 Task: Look for space in La Lima, Honduras from 12th August, 2023 to 16th August, 2023 for 8 adults in price range Rs.10000 to Rs.16000. Place can be private room with 8 bedrooms having 8 beds and 8 bathrooms. Property type can be house, flat, guest house, hotel. Amenities needed are: wifi, TV, free parkinig on premises, gym, breakfast. Booking option can be shelf check-in. Required host language is English.
Action: Mouse moved to (513, 113)
Screenshot: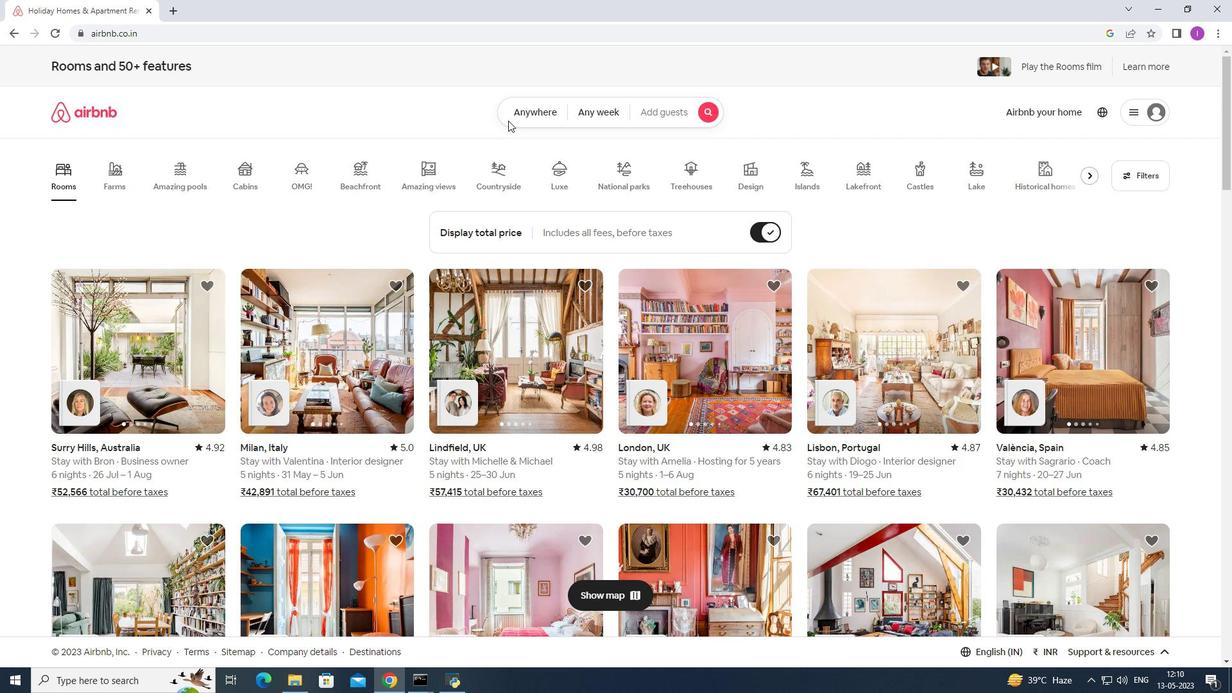 
Action: Mouse pressed left at (513, 113)
Screenshot: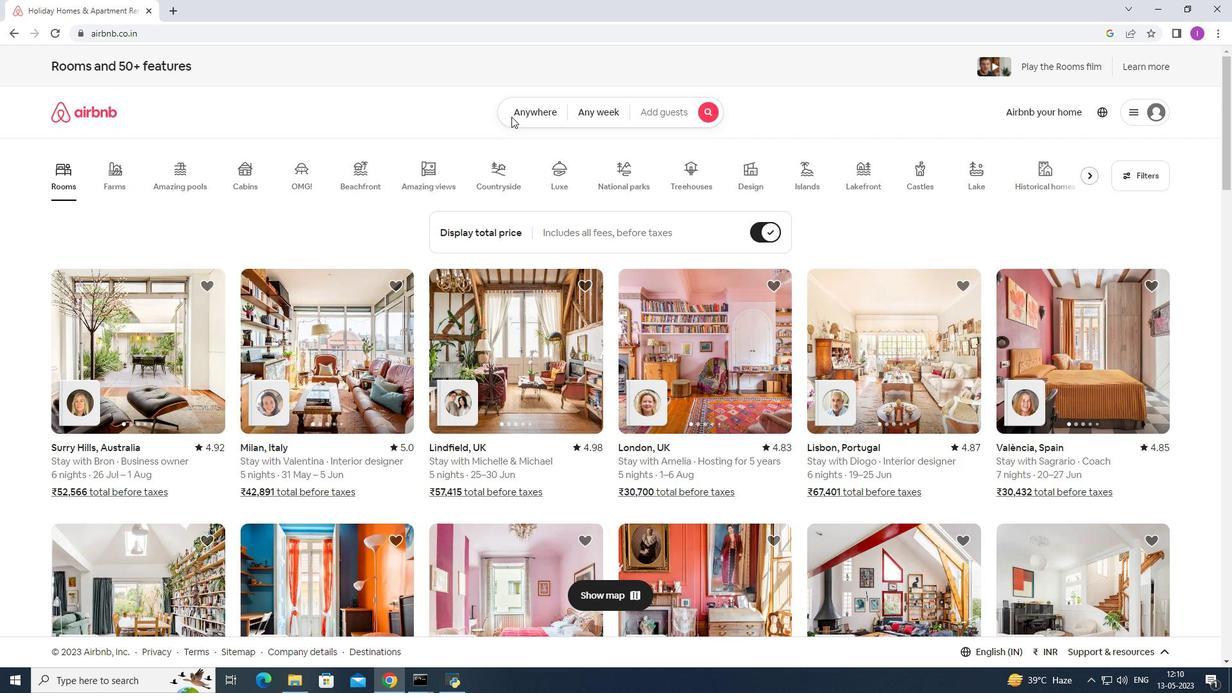 
Action: Mouse moved to (381, 163)
Screenshot: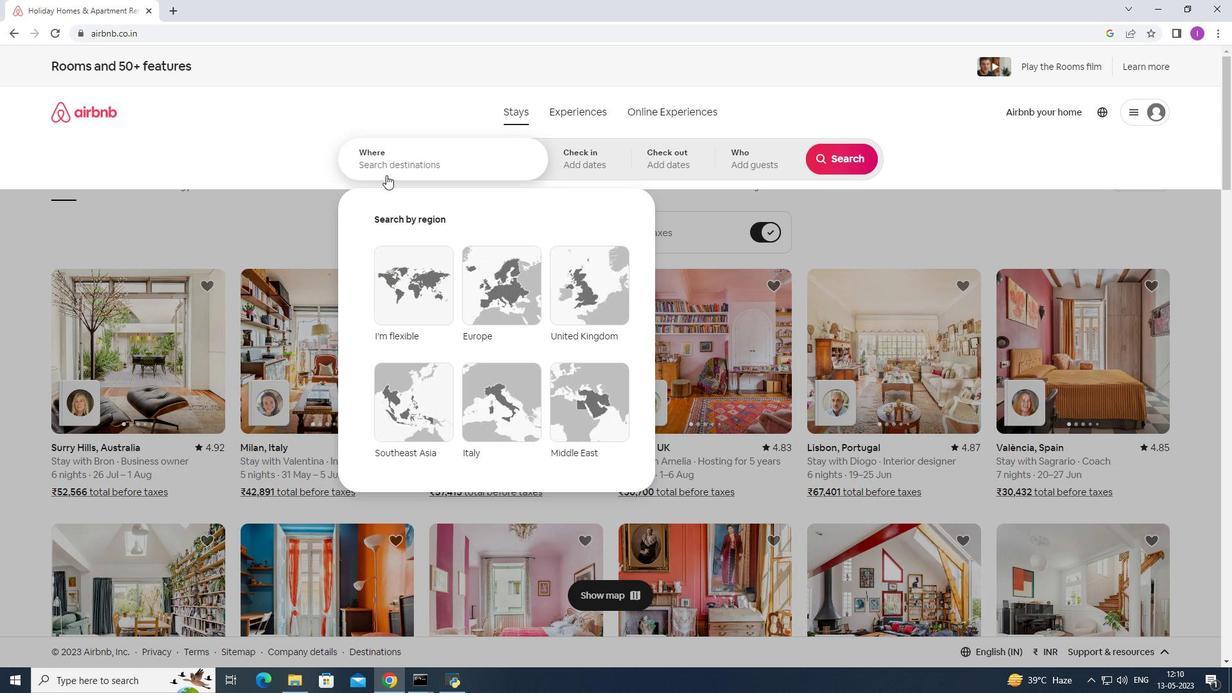 
Action: Mouse pressed left at (381, 163)
Screenshot: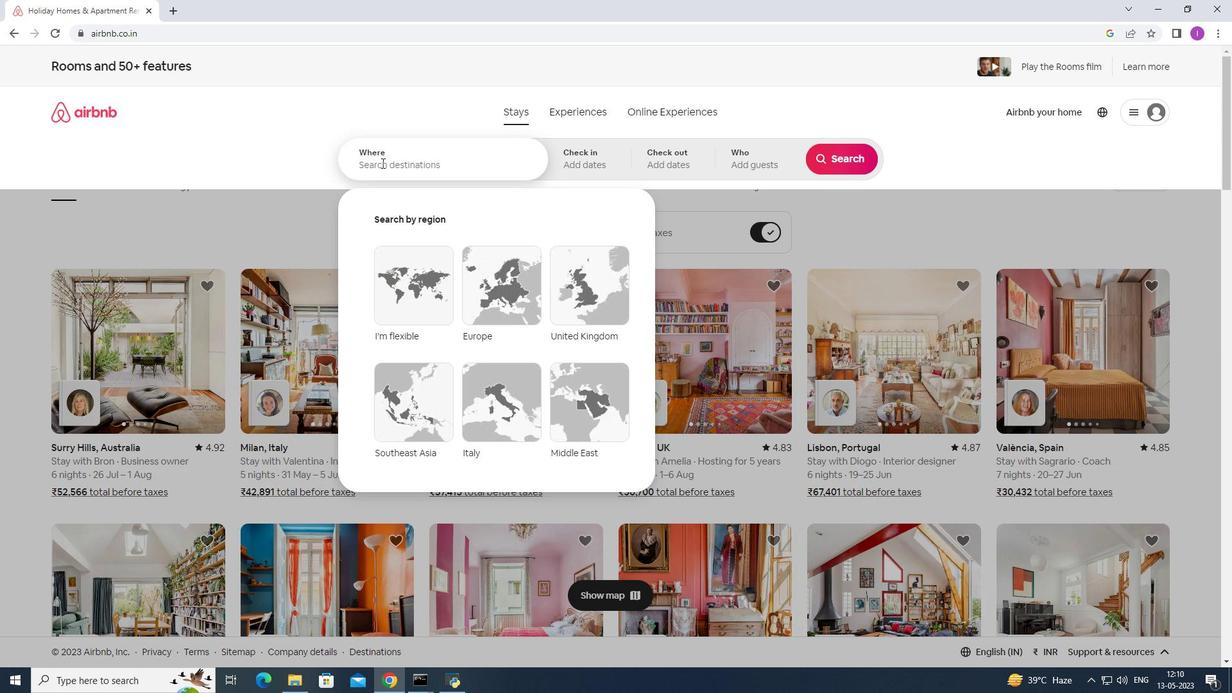 
Action: Mouse moved to (444, 173)
Screenshot: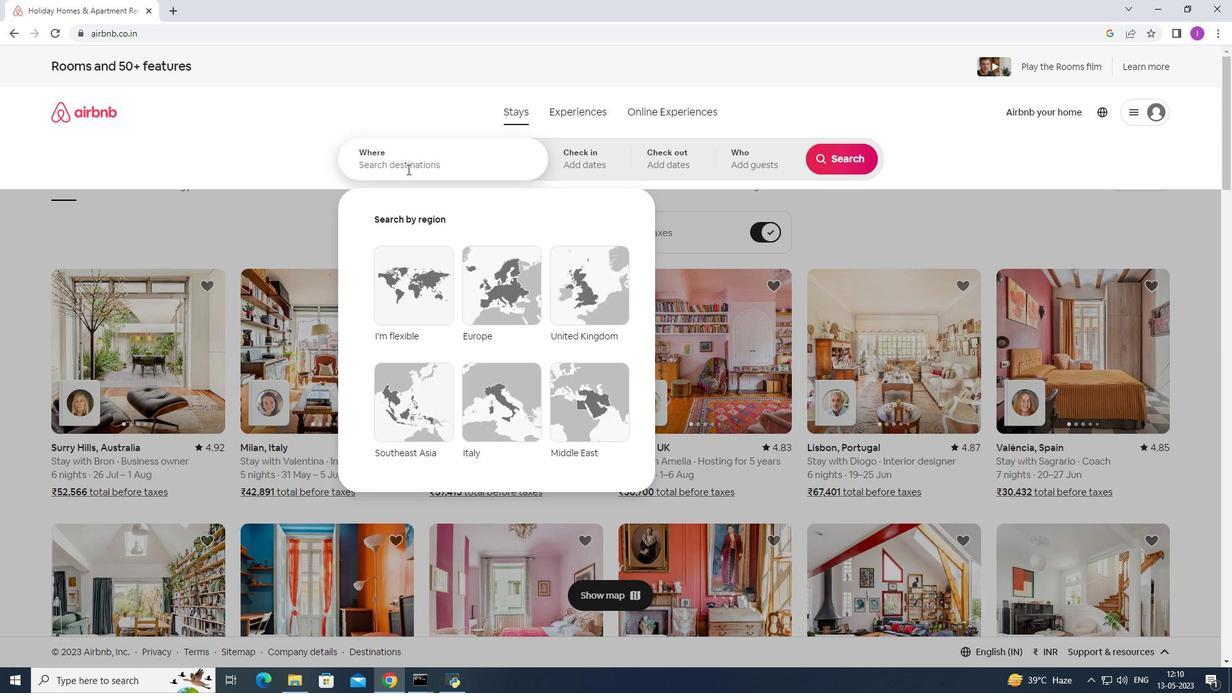 
Action: Key pressed <Key.shift>La<Key.space><Key.shift>Lima
Screenshot: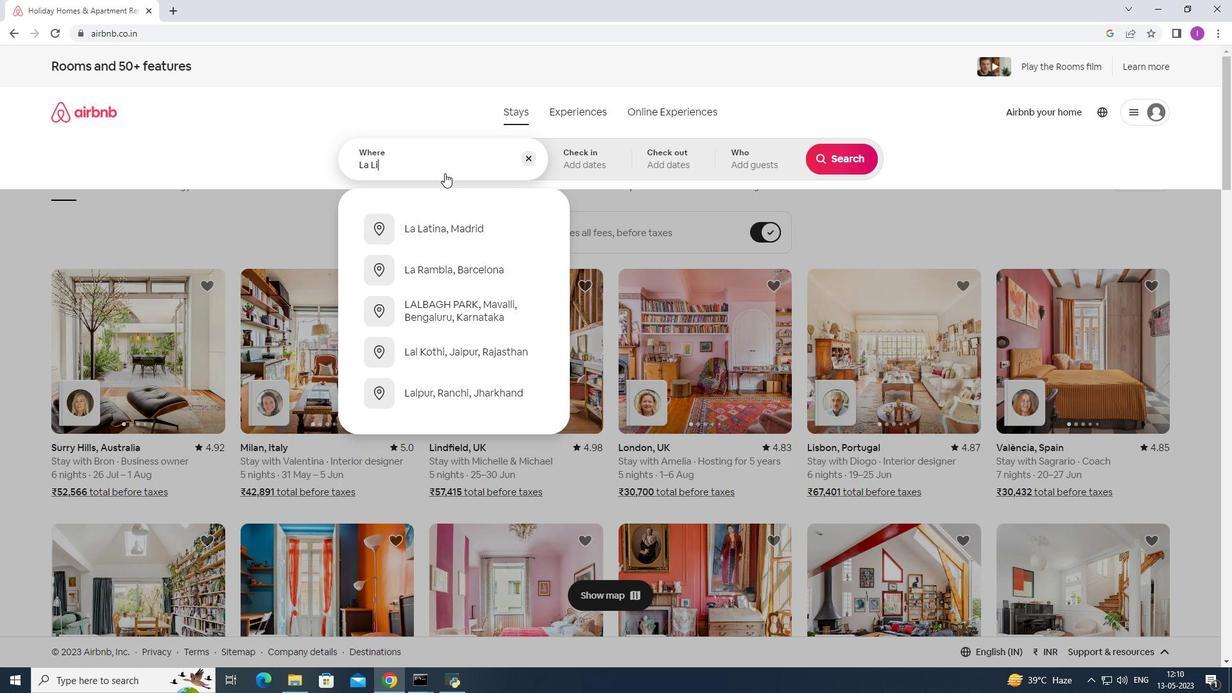 
Action: Mouse moved to (437, 231)
Screenshot: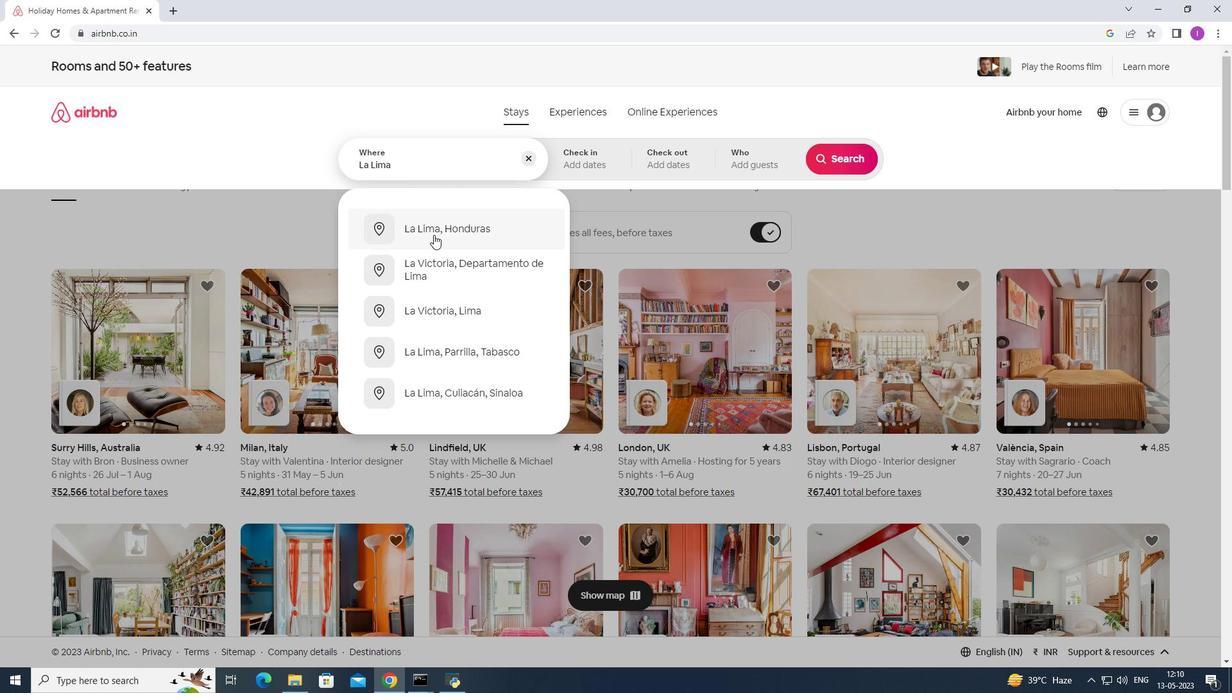 
Action: Mouse pressed left at (437, 231)
Screenshot: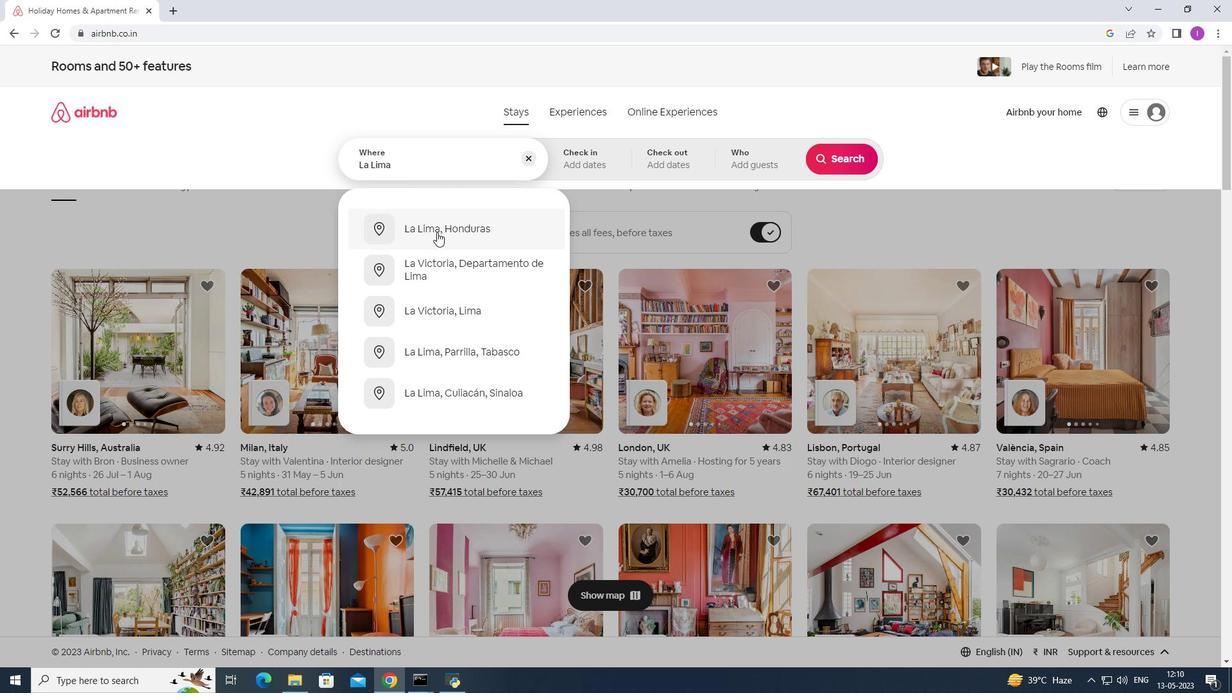 
Action: Mouse moved to (841, 265)
Screenshot: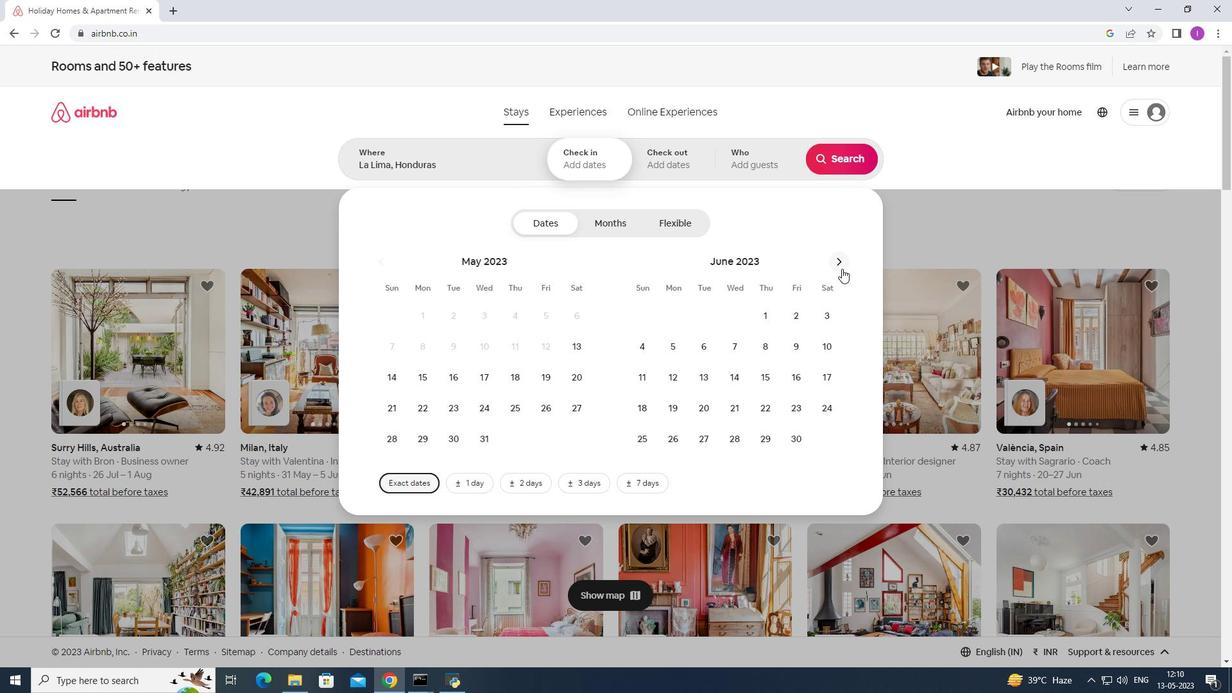 
Action: Mouse pressed left at (841, 265)
Screenshot: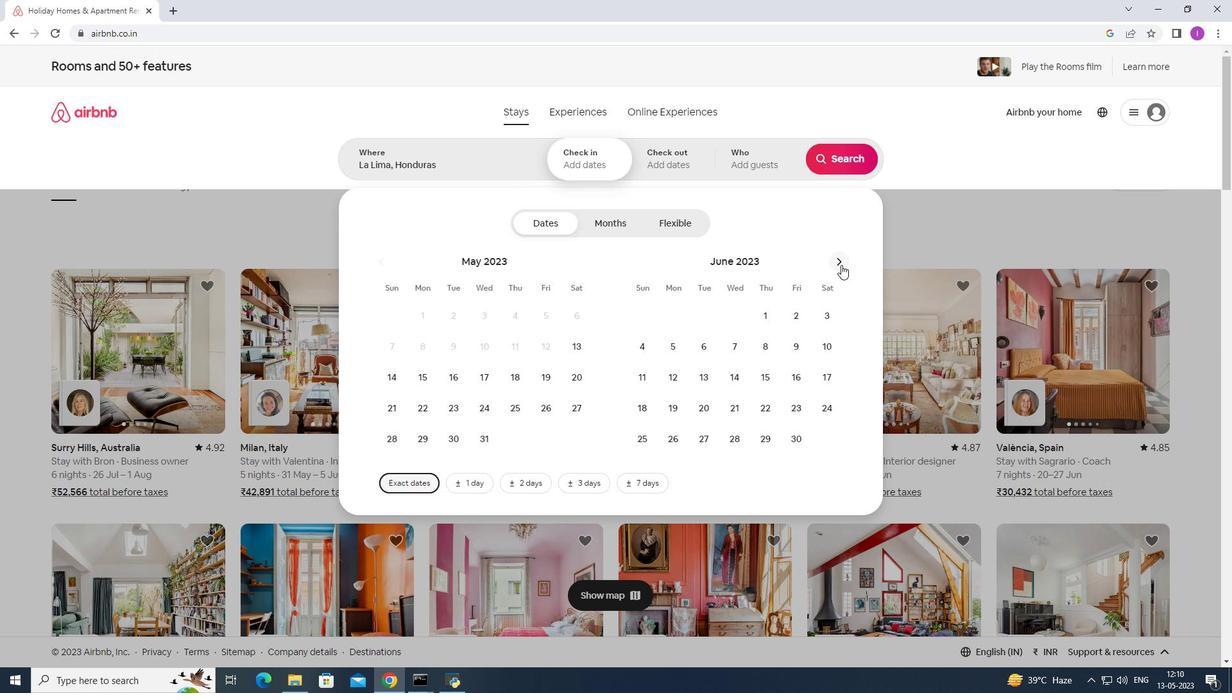 
Action: Mouse pressed left at (841, 265)
Screenshot: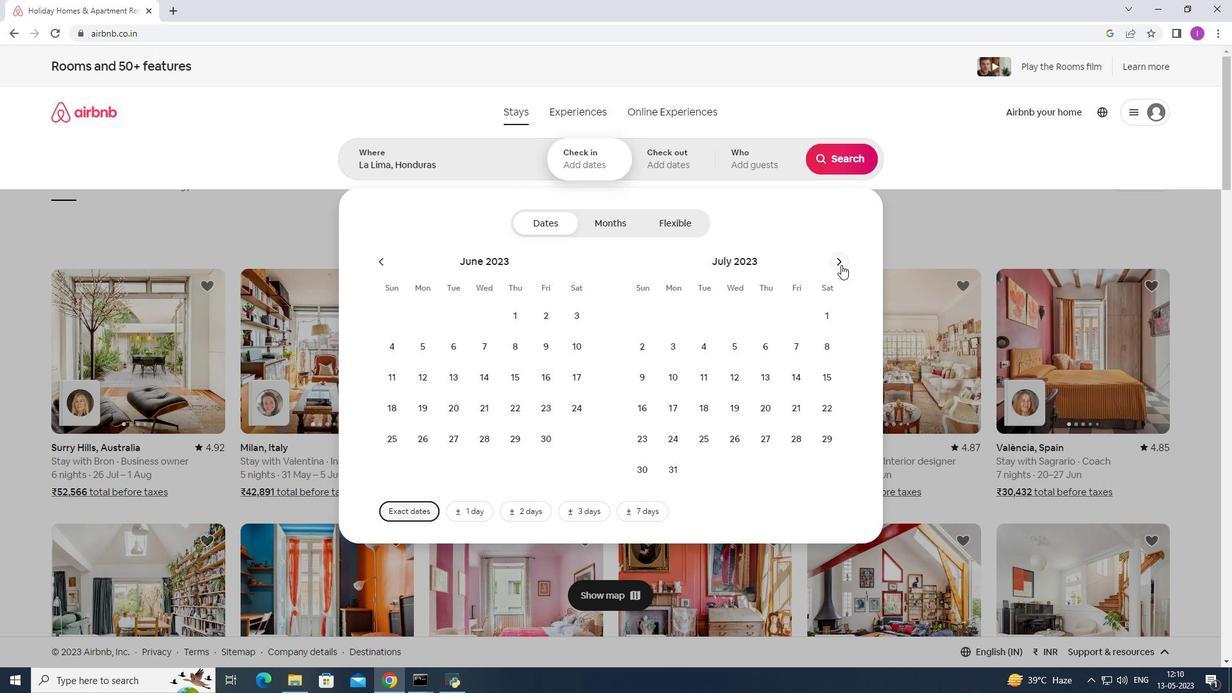 
Action: Mouse moved to (826, 347)
Screenshot: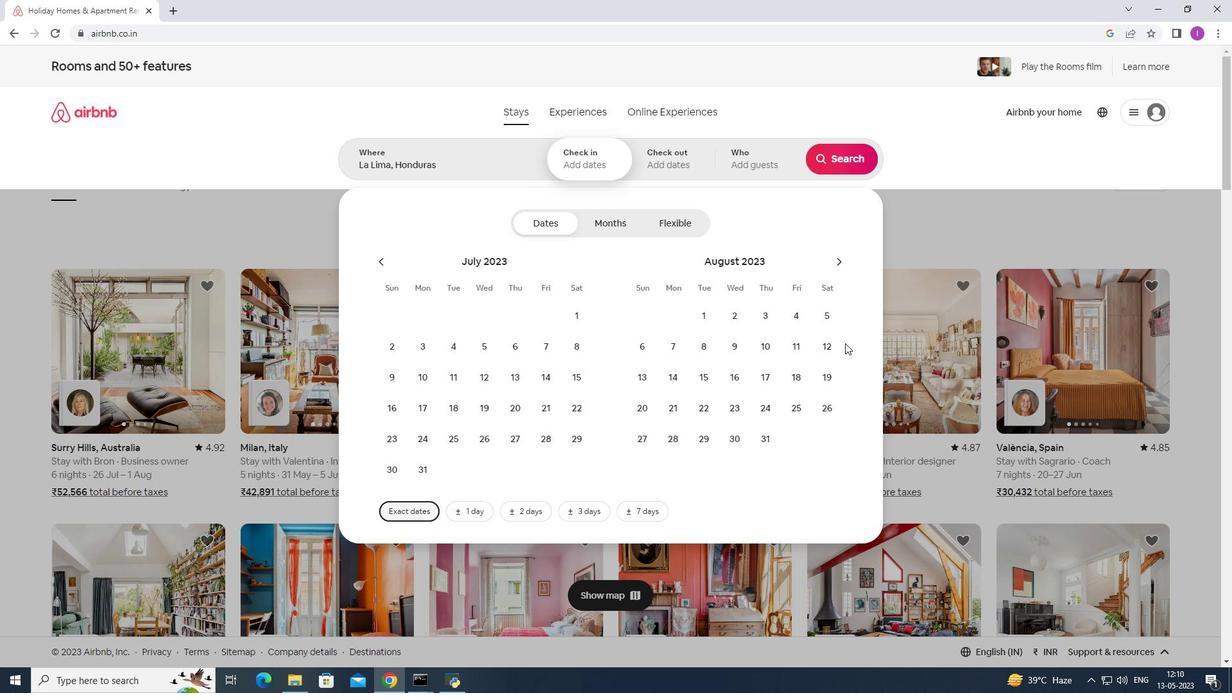 
Action: Mouse pressed left at (826, 347)
Screenshot: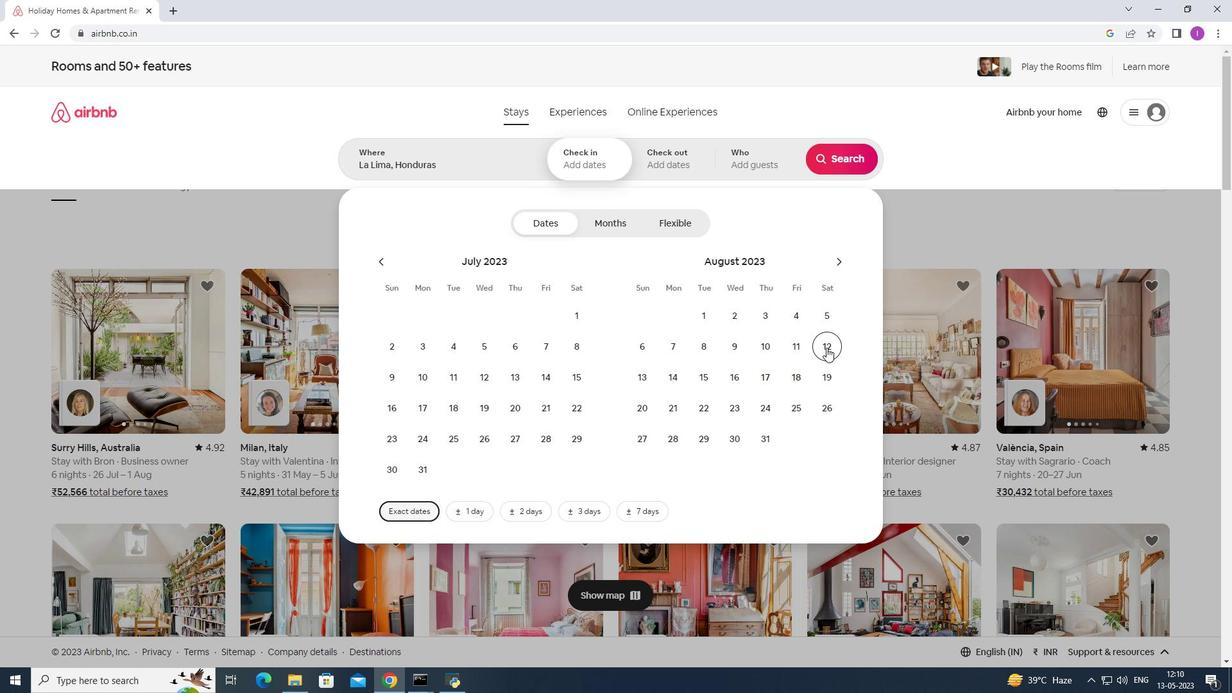 
Action: Mouse moved to (728, 371)
Screenshot: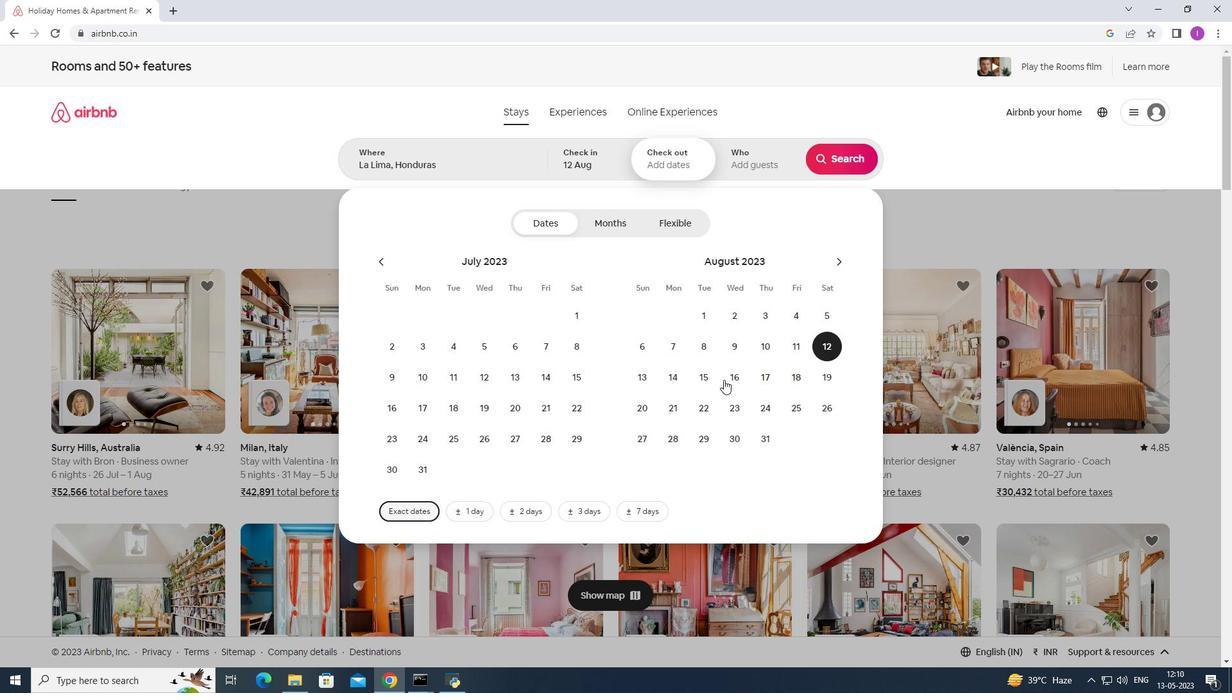 
Action: Mouse pressed left at (728, 371)
Screenshot: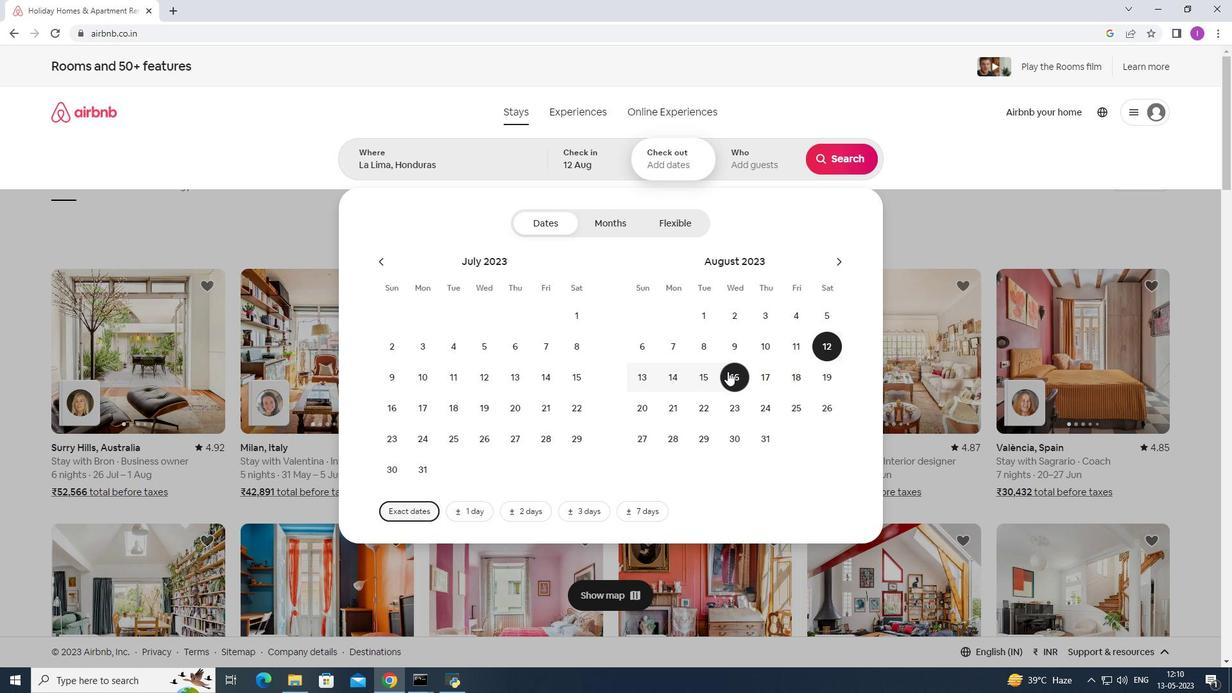 
Action: Mouse moved to (785, 161)
Screenshot: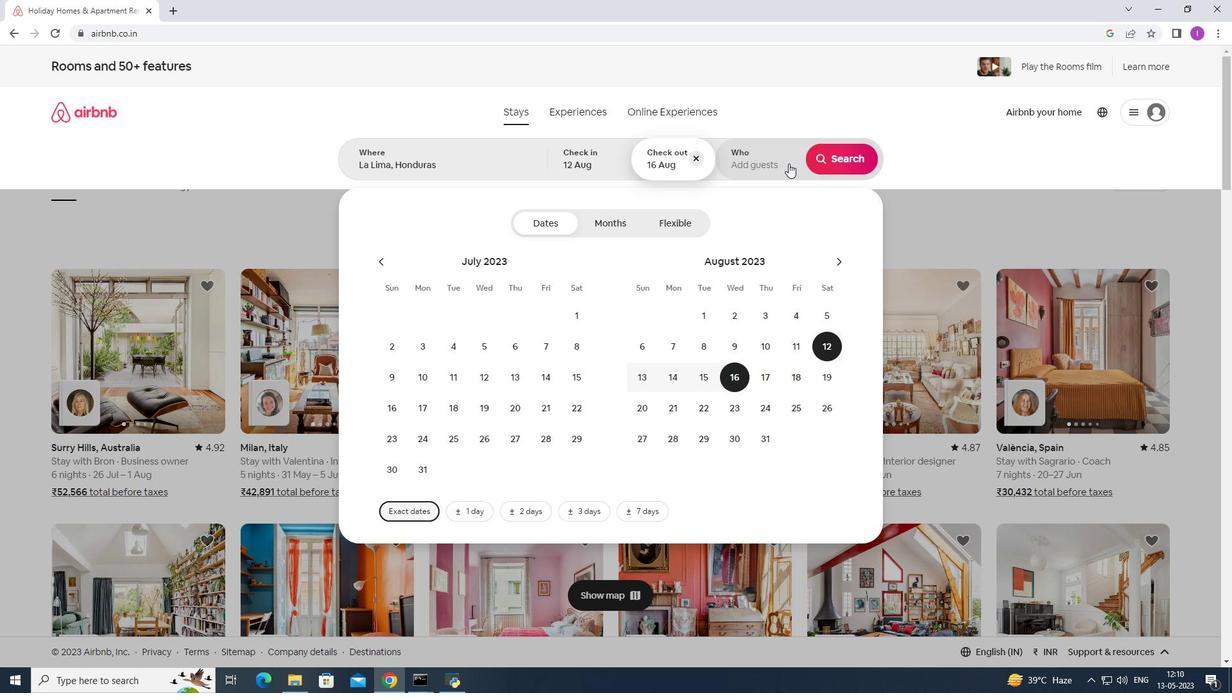 
Action: Mouse pressed left at (785, 161)
Screenshot: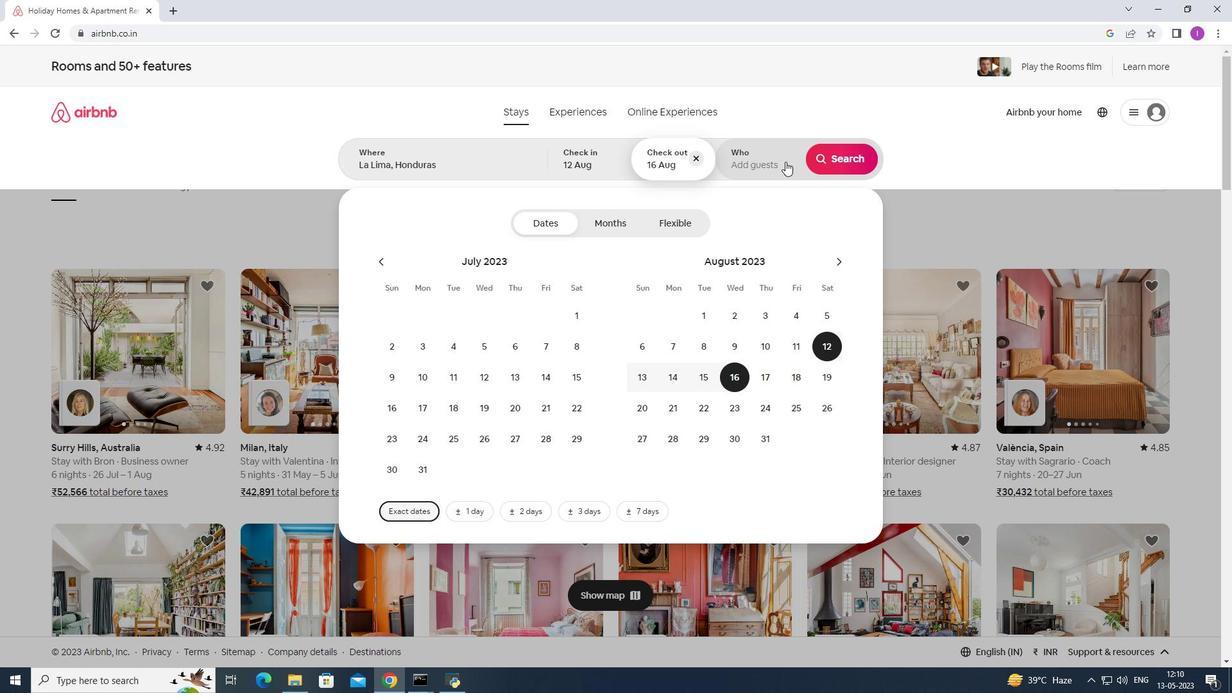 
Action: Mouse moved to (845, 222)
Screenshot: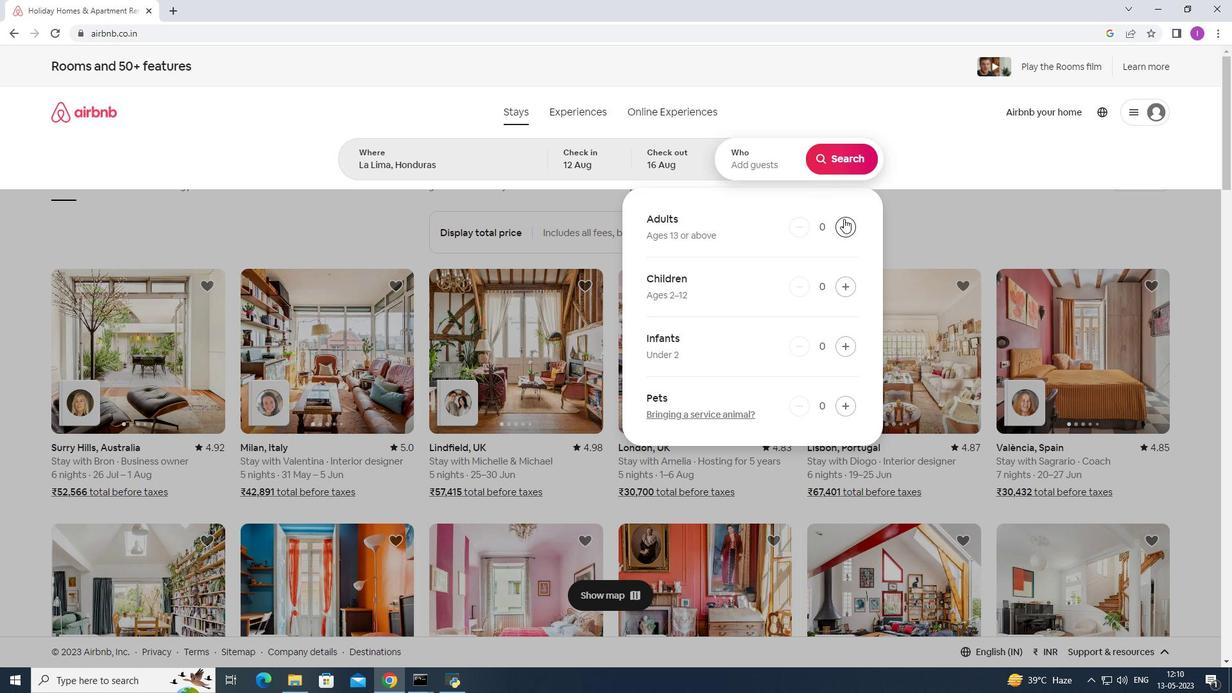 
Action: Mouse pressed left at (845, 222)
Screenshot: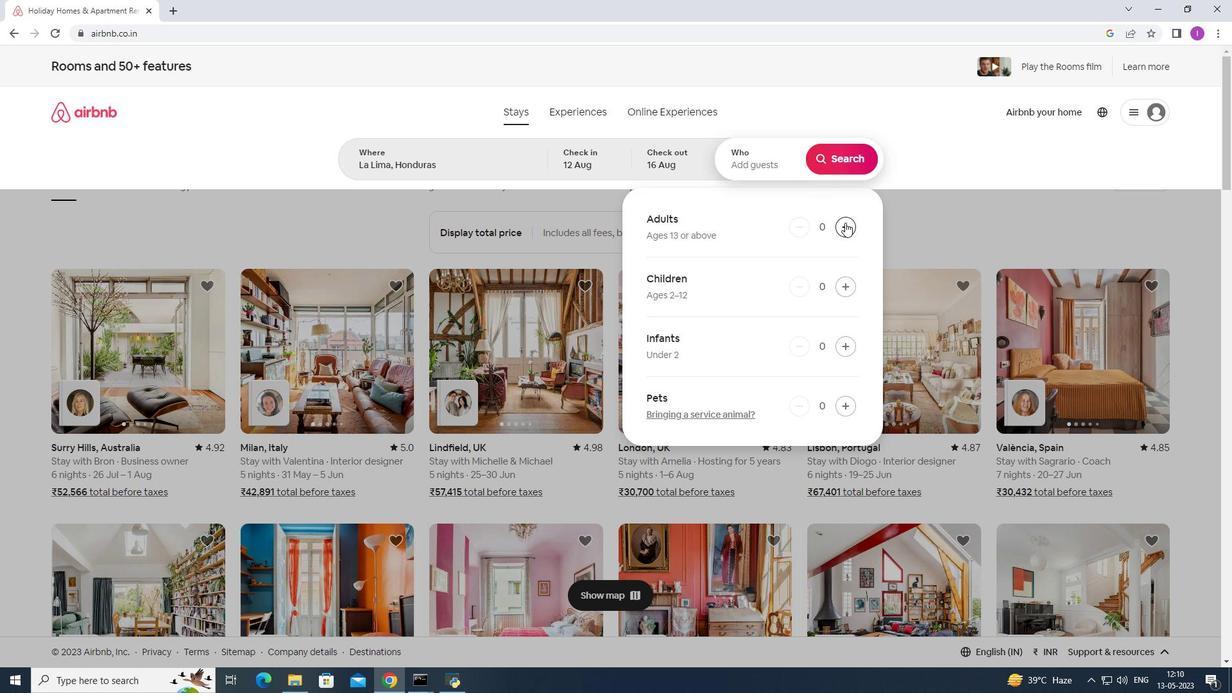 
Action: Mouse pressed left at (845, 222)
Screenshot: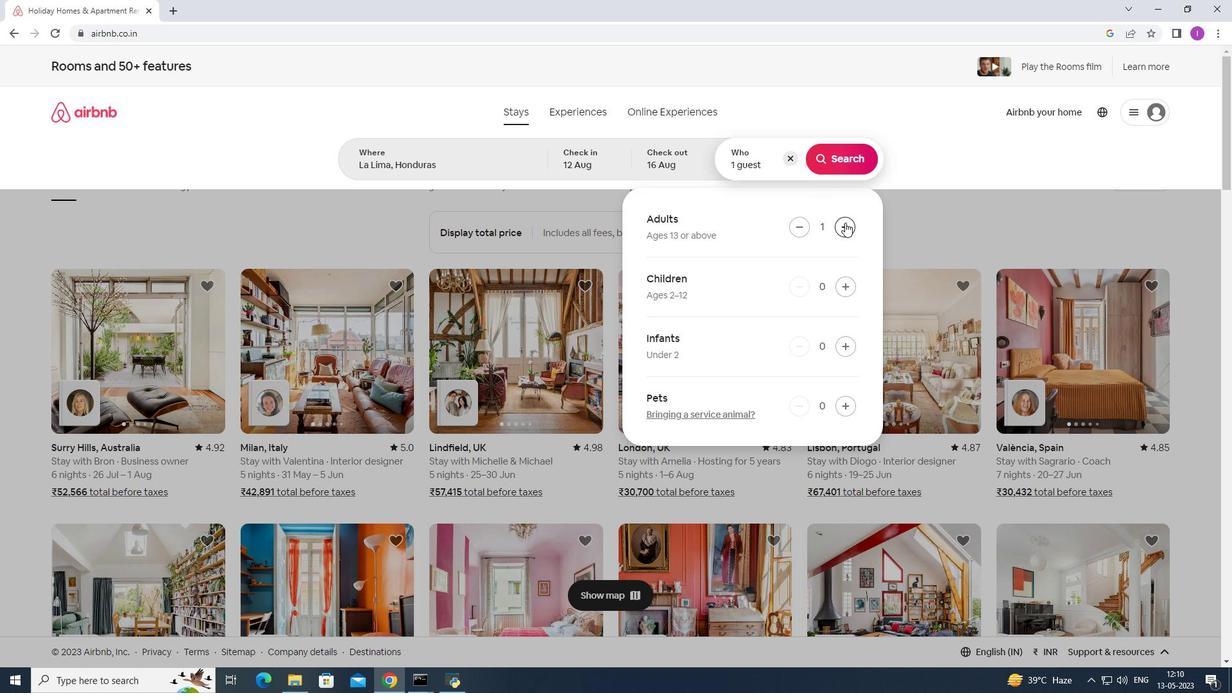 
Action: Mouse pressed left at (845, 222)
Screenshot: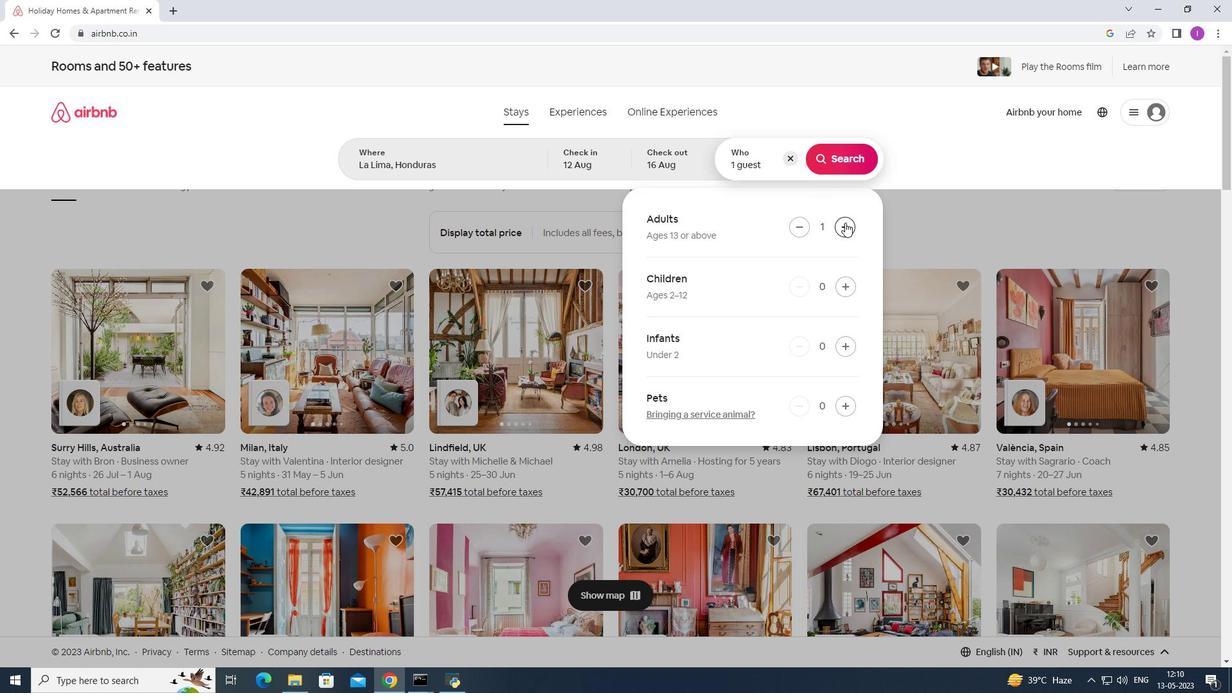 
Action: Mouse pressed left at (845, 222)
Screenshot: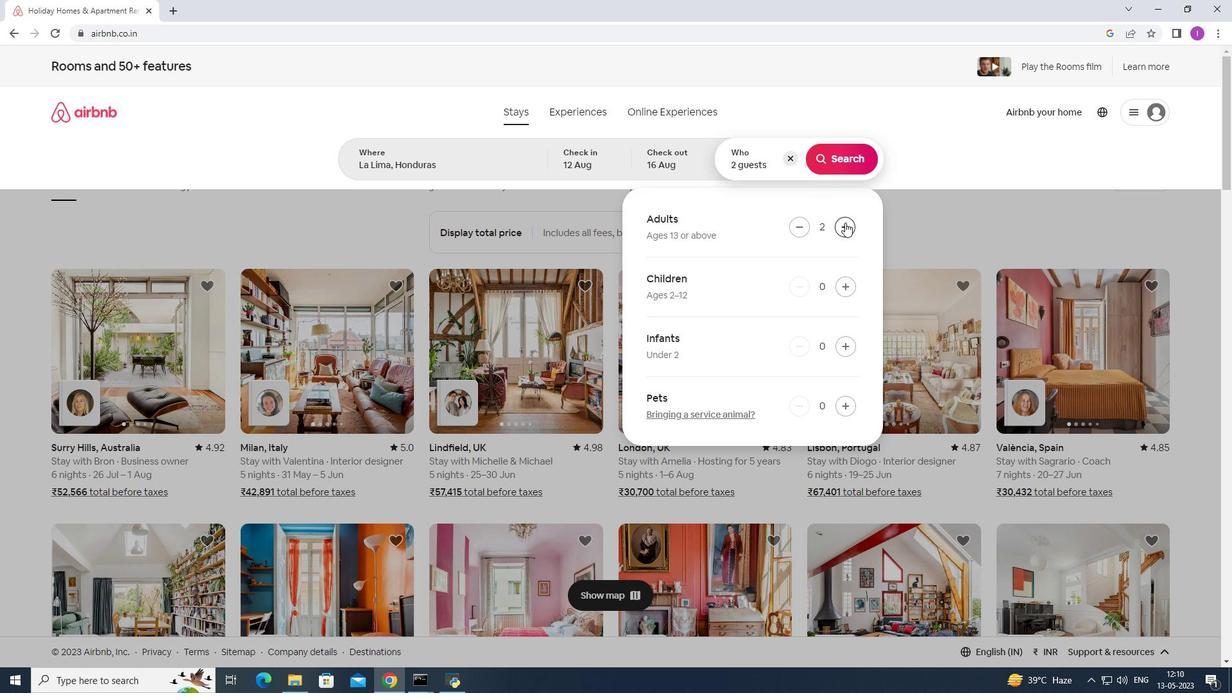 
Action: Mouse pressed left at (845, 222)
Screenshot: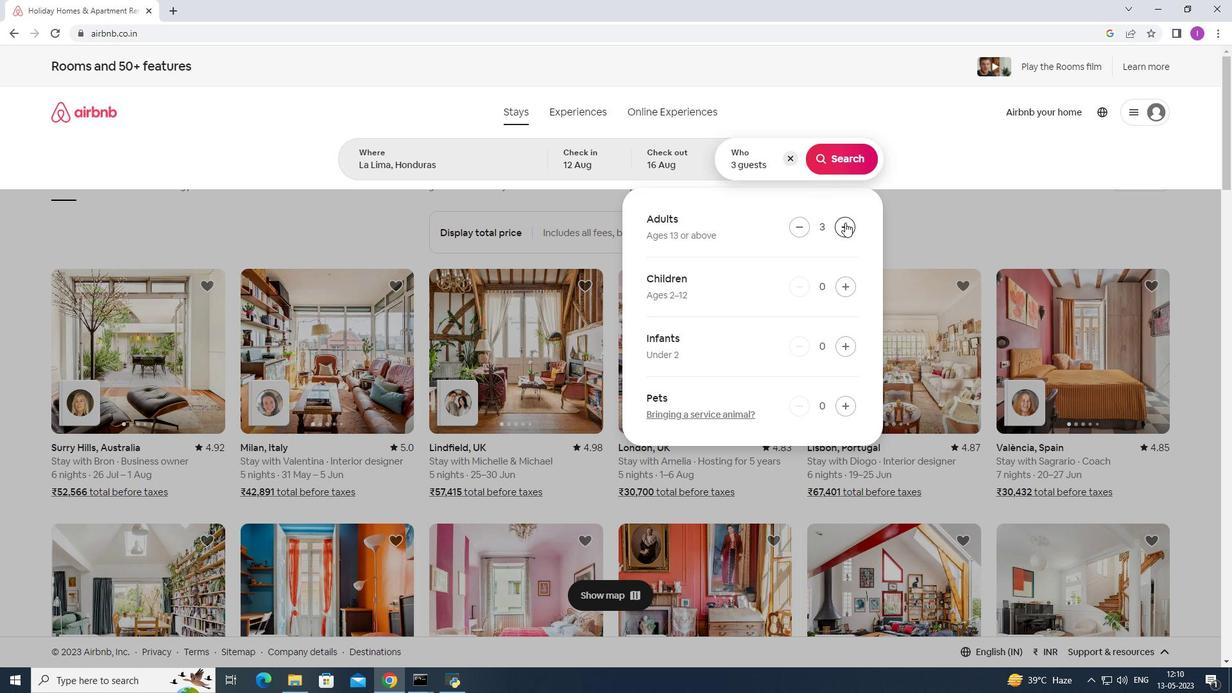 
Action: Mouse pressed left at (845, 222)
Screenshot: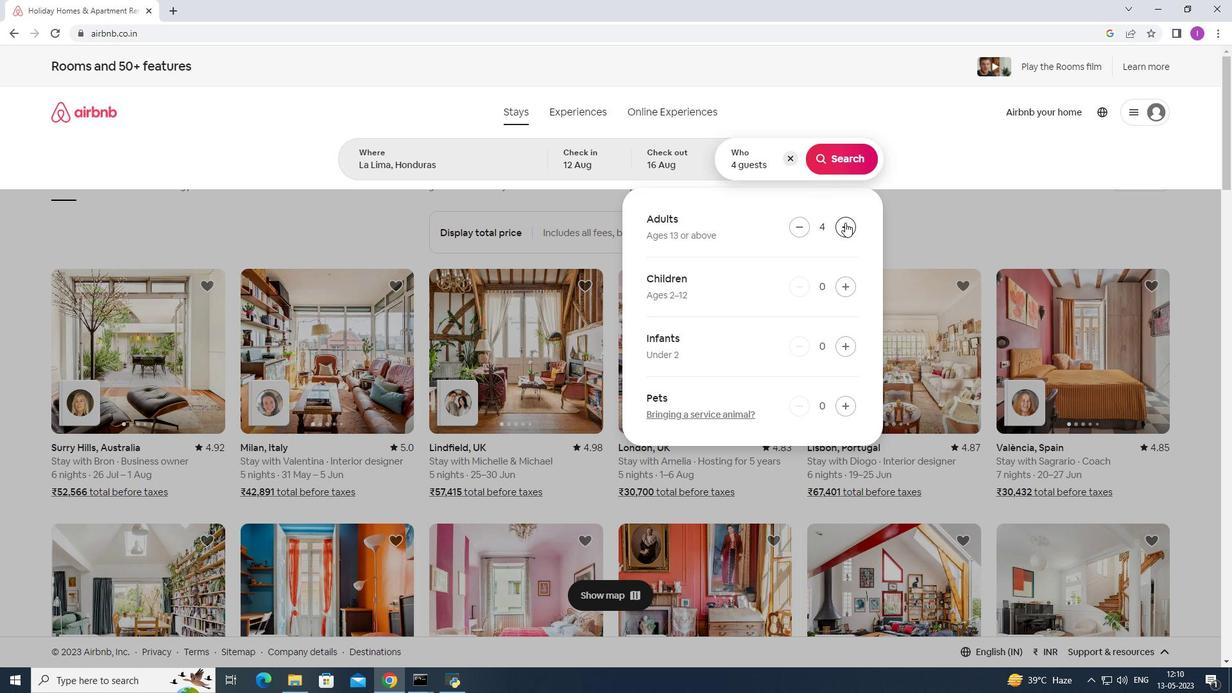 
Action: Mouse pressed left at (845, 222)
Screenshot: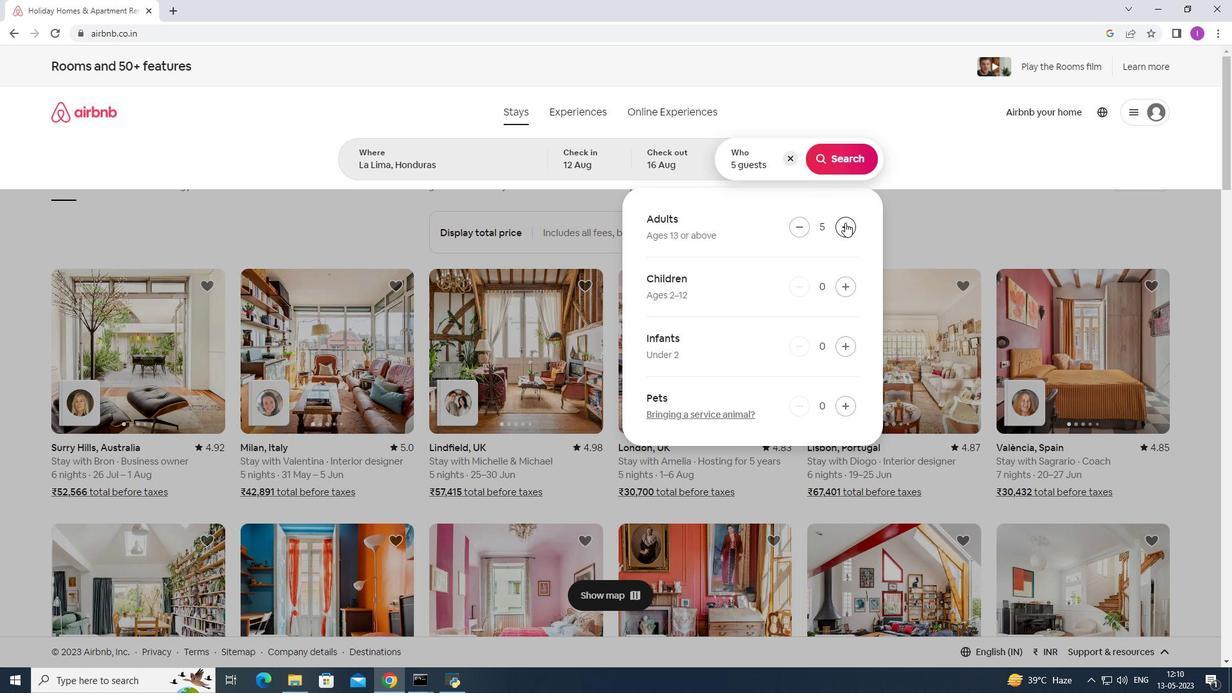 
Action: Mouse pressed left at (845, 222)
Screenshot: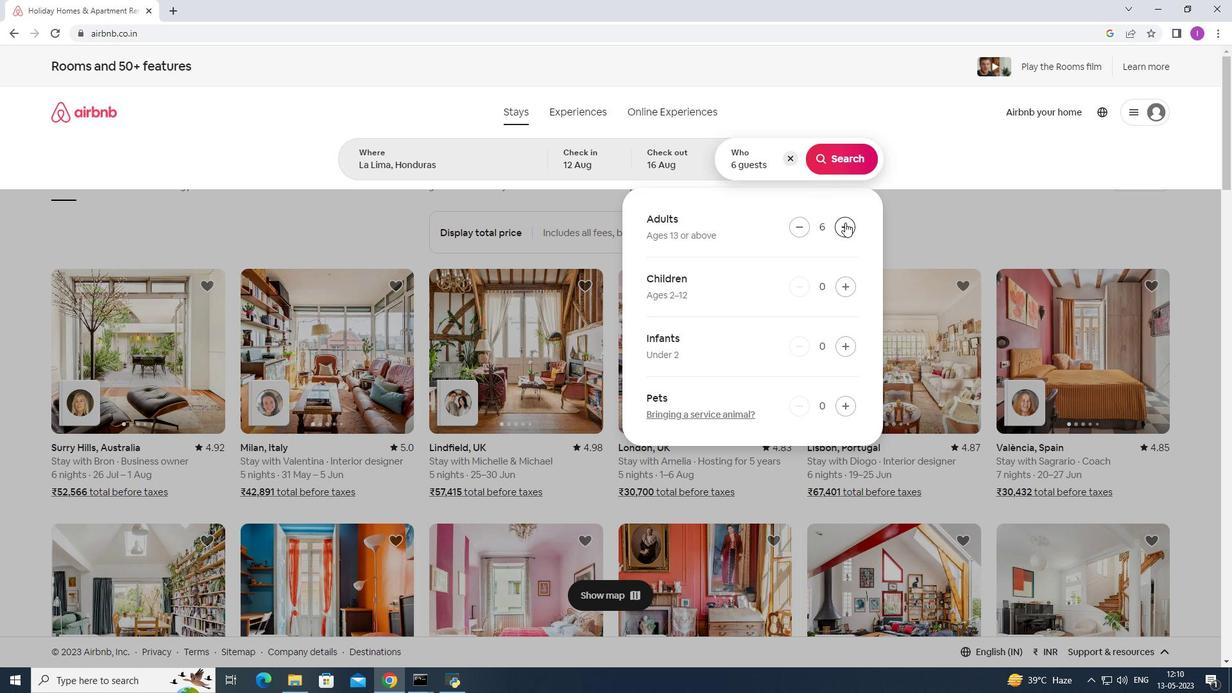
Action: Mouse moved to (833, 163)
Screenshot: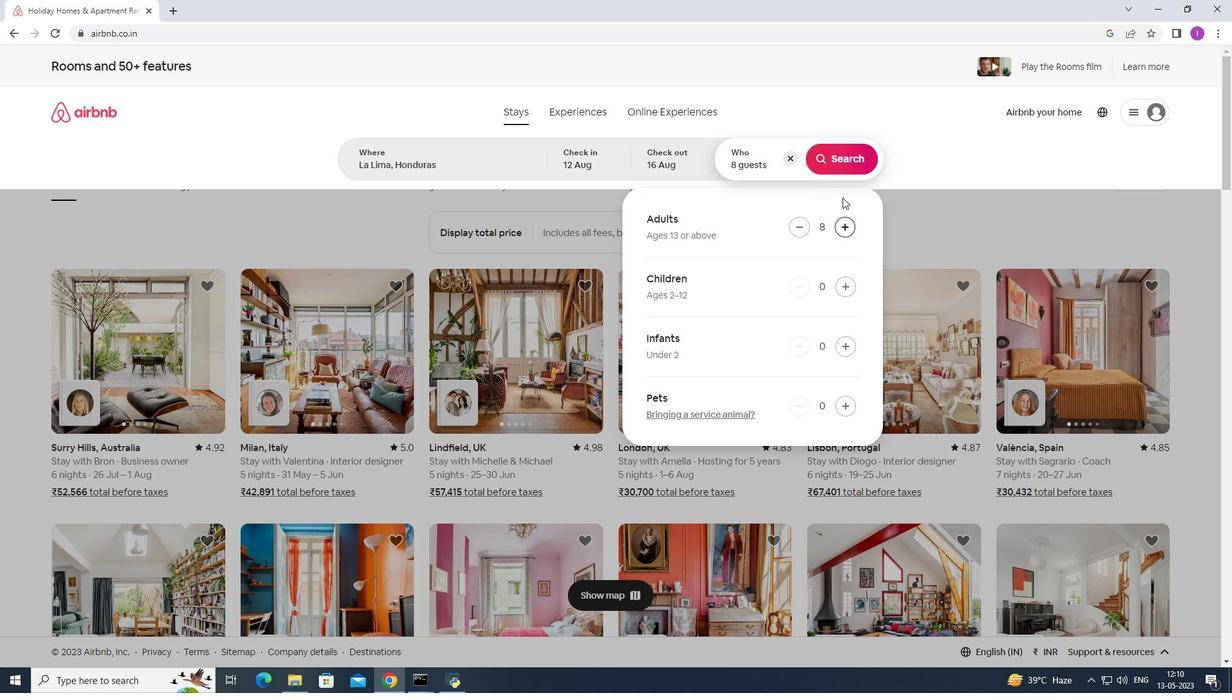 
Action: Mouse pressed left at (833, 163)
Screenshot: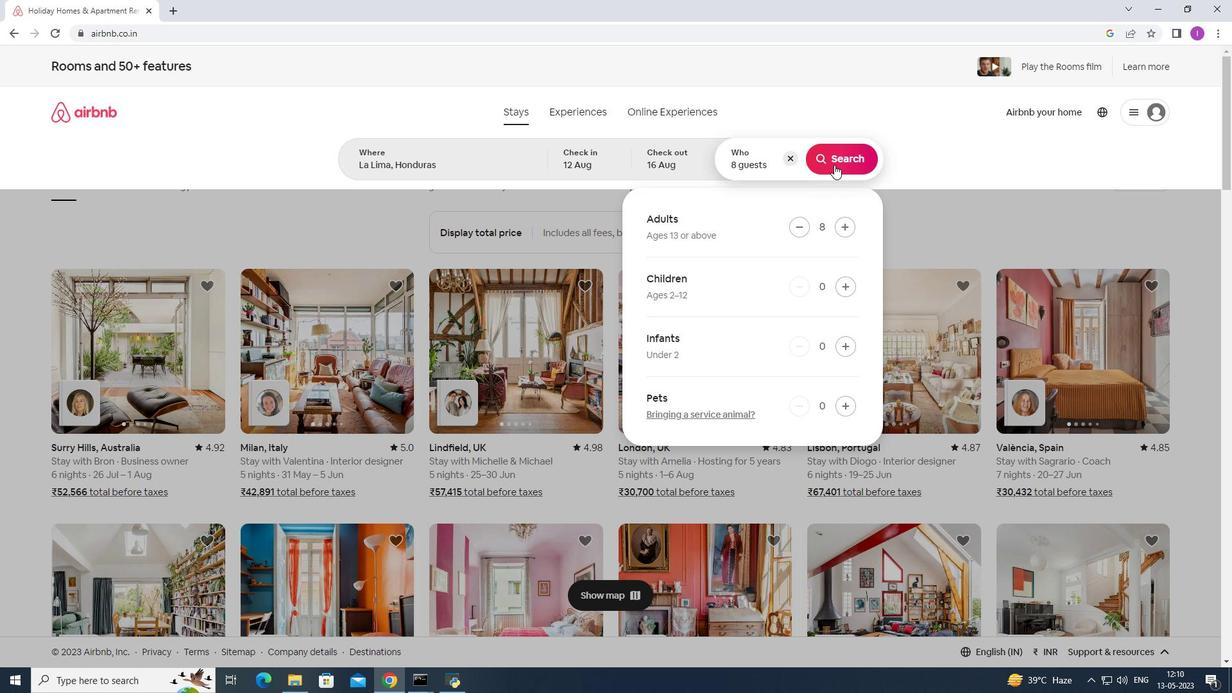 
Action: Mouse moved to (1182, 130)
Screenshot: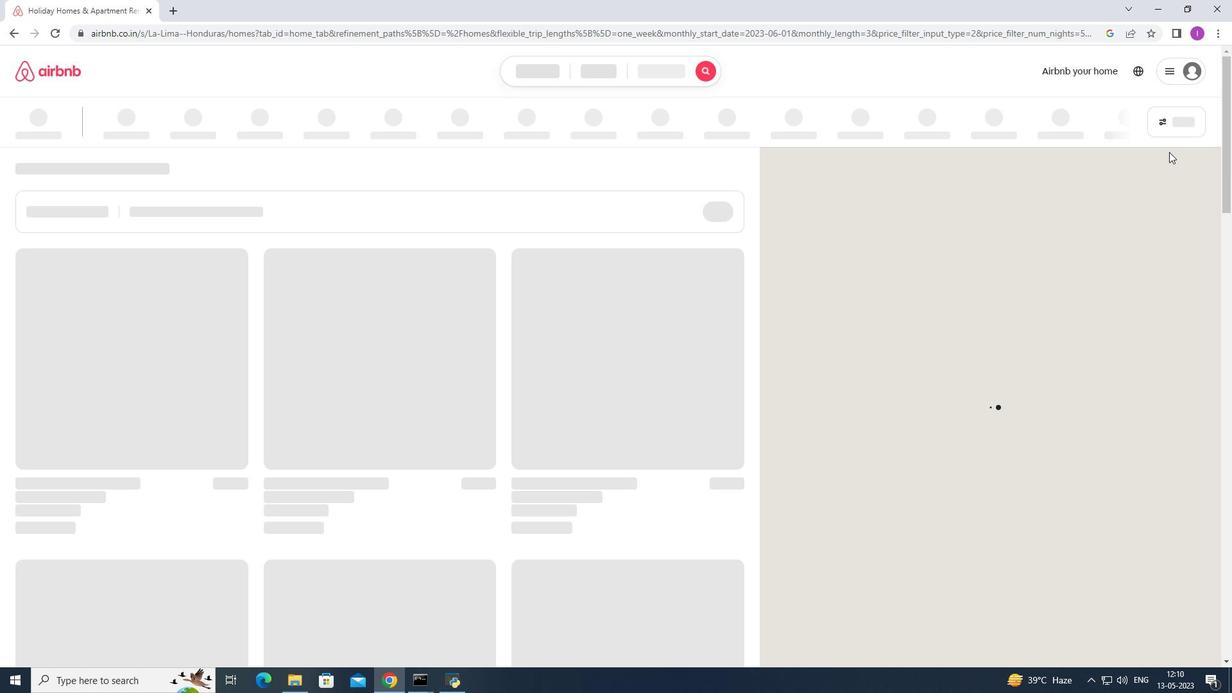 
Action: Mouse pressed left at (1182, 130)
Screenshot: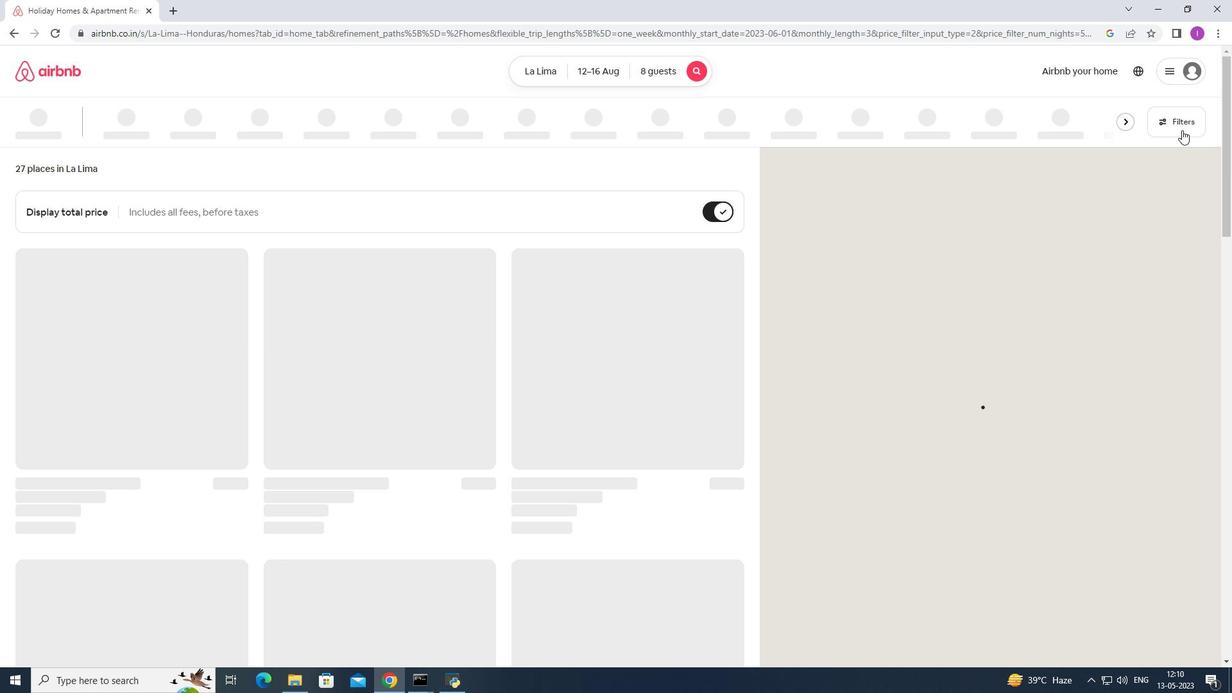 
Action: Mouse moved to (707, 438)
Screenshot: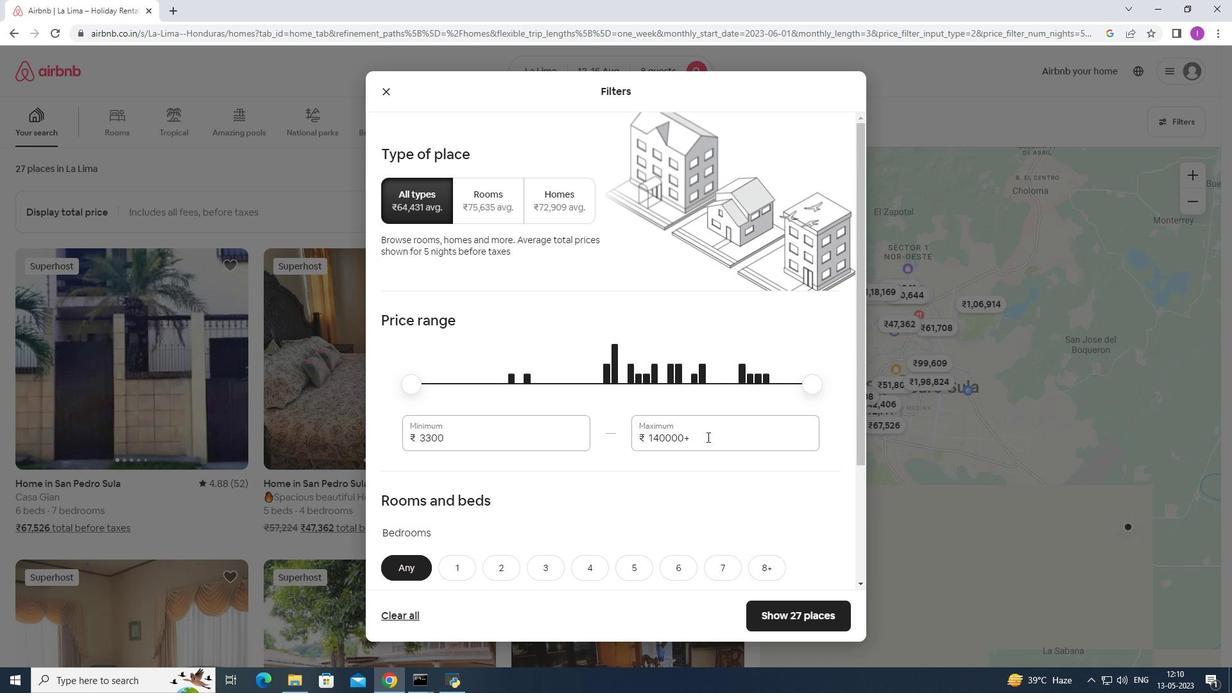 
Action: Mouse pressed left at (707, 438)
Screenshot: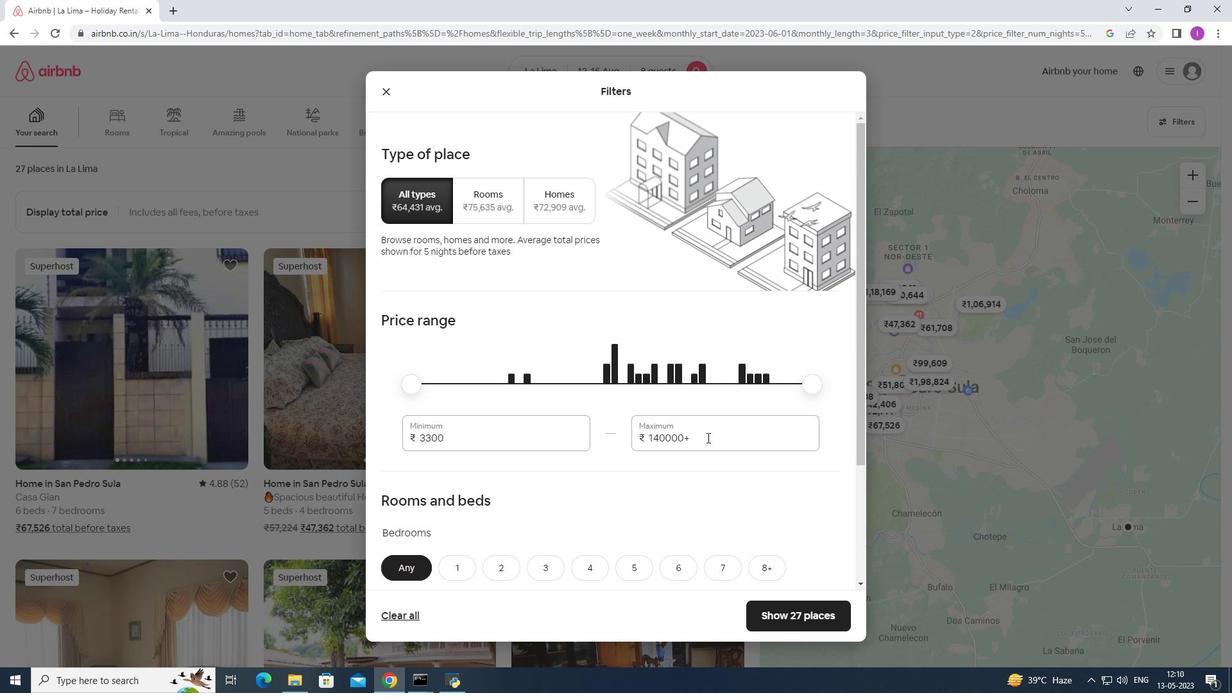 
Action: Mouse moved to (717, 423)
Screenshot: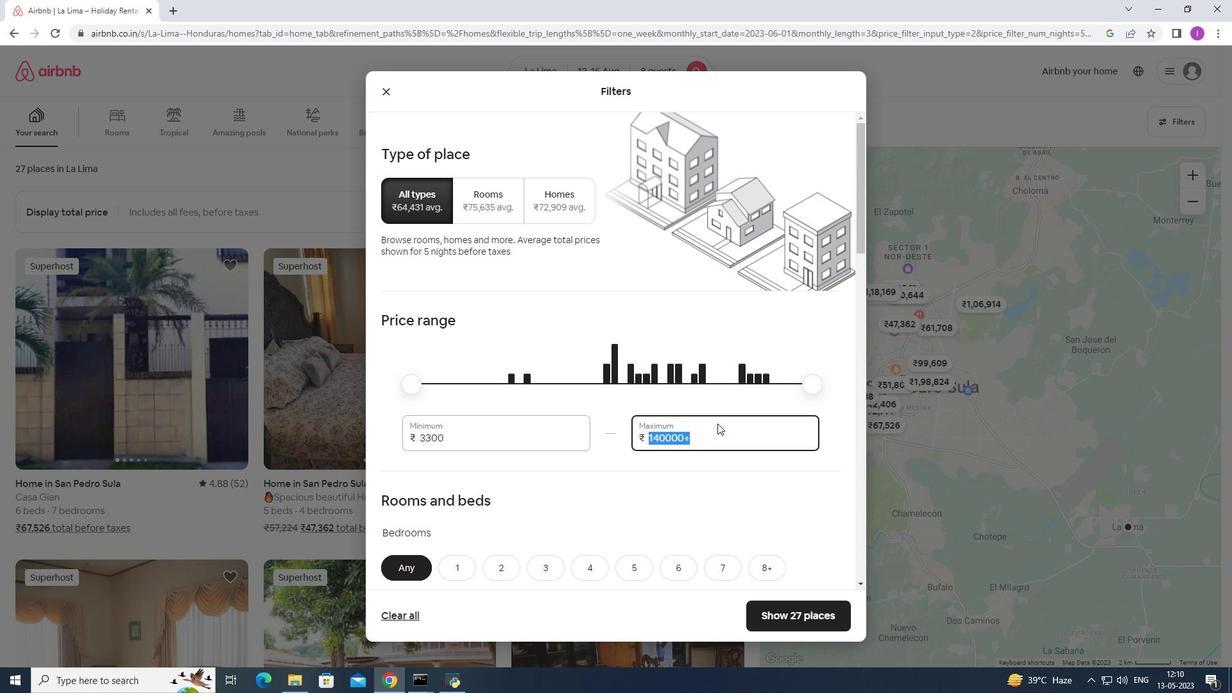 
Action: Key pressed 1
Screenshot: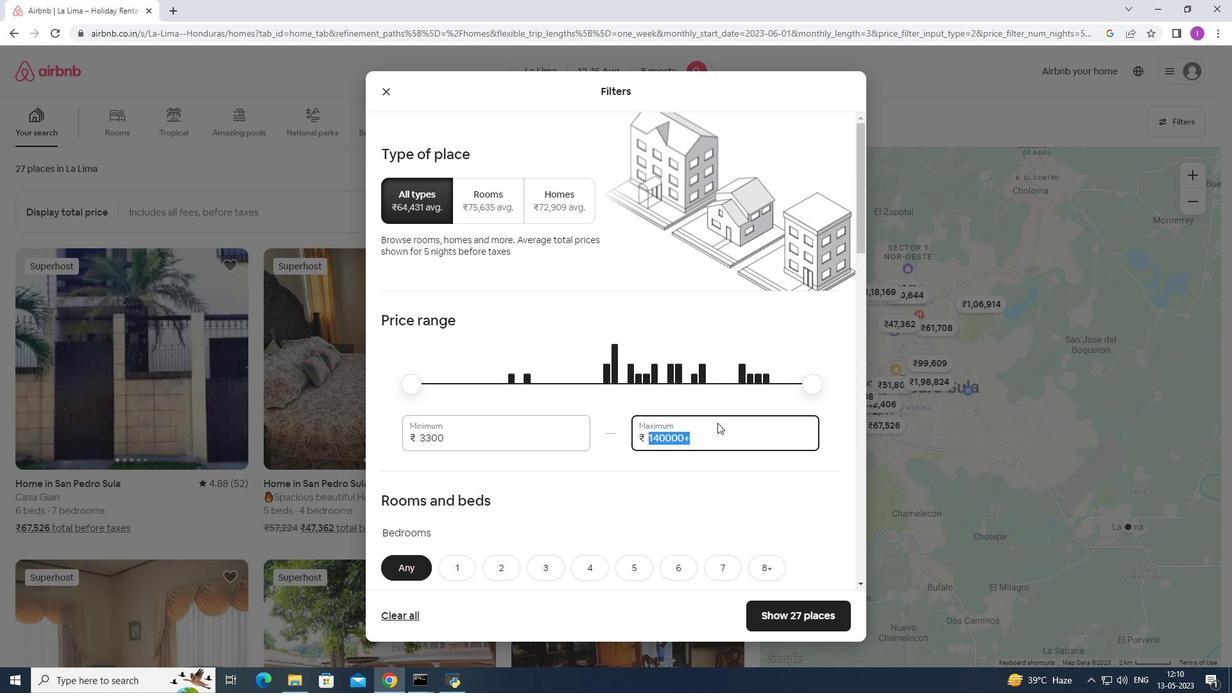 
Action: Mouse moved to (718, 422)
Screenshot: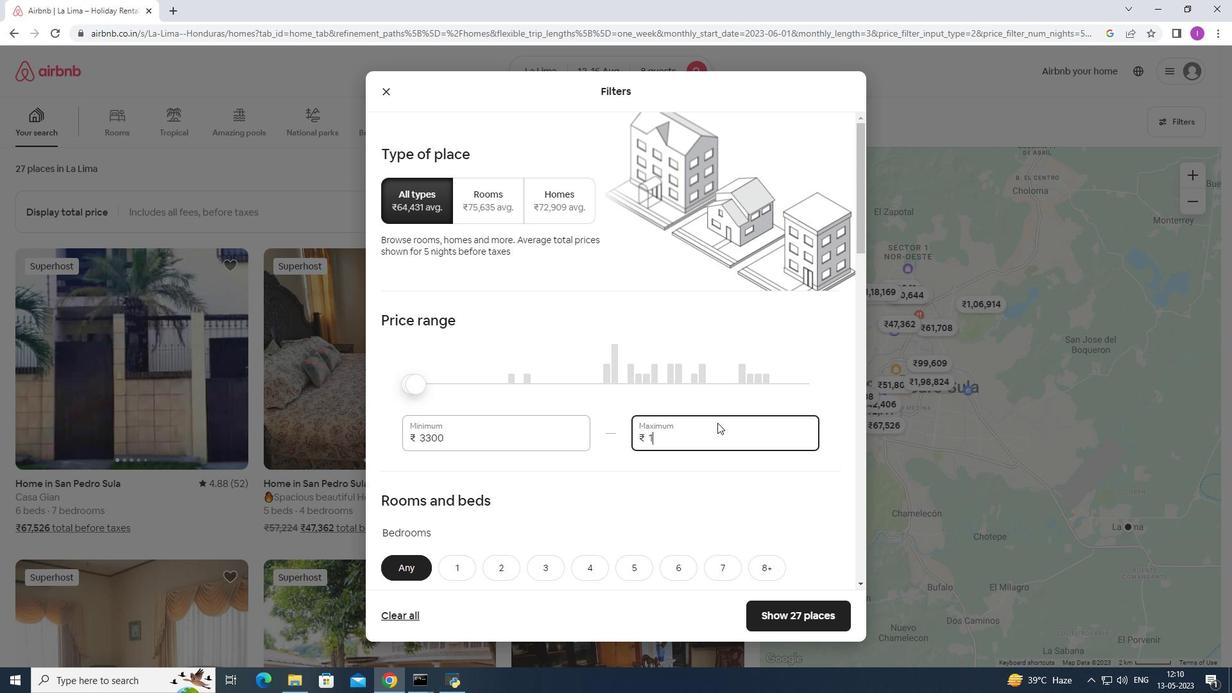 
Action: Key pressed 6000
Screenshot: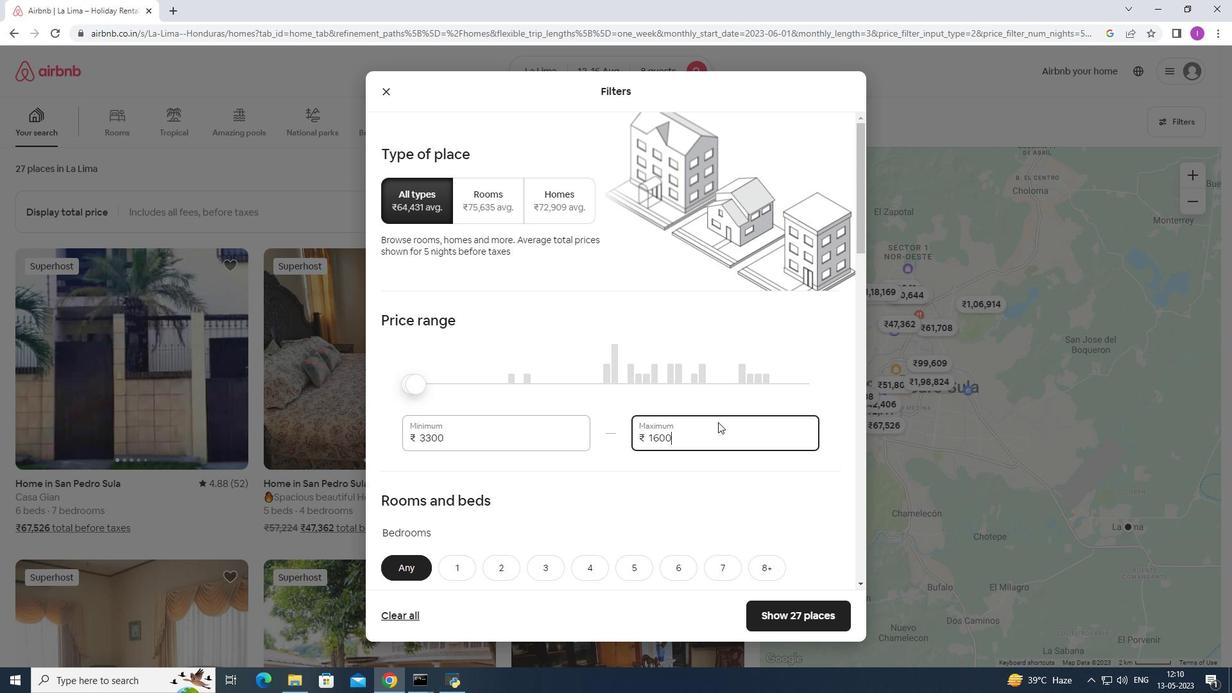 
Action: Mouse moved to (456, 436)
Screenshot: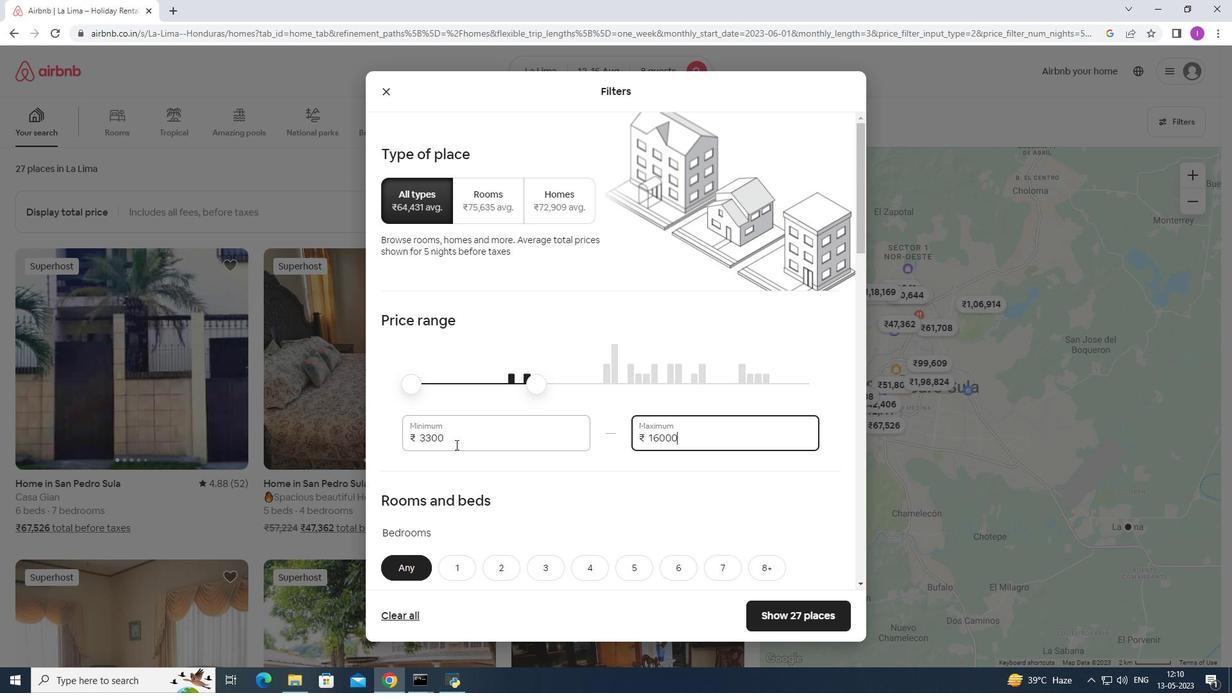 
Action: Mouse pressed left at (456, 436)
Screenshot: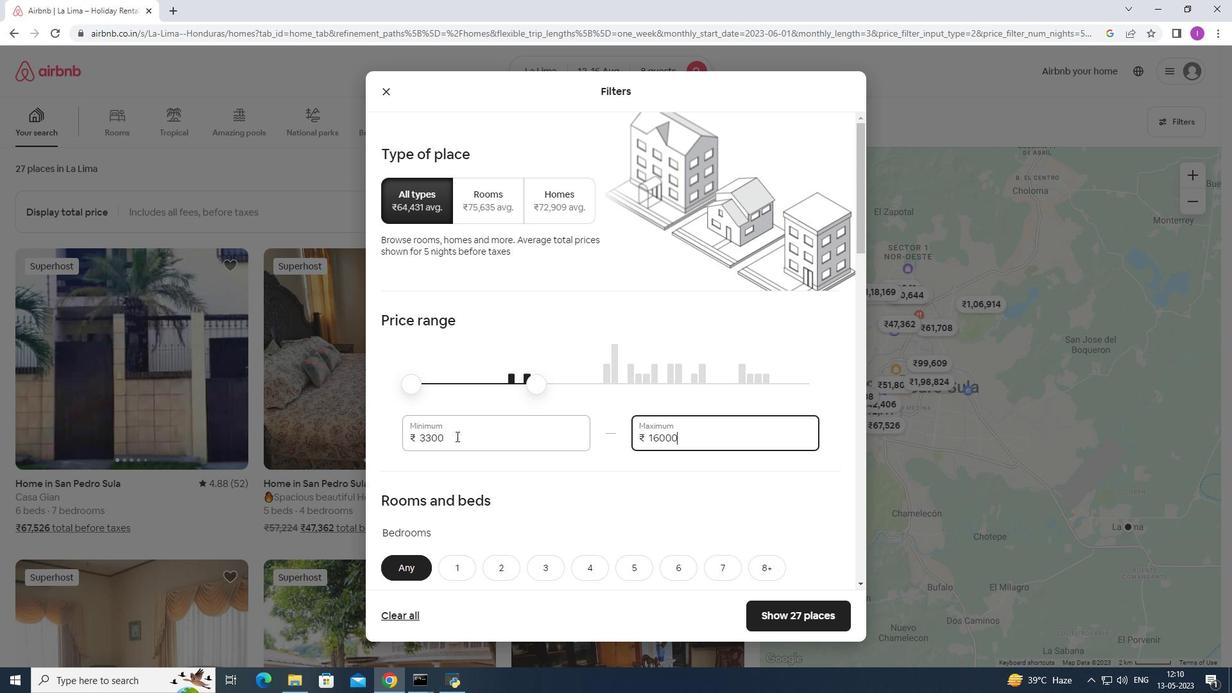 
Action: Mouse moved to (450, 441)
Screenshot: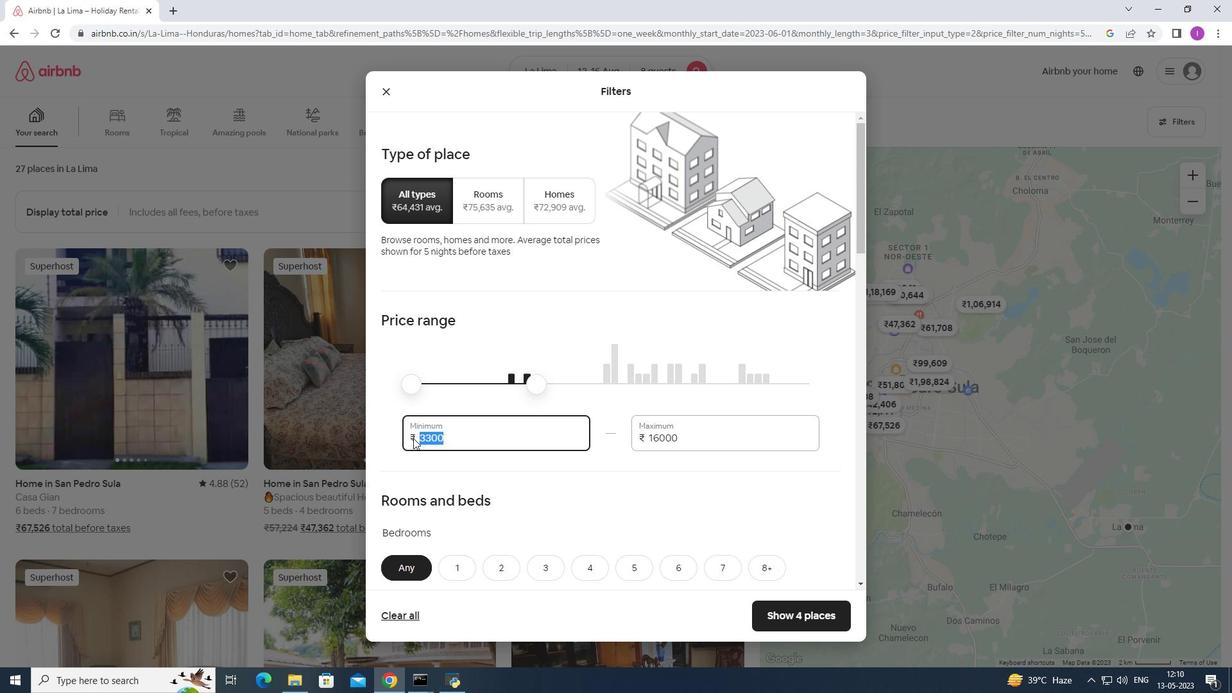 
Action: Key pressed 1000
Screenshot: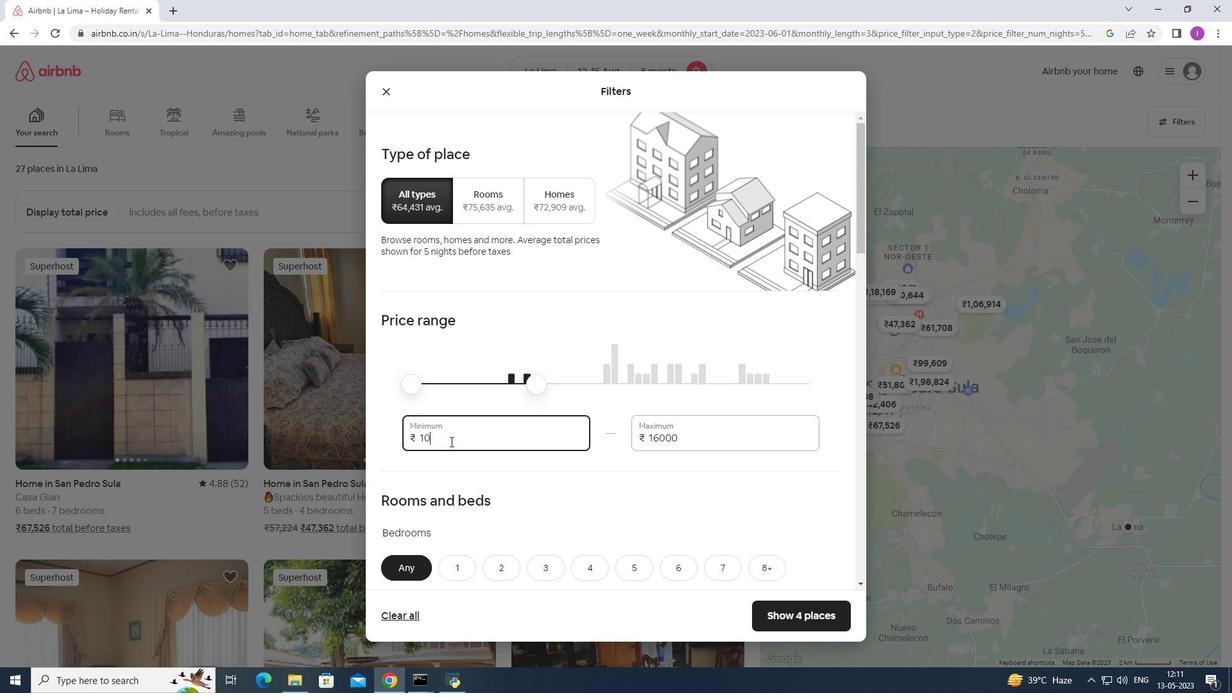 
Action: Mouse moved to (451, 441)
Screenshot: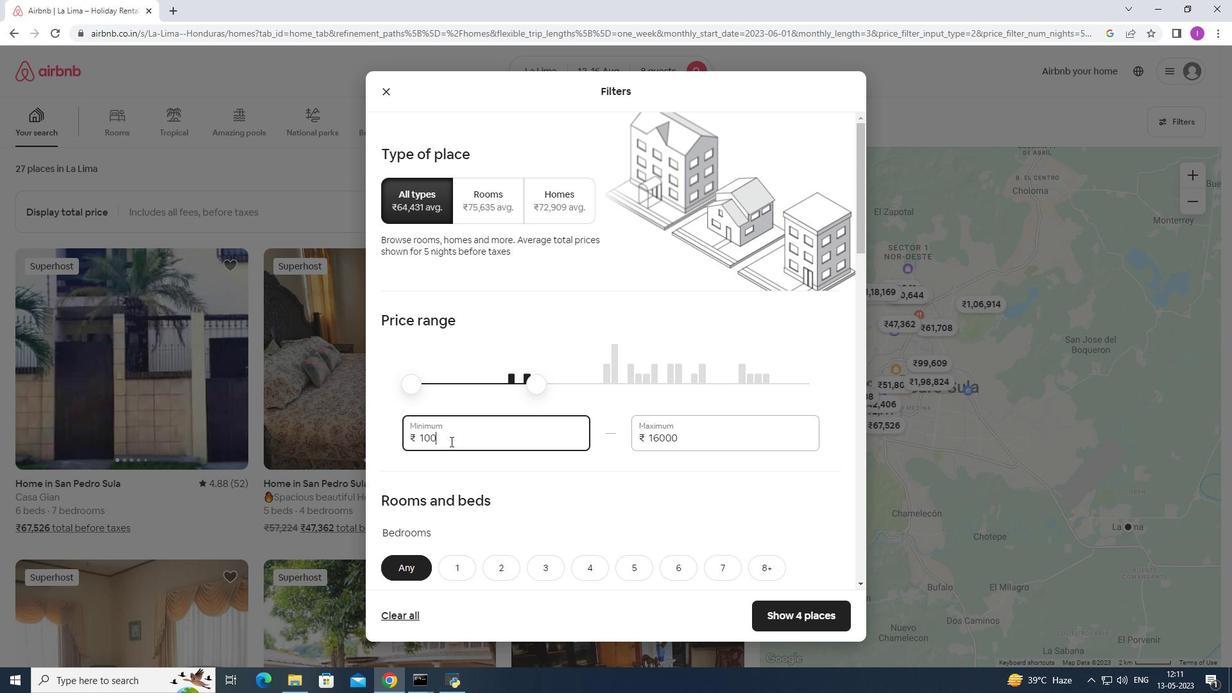 
Action: Key pressed 0
Screenshot: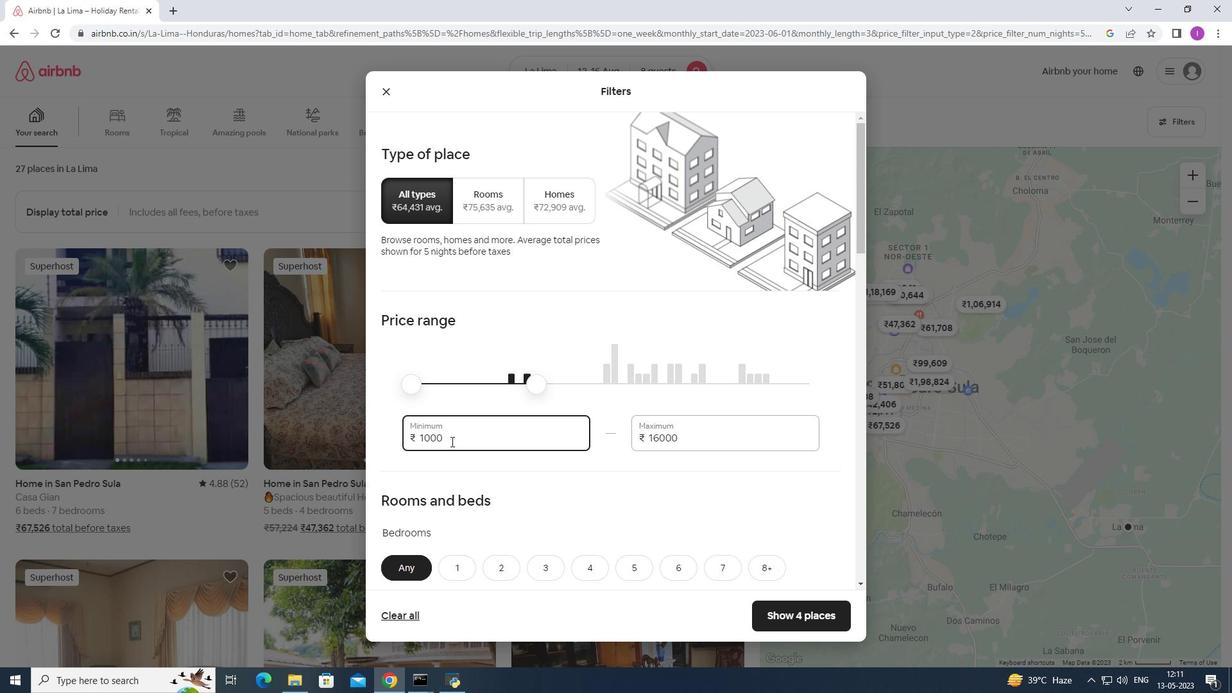 
Action: Mouse moved to (446, 459)
Screenshot: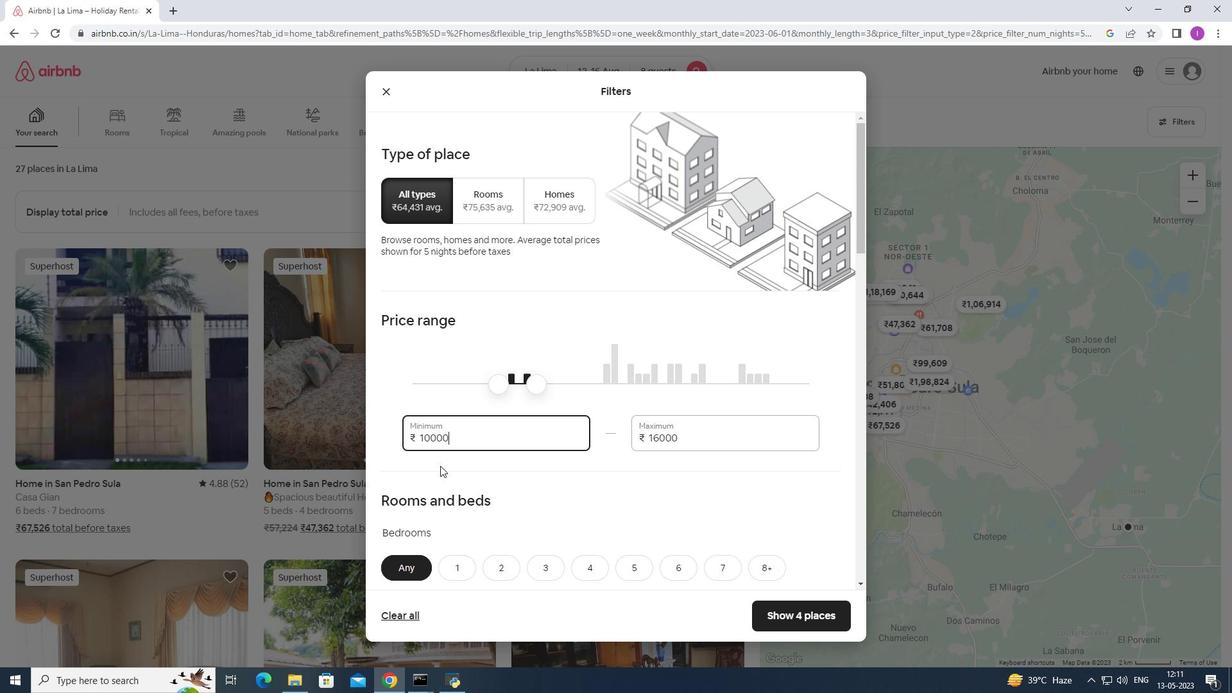 
Action: Mouse scrolled (446, 458) with delta (0, 0)
Screenshot: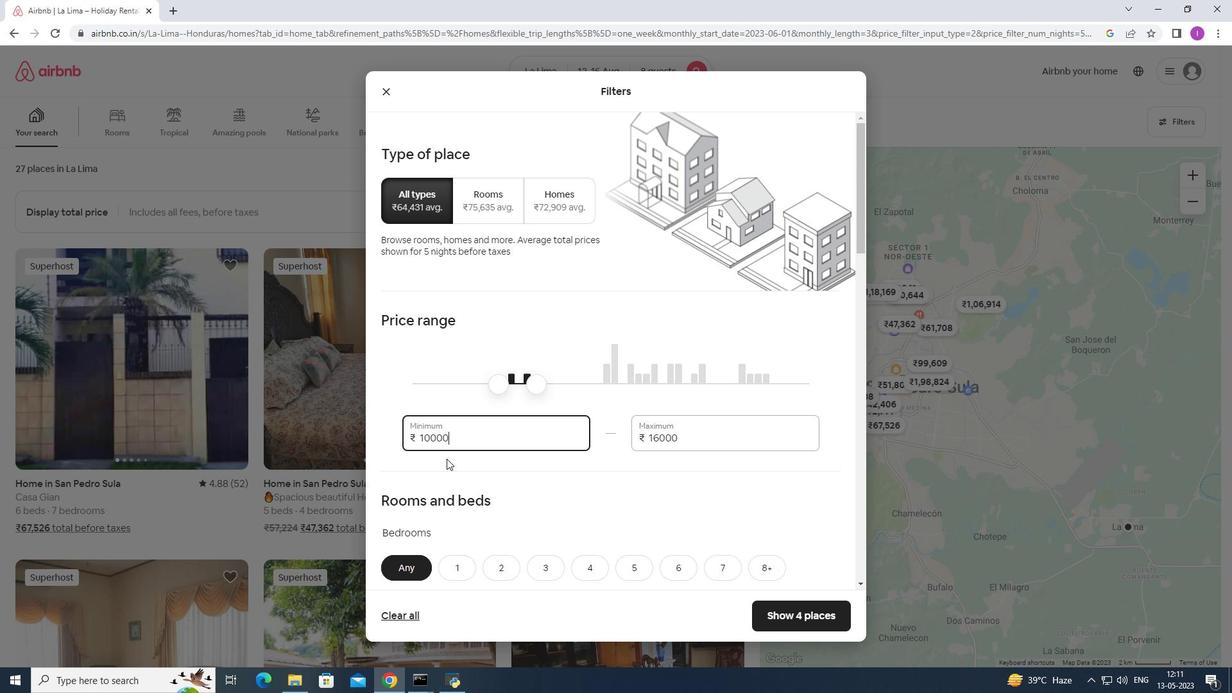 
Action: Mouse scrolled (446, 458) with delta (0, 0)
Screenshot: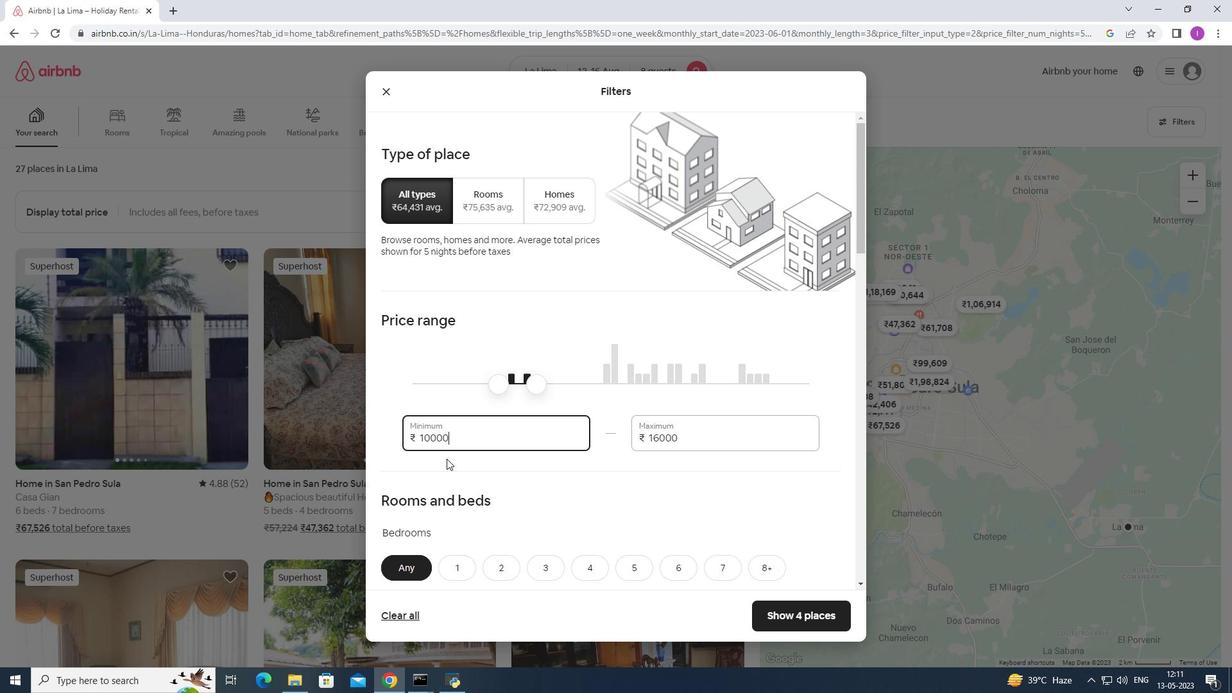 
Action: Mouse moved to (468, 444)
Screenshot: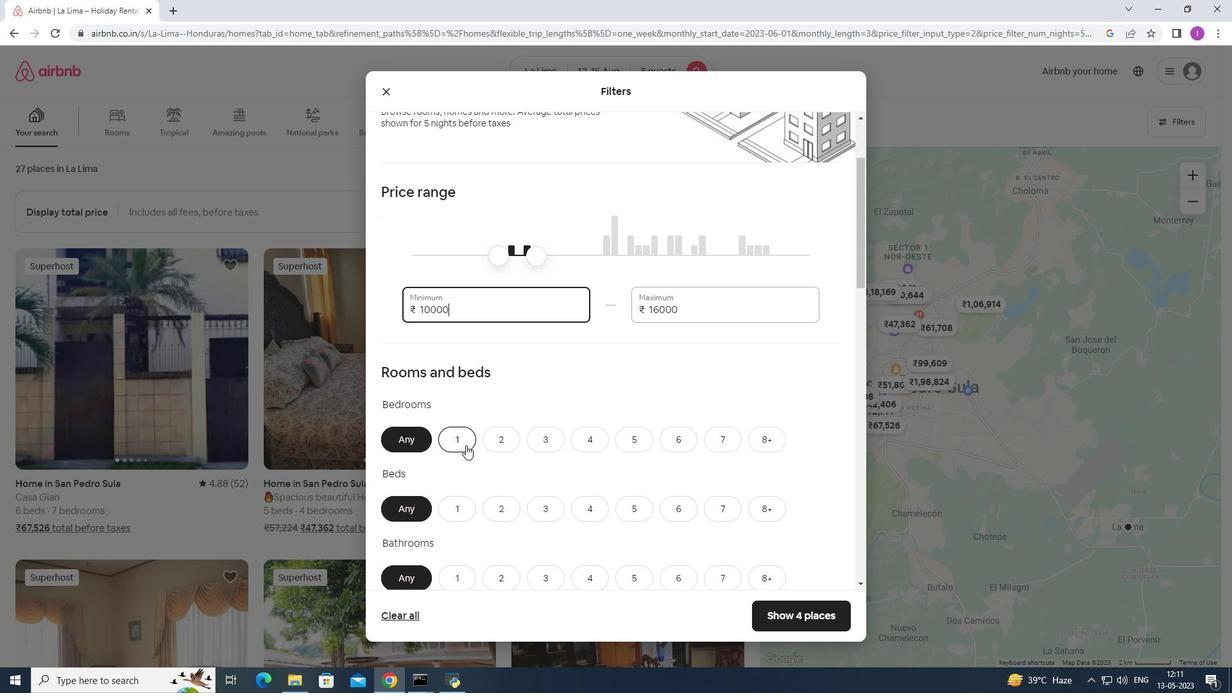 
Action: Mouse scrolled (468, 443) with delta (0, 0)
Screenshot: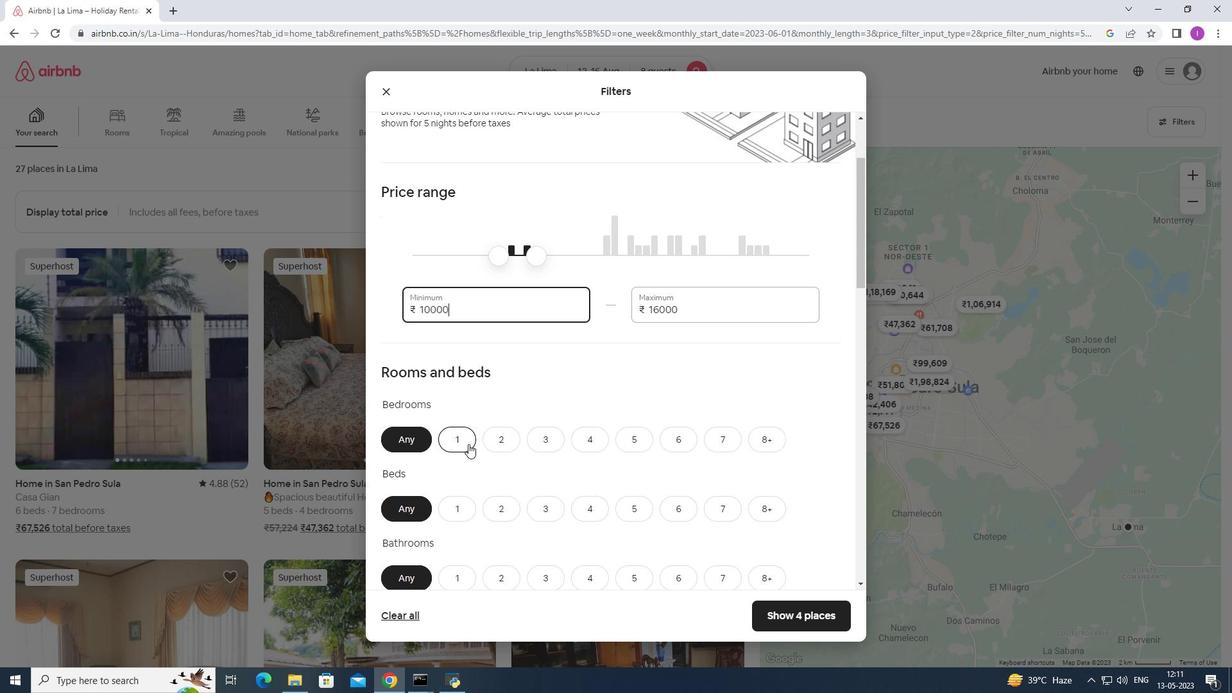 
Action: Mouse moved to (603, 392)
Screenshot: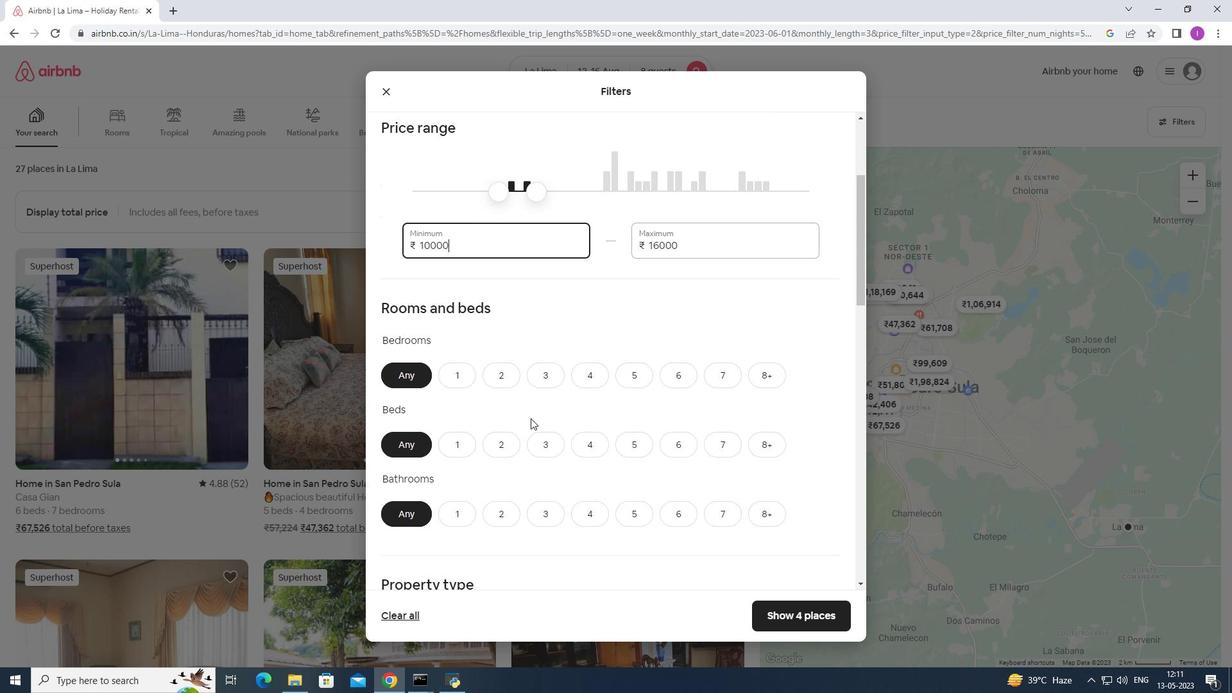 
Action: Mouse scrolled (603, 391) with delta (0, 0)
Screenshot: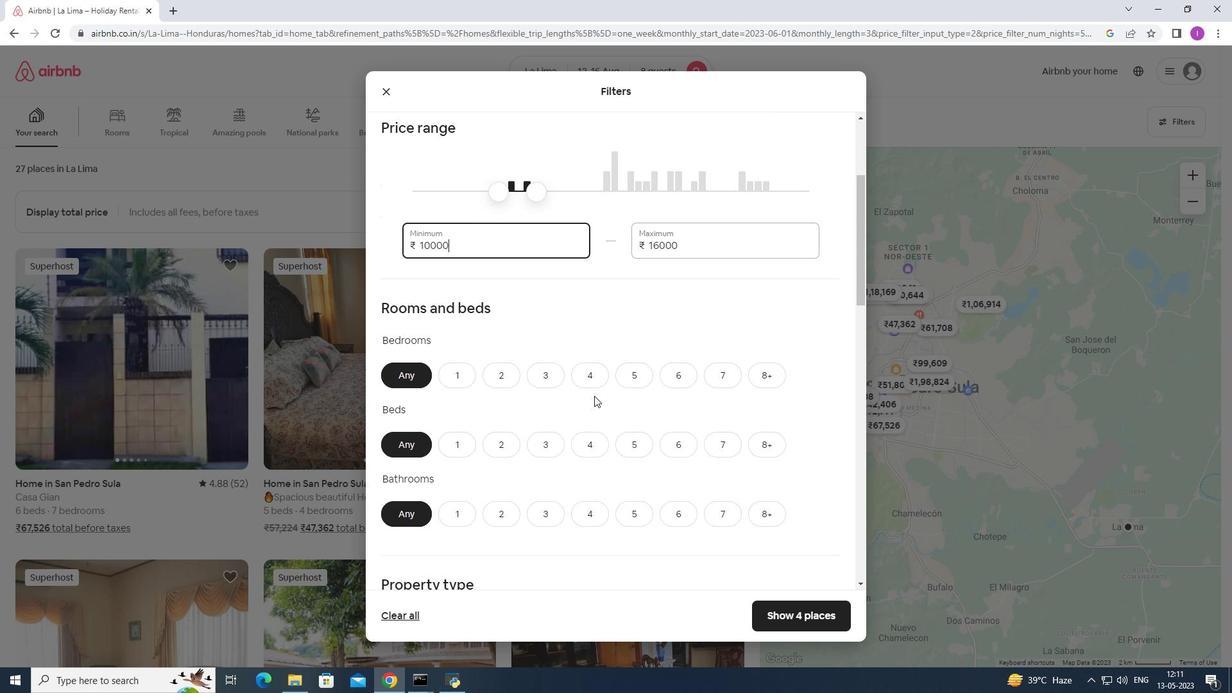 
Action: Mouse moved to (772, 312)
Screenshot: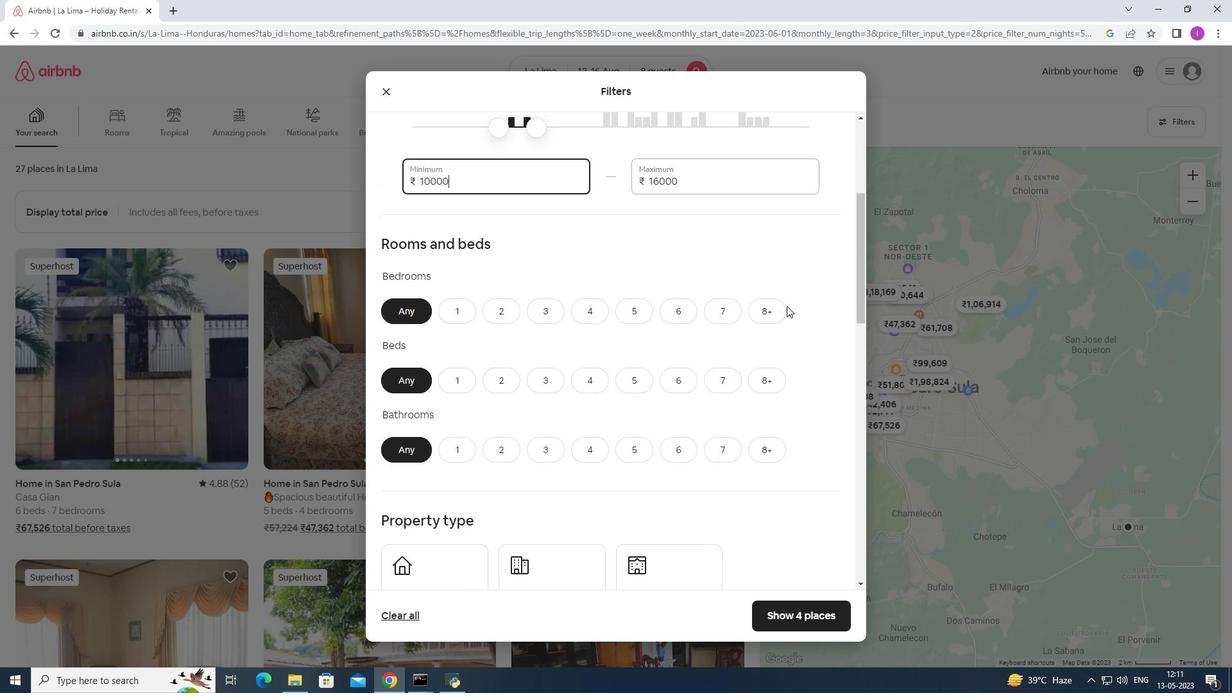 
Action: Mouse pressed left at (772, 312)
Screenshot: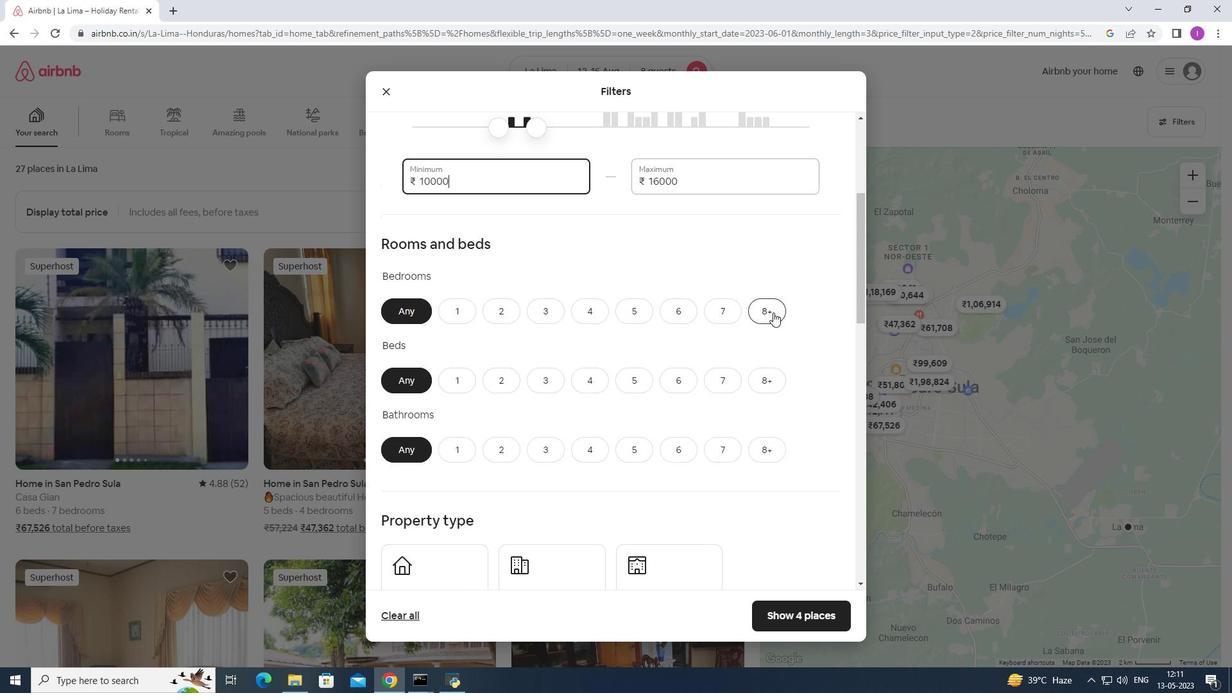 
Action: Mouse moved to (762, 381)
Screenshot: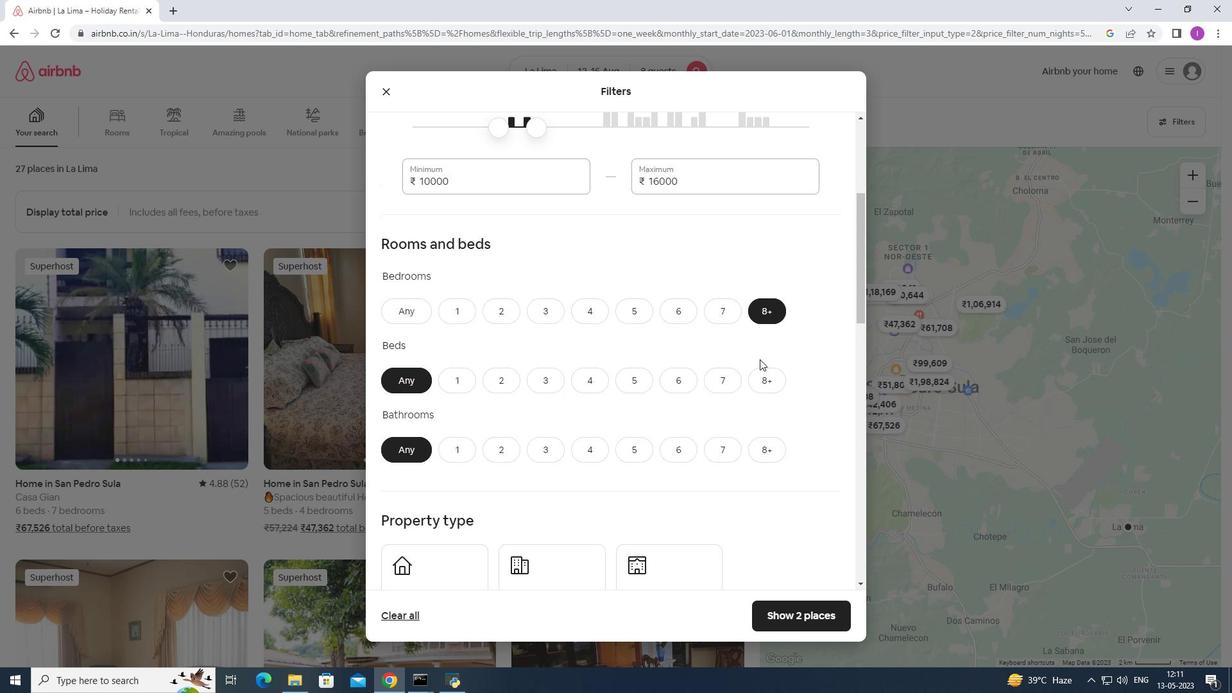 
Action: Mouse pressed left at (762, 381)
Screenshot: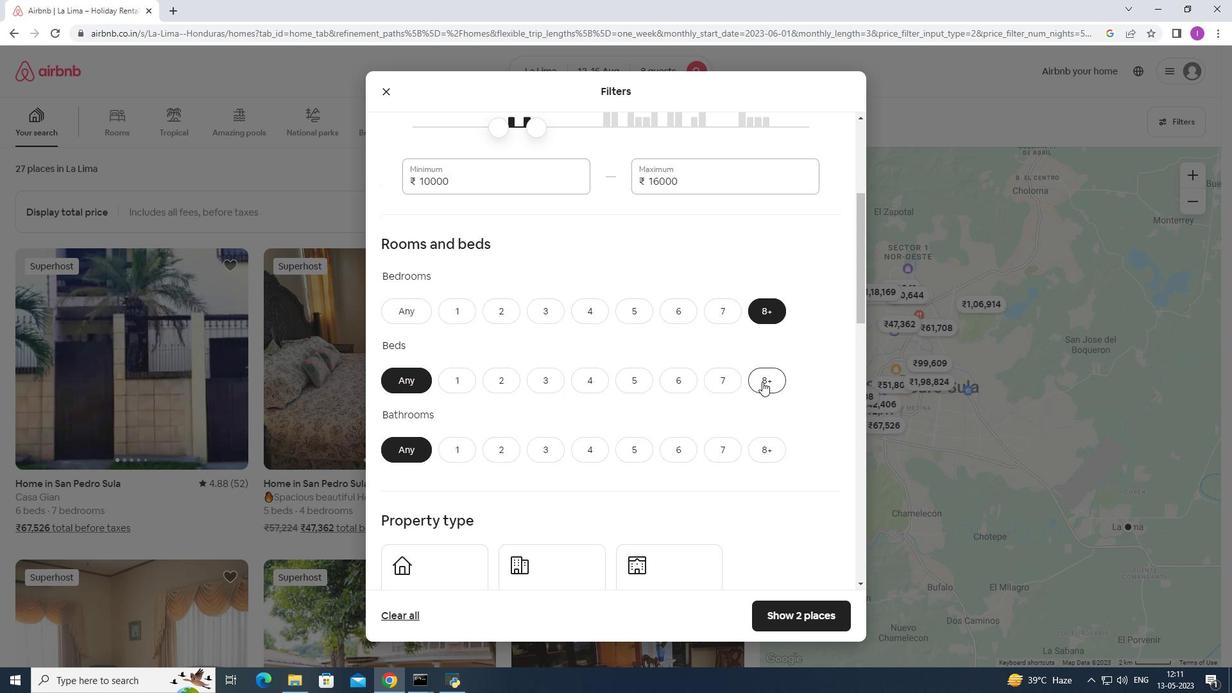 
Action: Mouse moved to (774, 439)
Screenshot: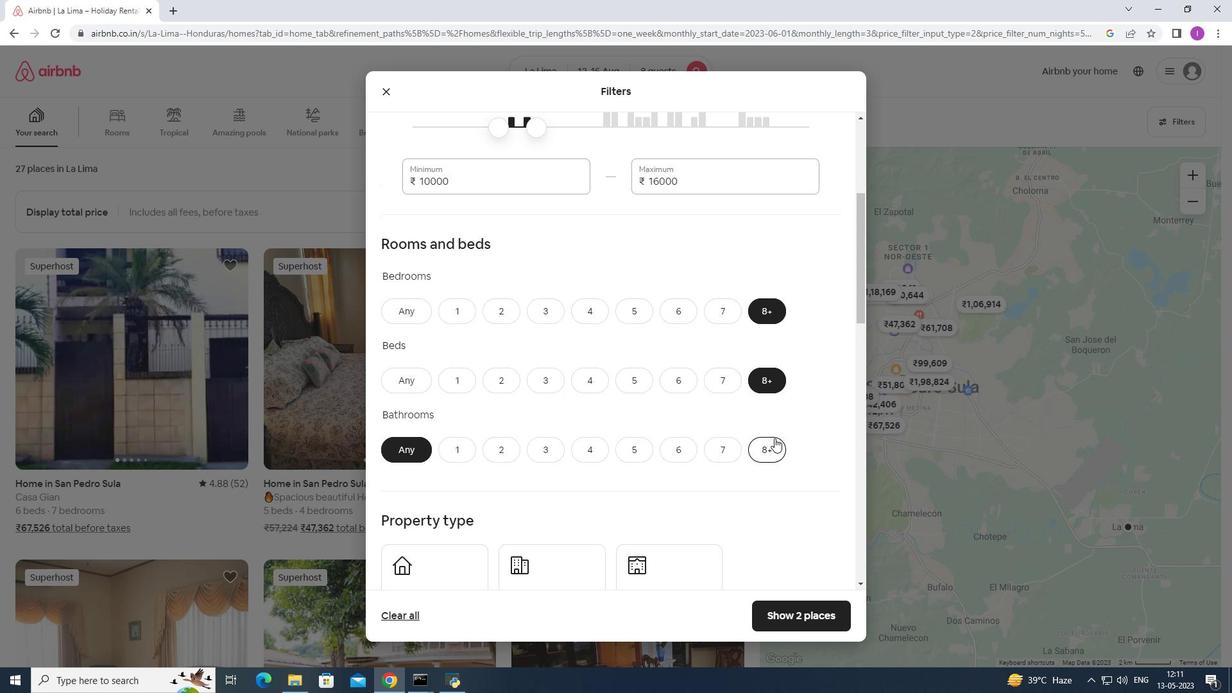 
Action: Mouse pressed left at (774, 439)
Screenshot: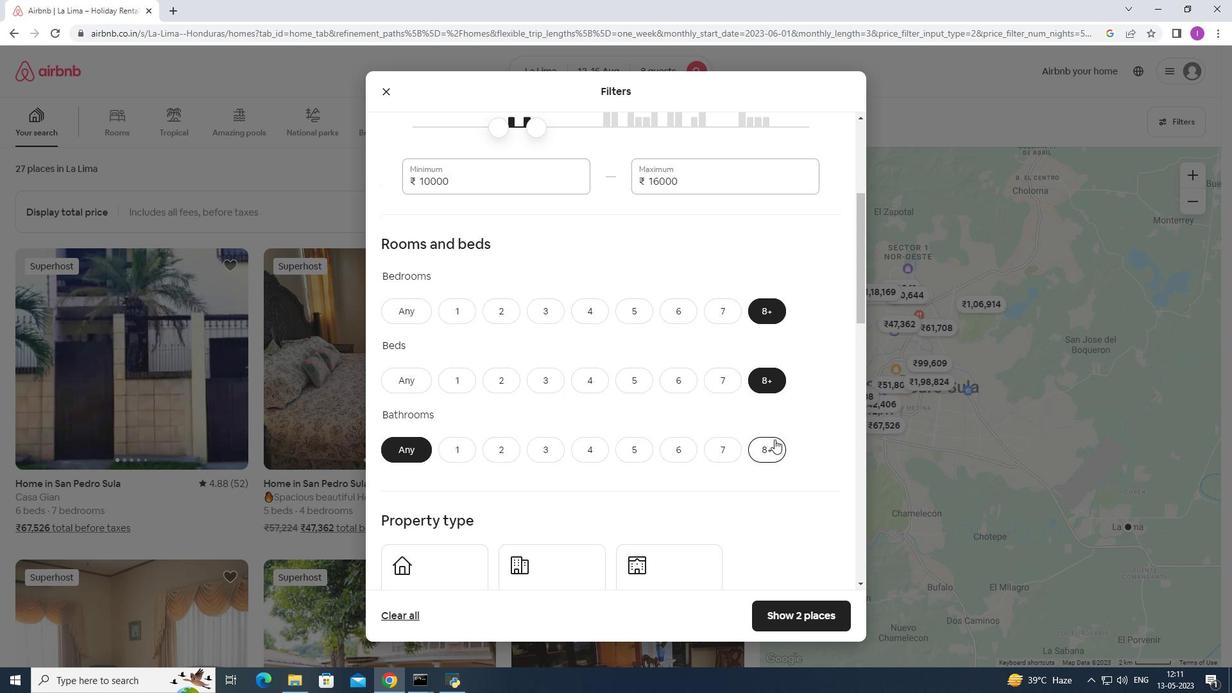 
Action: Mouse moved to (701, 409)
Screenshot: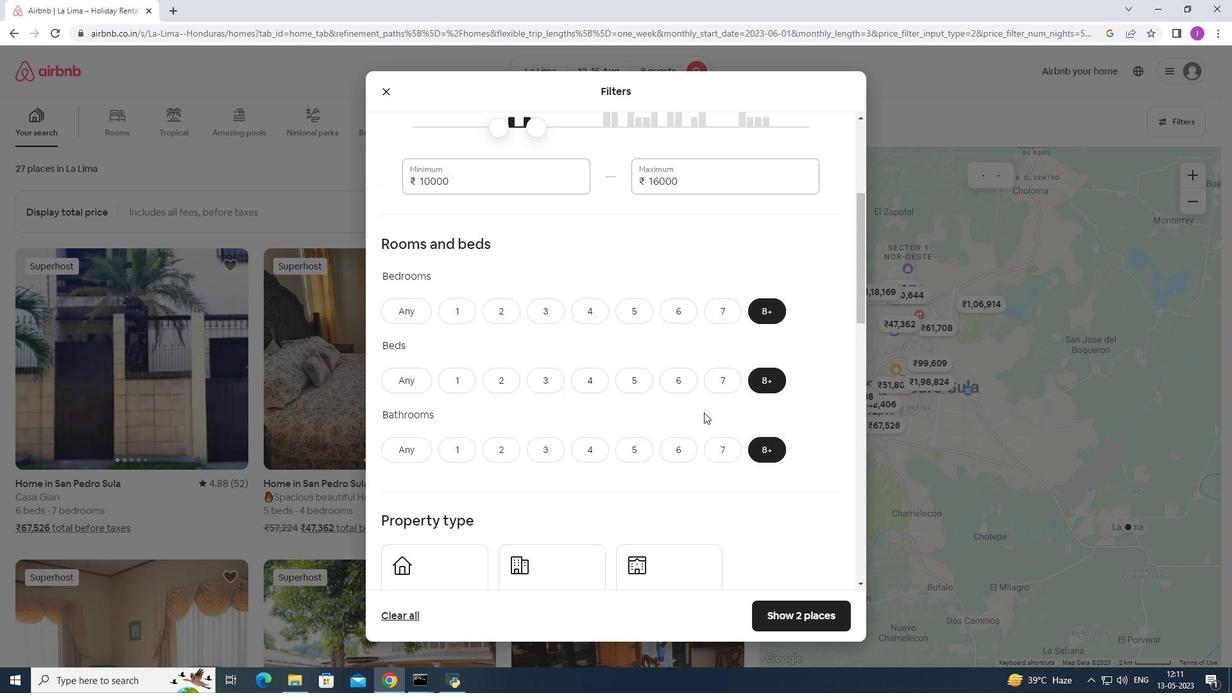 
Action: Mouse scrolled (701, 408) with delta (0, 0)
Screenshot: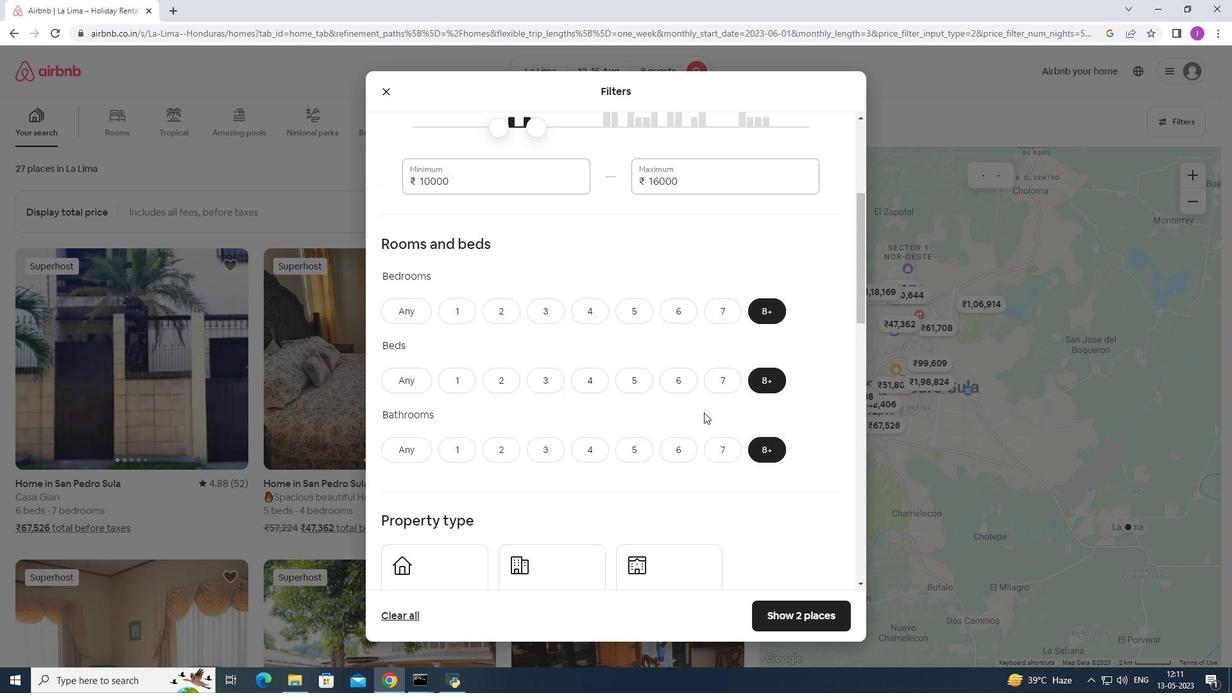 
Action: Mouse moved to (701, 408)
Screenshot: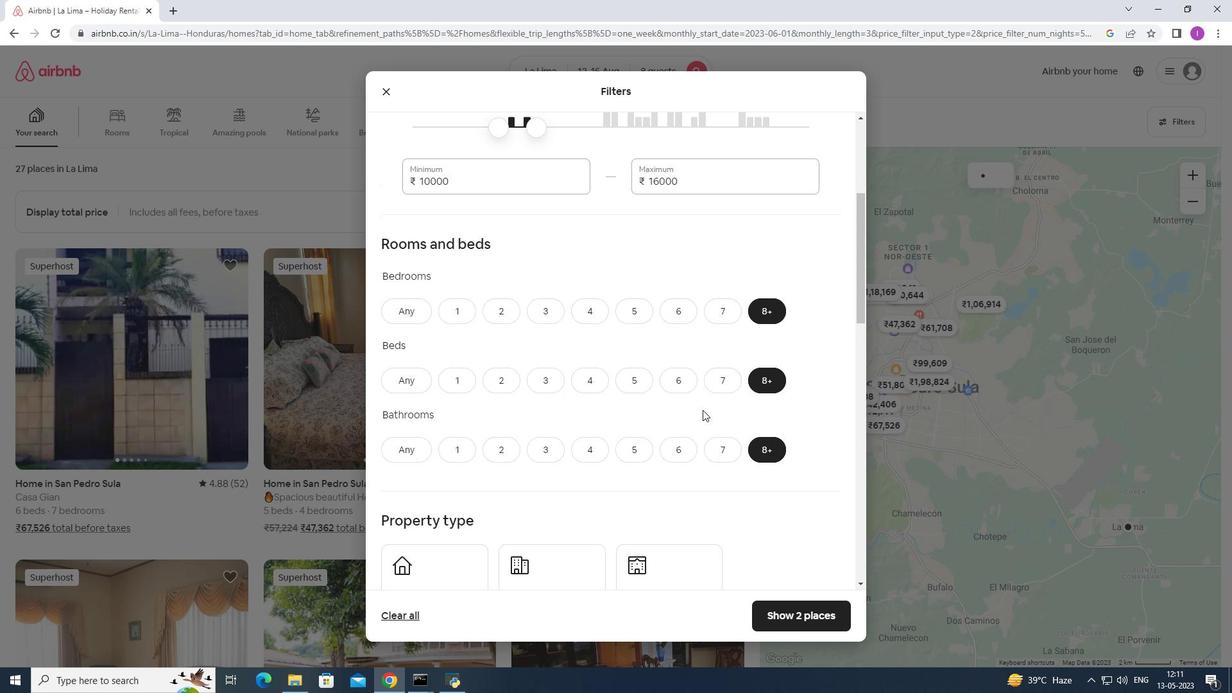 
Action: Mouse scrolled (701, 408) with delta (0, 0)
Screenshot: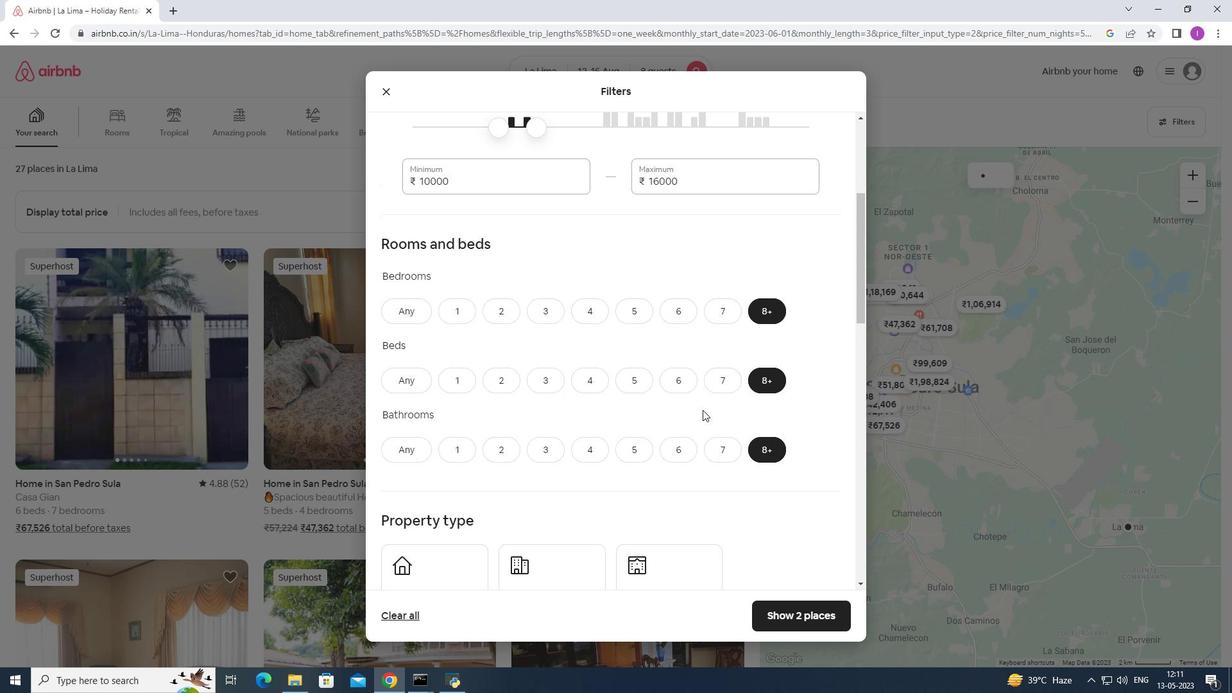 
Action: Mouse scrolled (701, 408) with delta (0, 0)
Screenshot: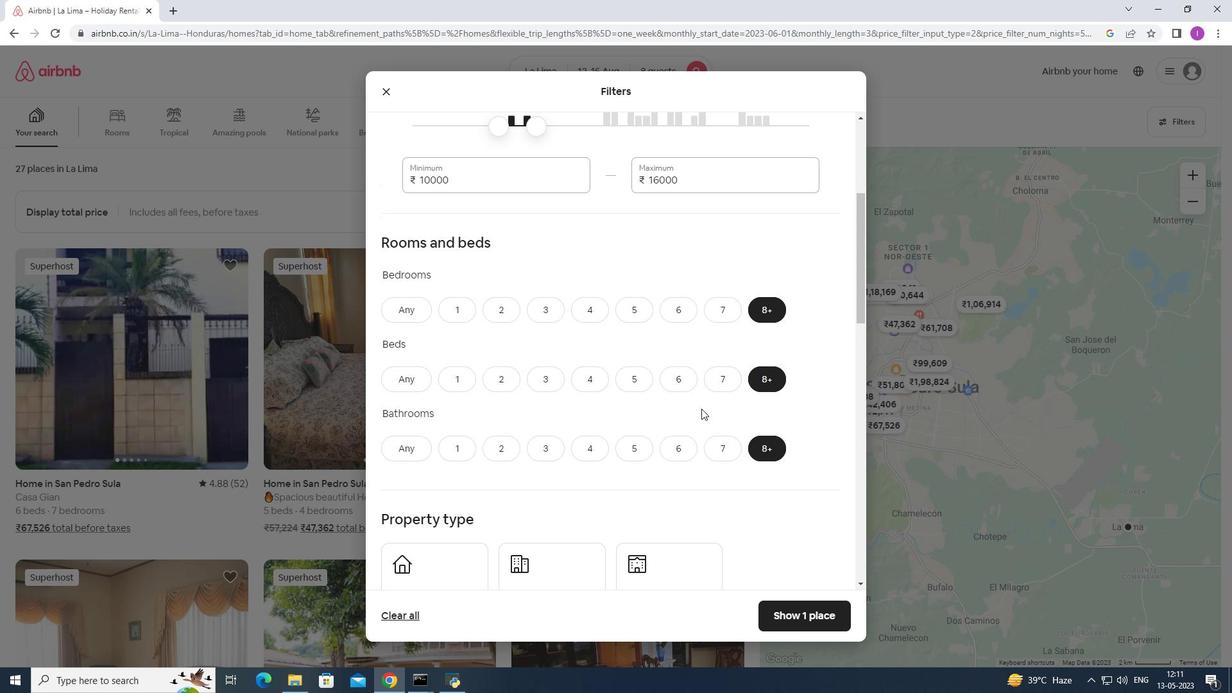 
Action: Mouse scrolled (701, 408) with delta (0, 0)
Screenshot: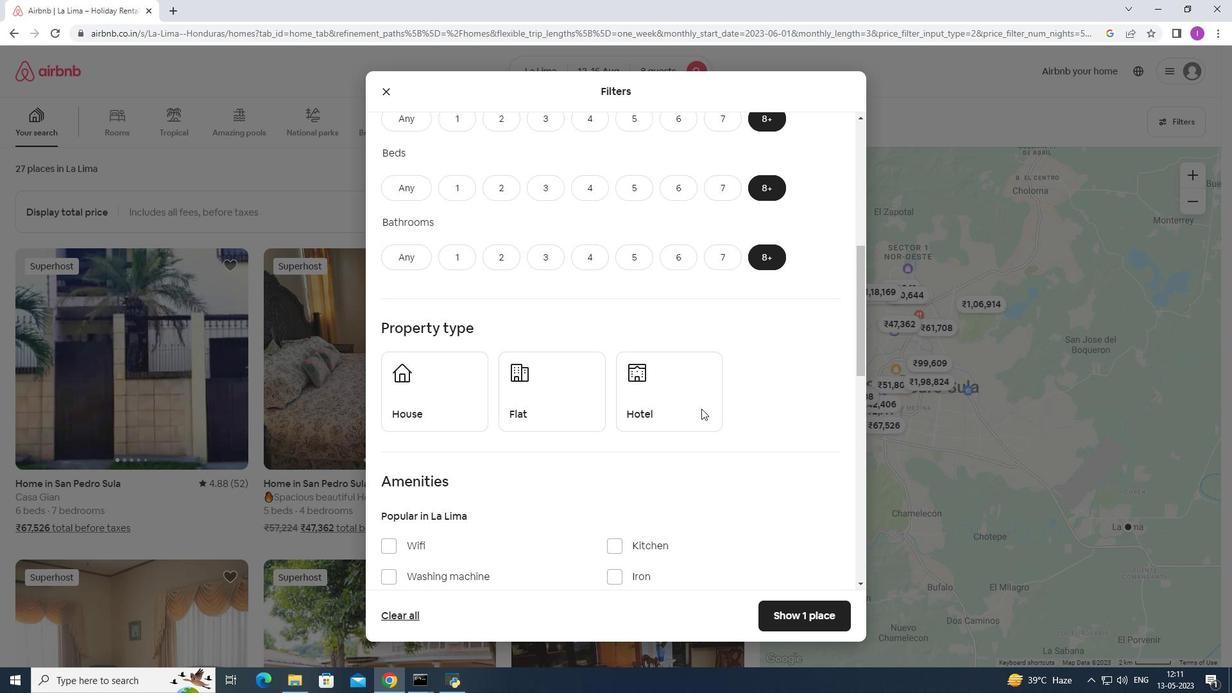 
Action: Mouse scrolled (701, 408) with delta (0, 0)
Screenshot: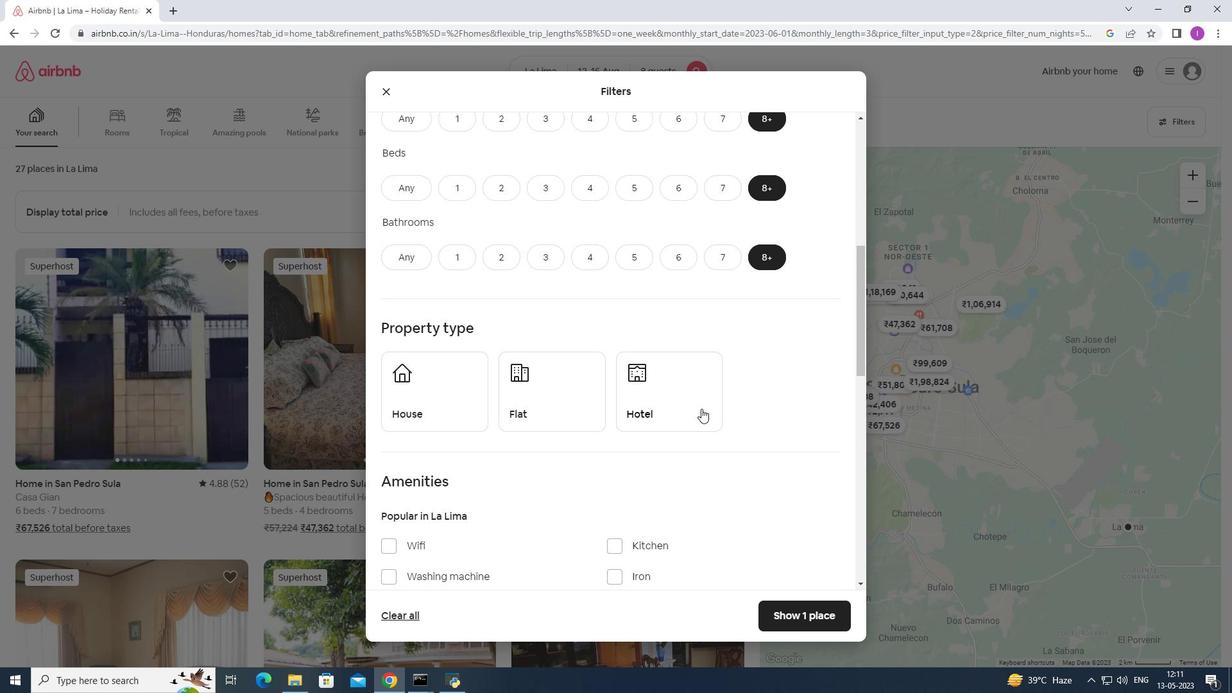 
Action: Mouse scrolled (701, 408) with delta (0, 0)
Screenshot: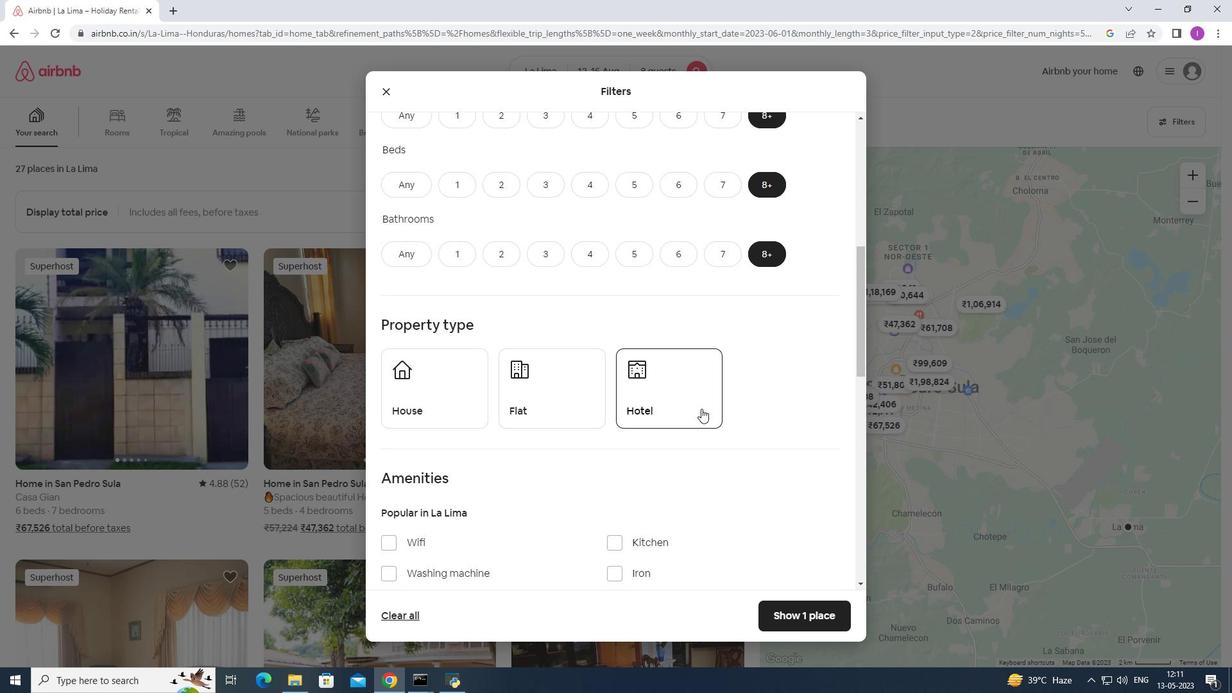 
Action: Mouse moved to (398, 356)
Screenshot: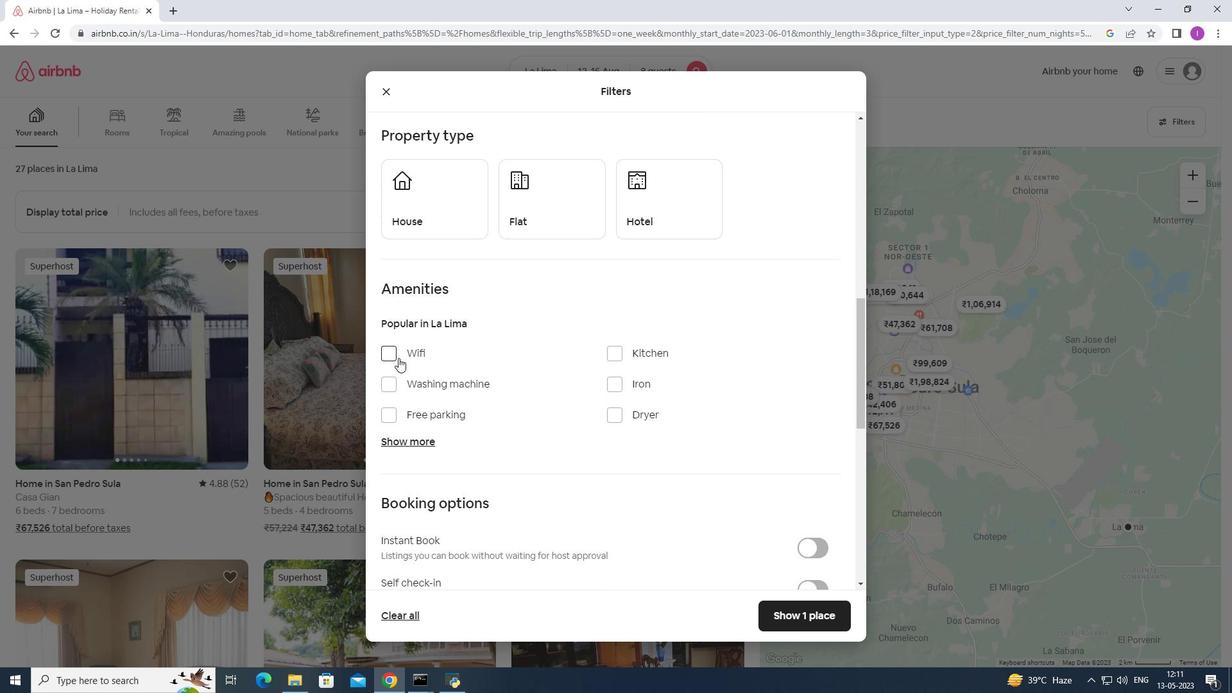 
Action: Mouse pressed left at (398, 356)
Screenshot: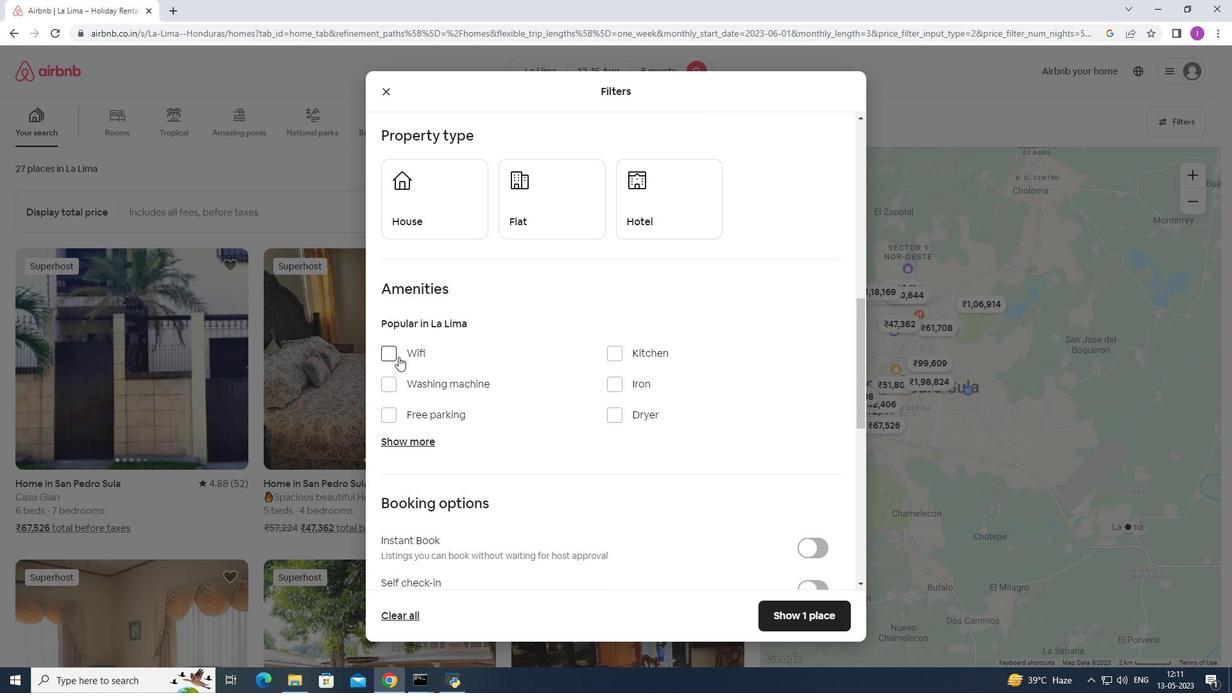 
Action: Mouse moved to (403, 416)
Screenshot: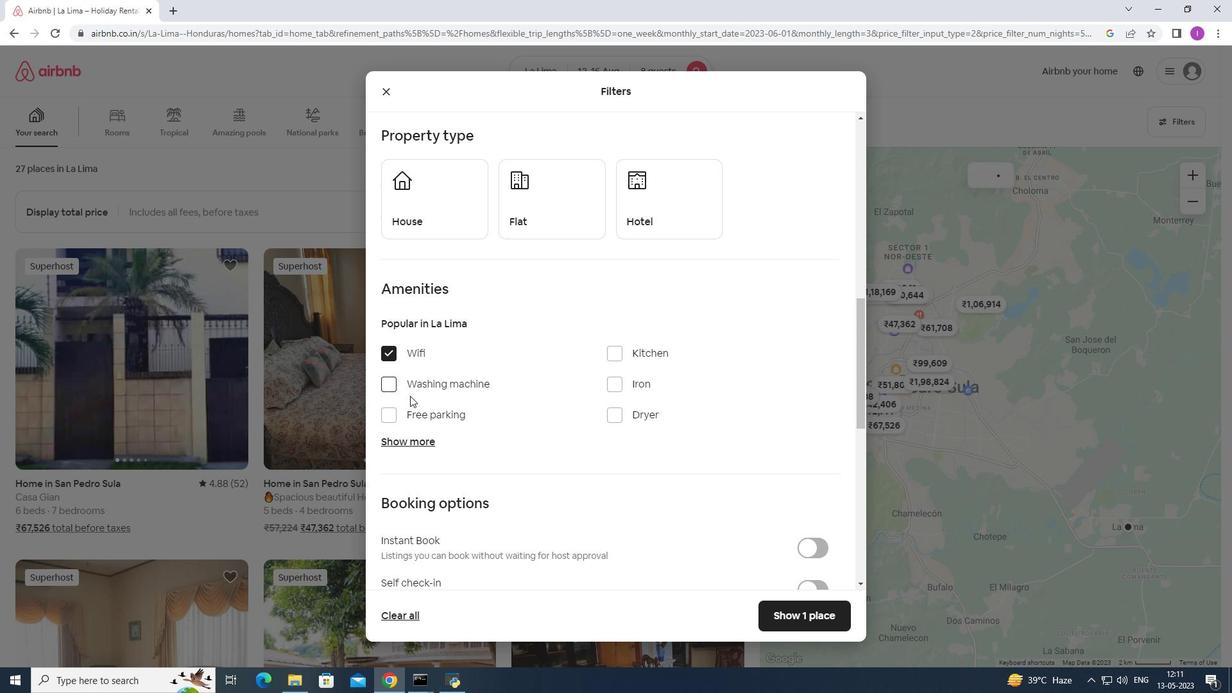 
Action: Mouse pressed left at (403, 416)
Screenshot: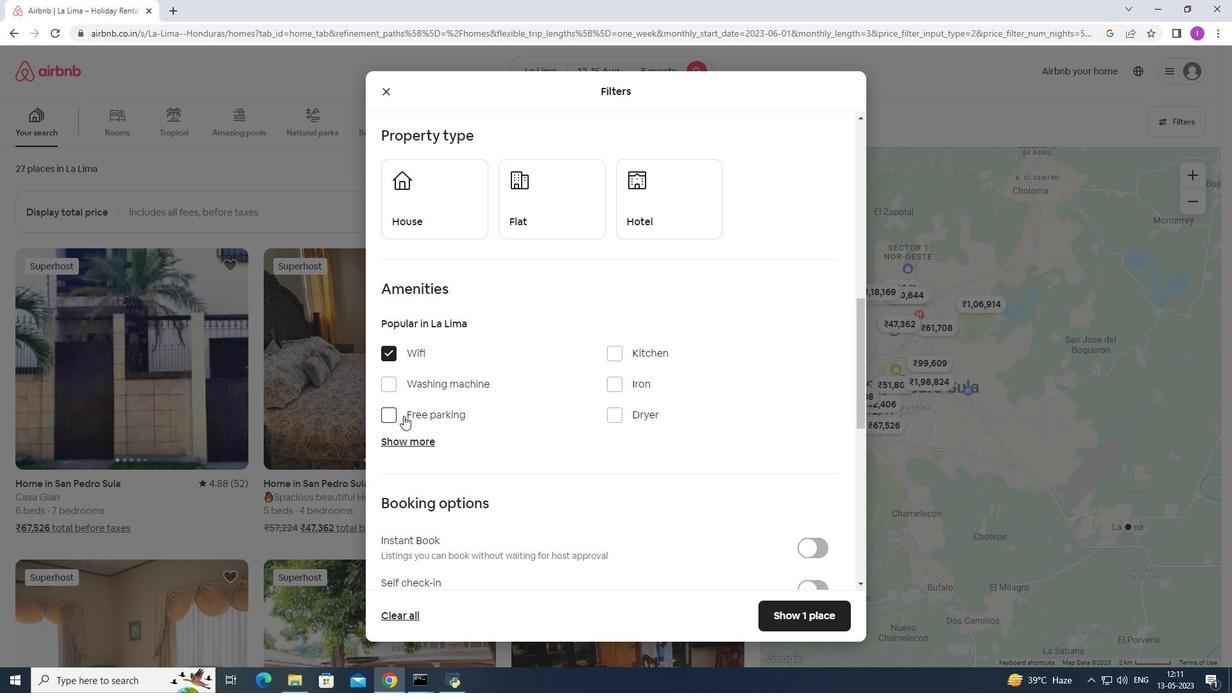 
Action: Mouse moved to (420, 439)
Screenshot: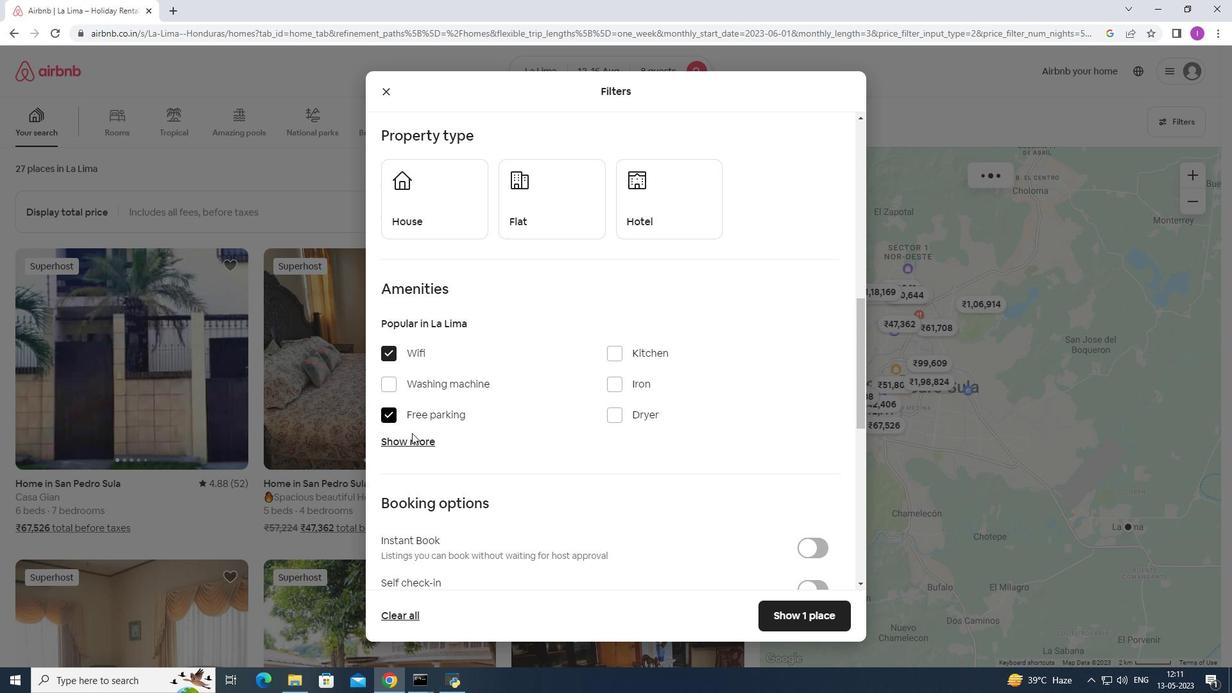 
Action: Mouse pressed left at (420, 439)
Screenshot: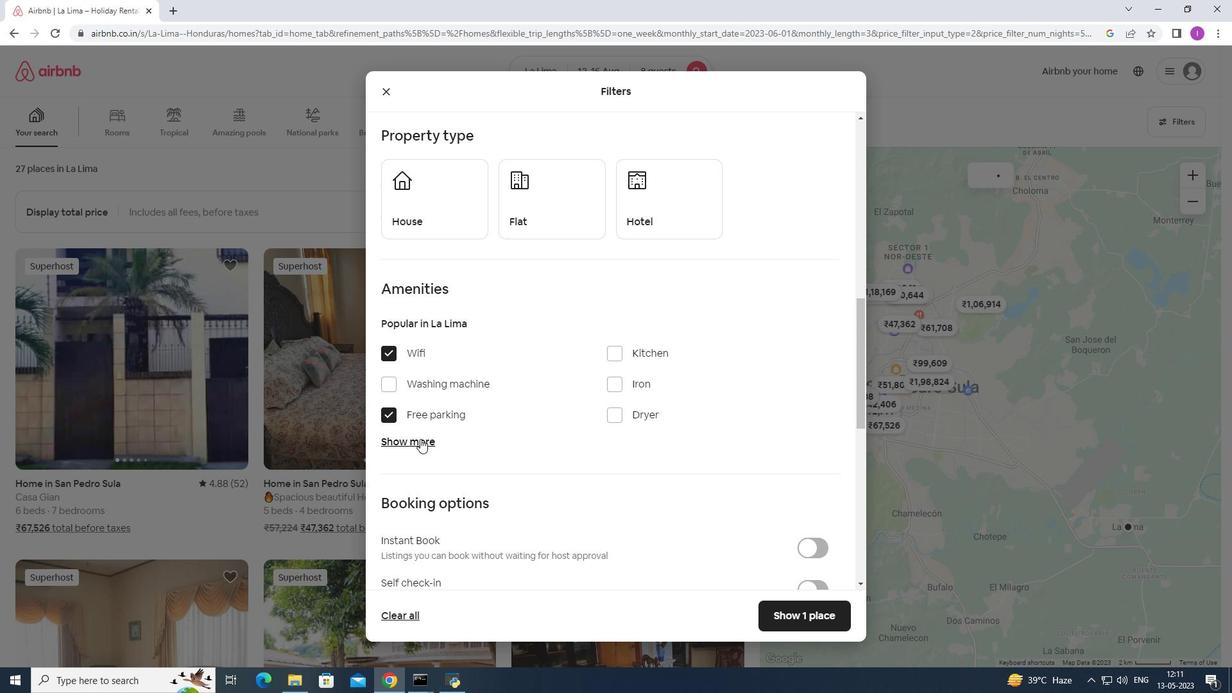 
Action: Mouse moved to (623, 518)
Screenshot: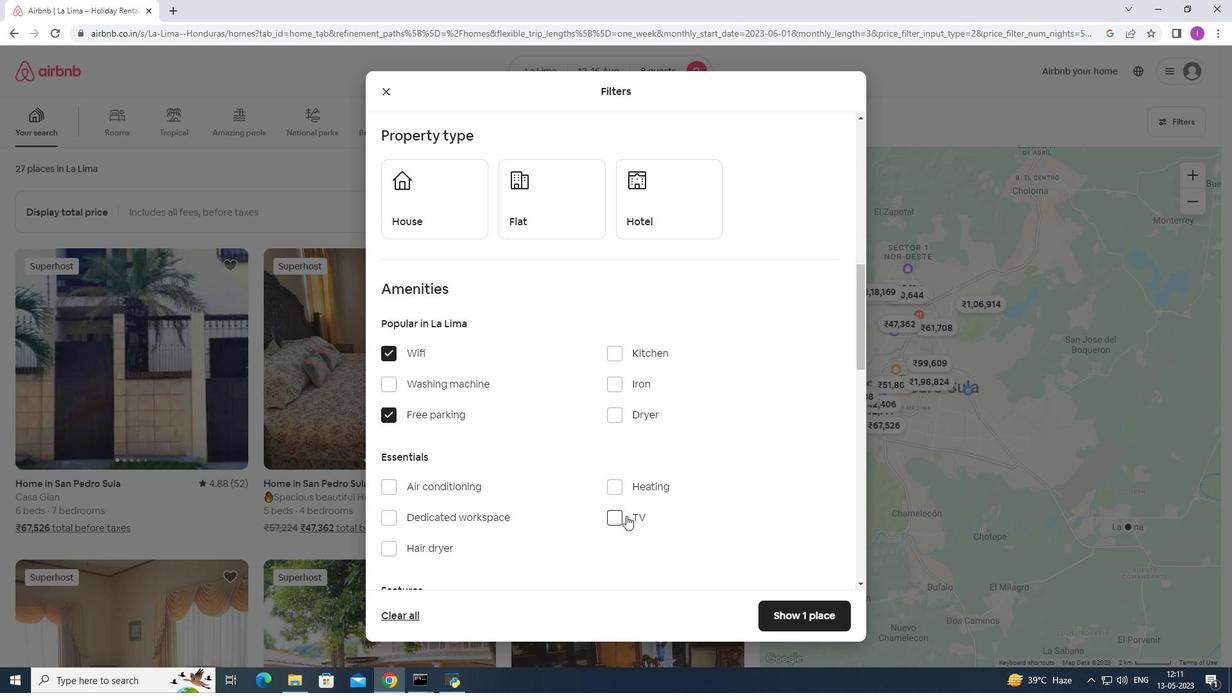 
Action: Mouse pressed left at (623, 518)
Screenshot: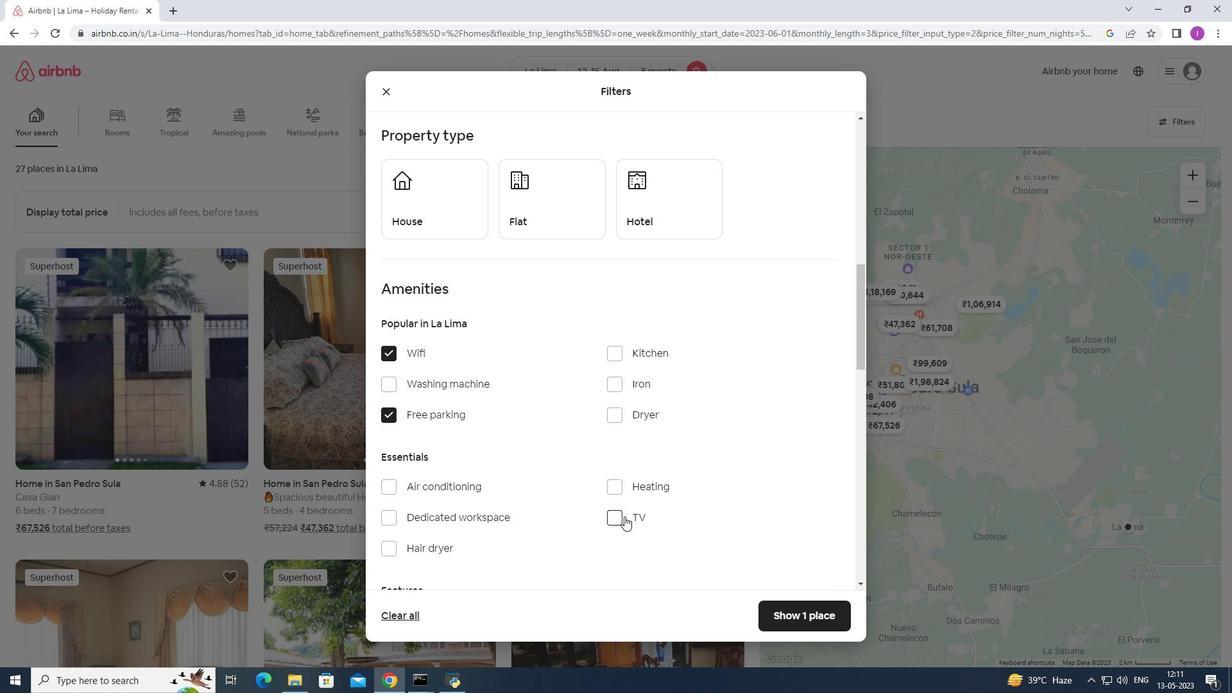 
Action: Mouse moved to (572, 493)
Screenshot: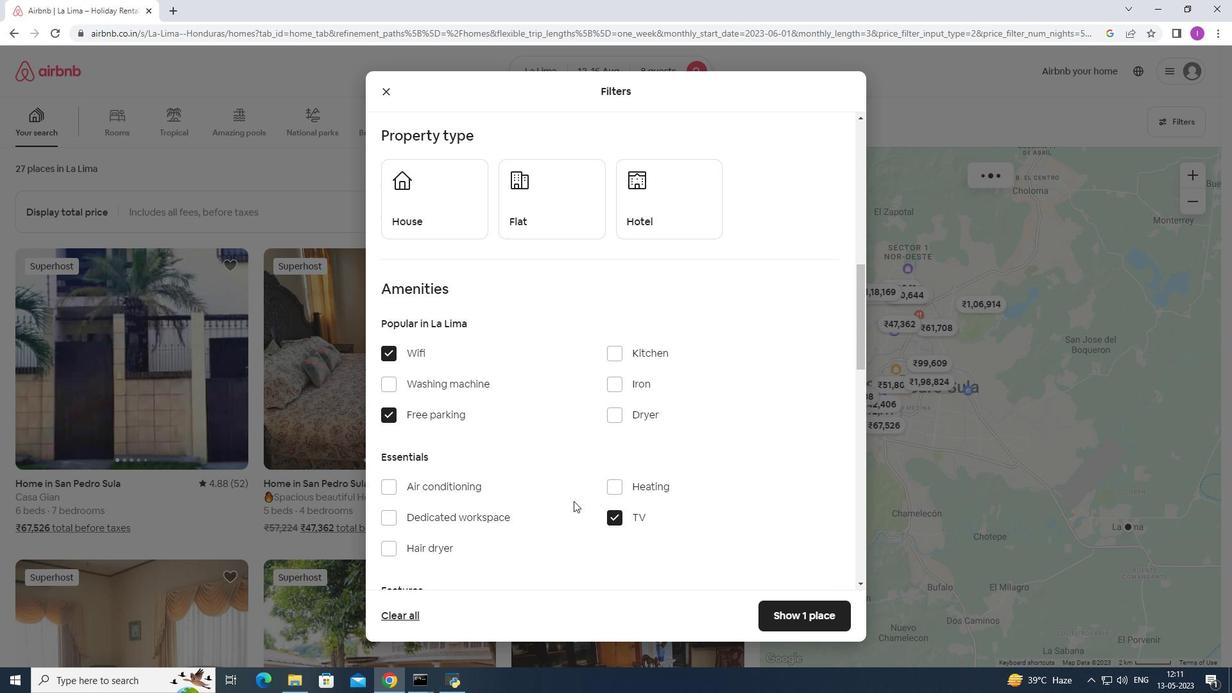 
Action: Mouse scrolled (572, 492) with delta (0, 0)
Screenshot: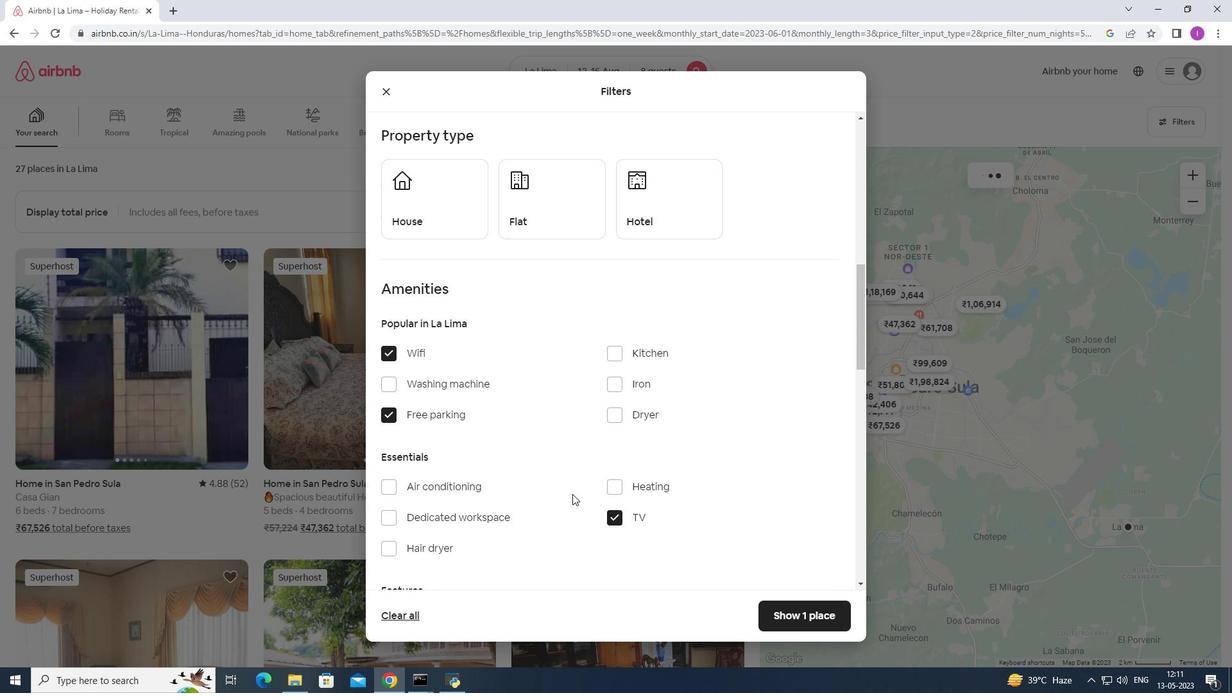 
Action: Mouse scrolled (572, 492) with delta (0, 0)
Screenshot: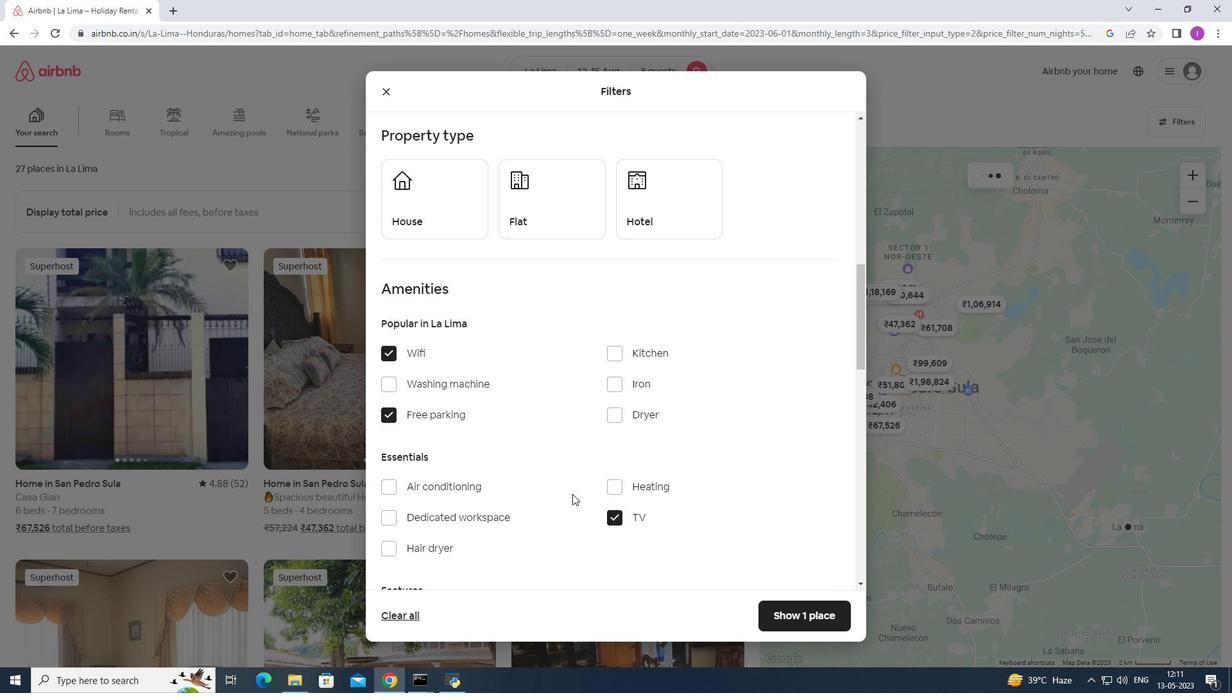 
Action: Mouse scrolled (572, 492) with delta (0, 0)
Screenshot: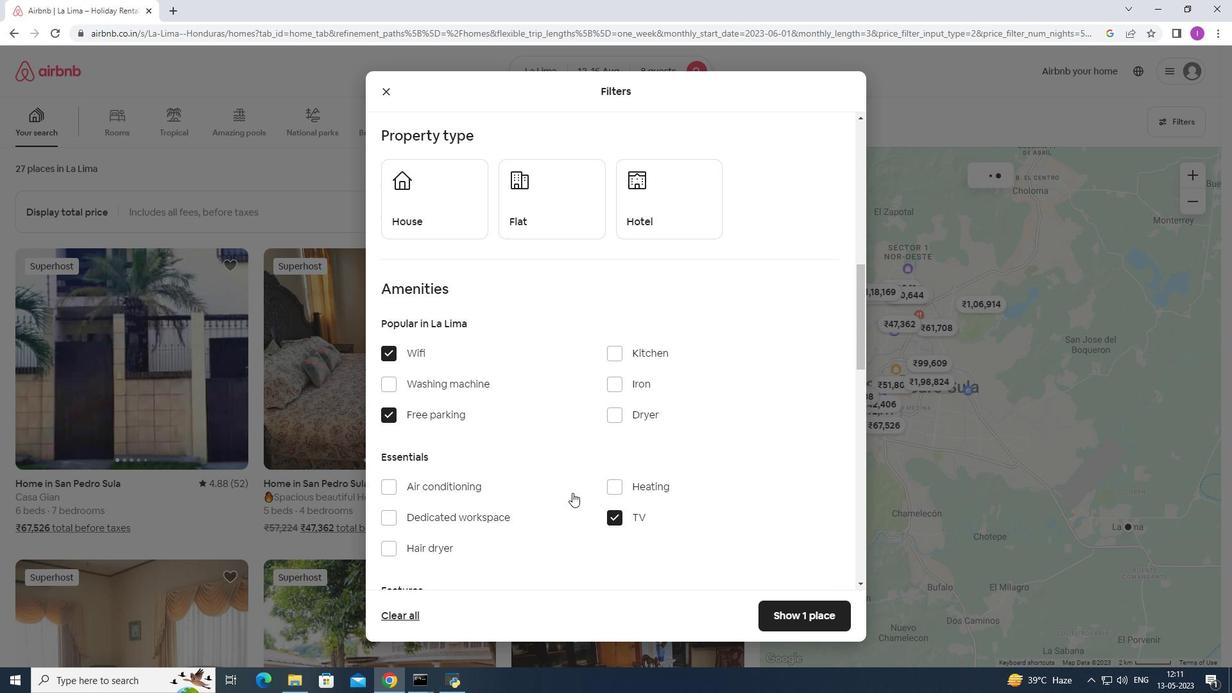 
Action: Mouse scrolled (572, 492) with delta (0, 0)
Screenshot: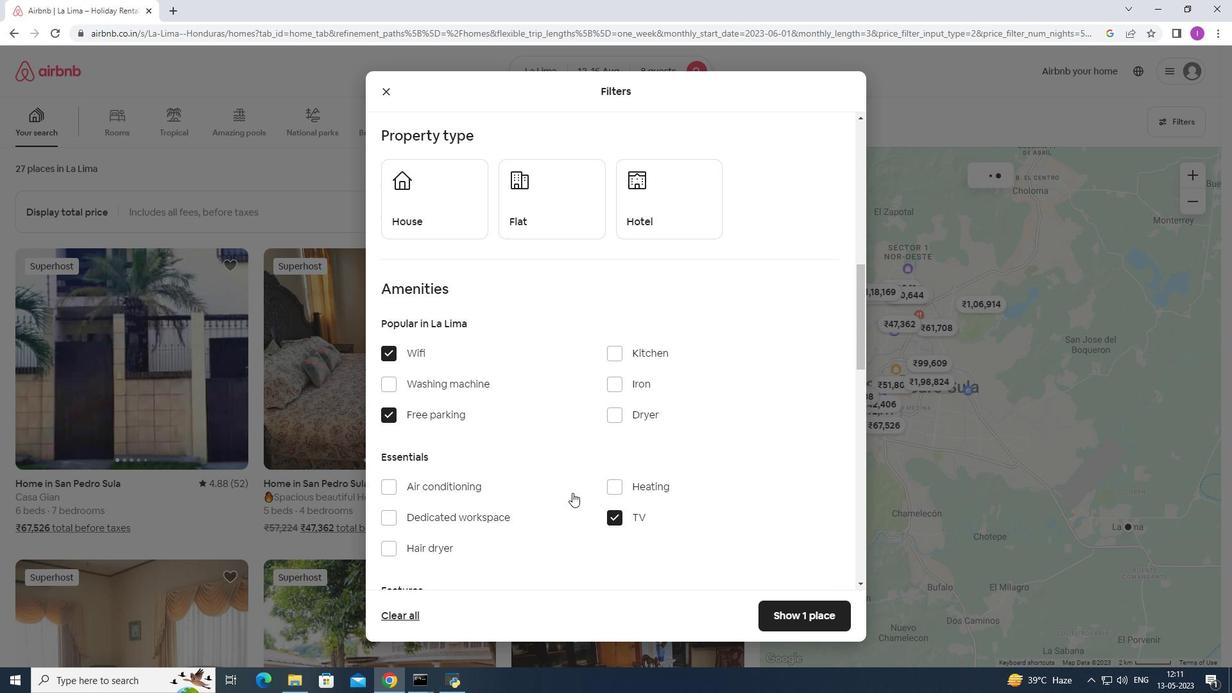 
Action: Mouse moved to (394, 428)
Screenshot: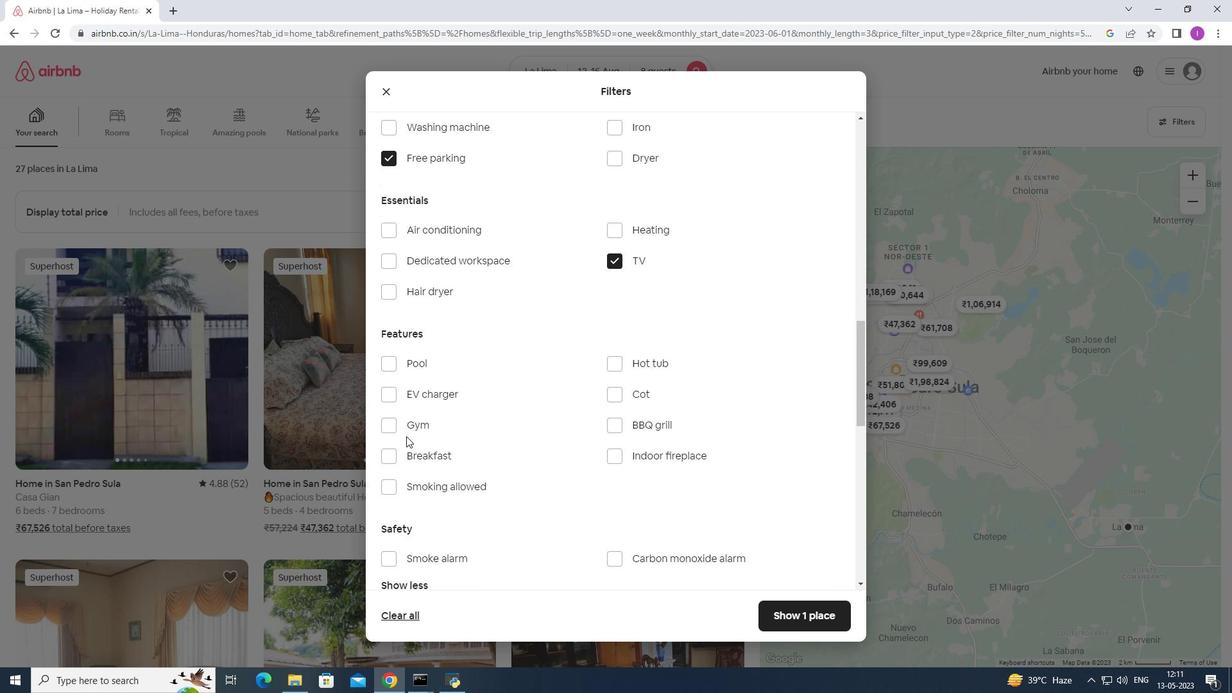 
Action: Mouse pressed left at (394, 428)
Screenshot: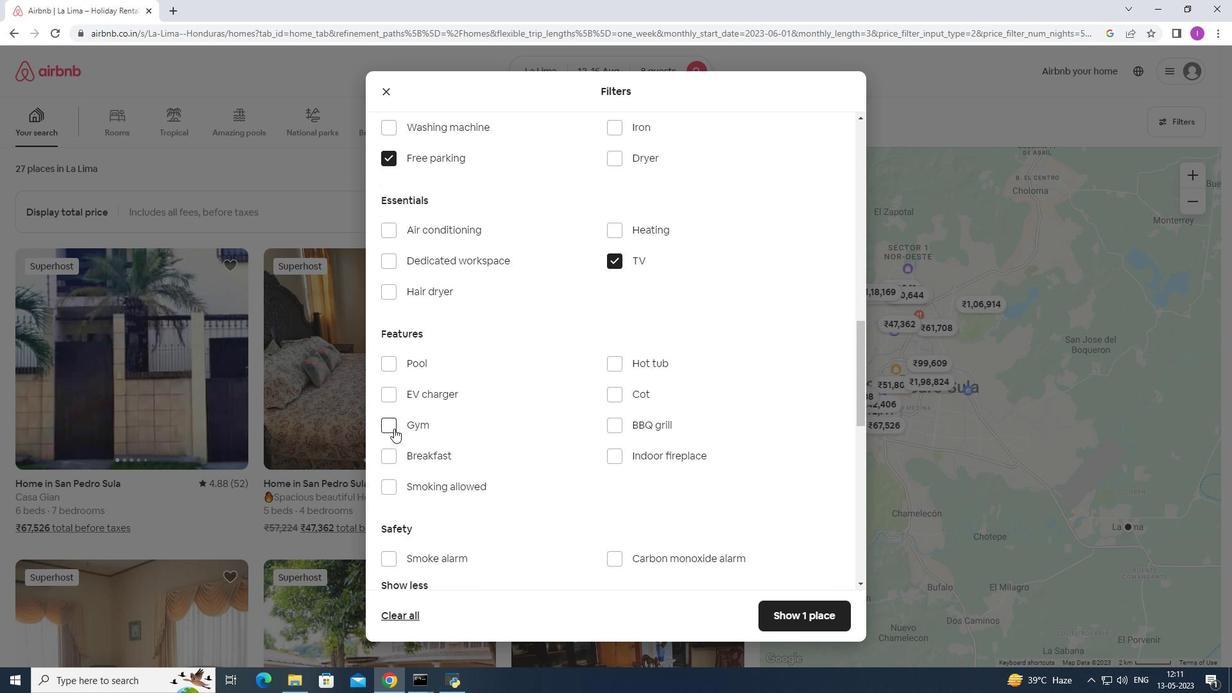 
Action: Mouse moved to (389, 453)
Screenshot: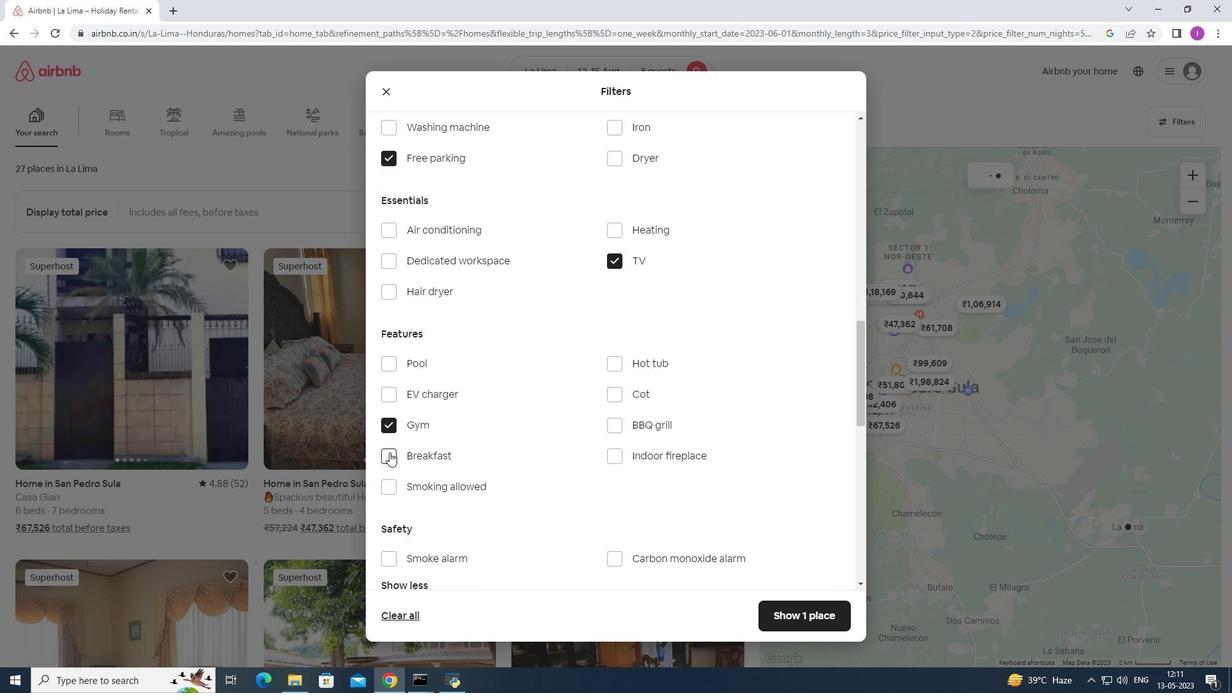 
Action: Mouse pressed left at (389, 453)
Screenshot: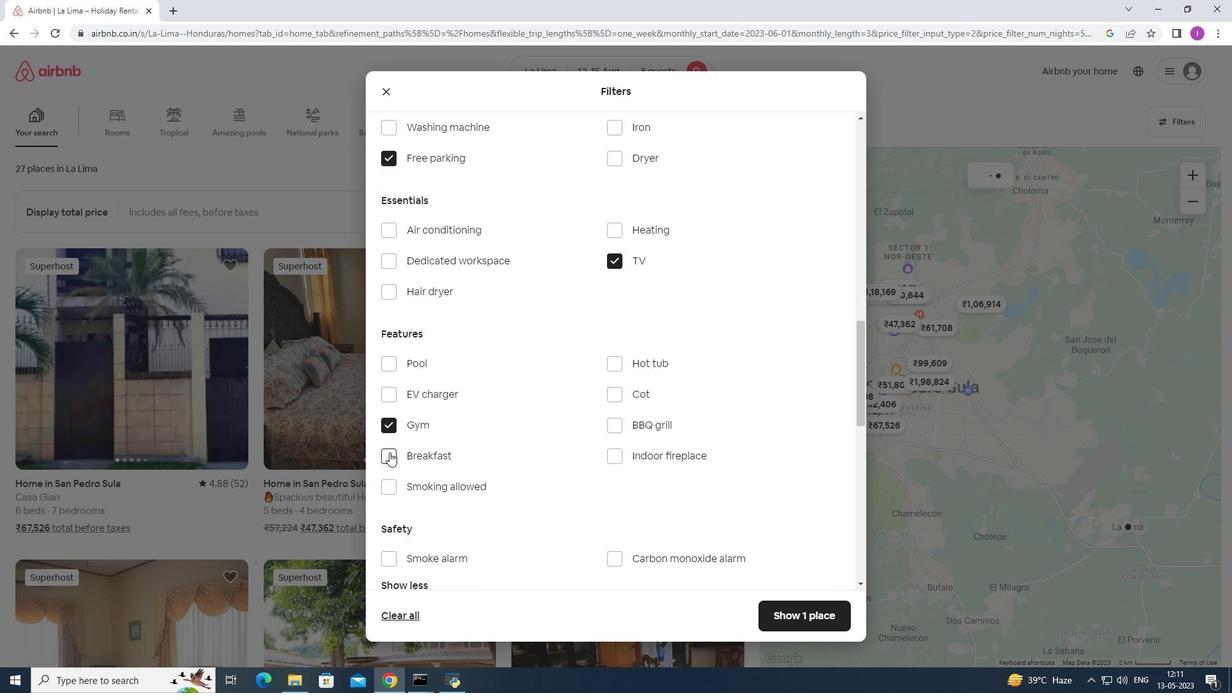 
Action: Mouse moved to (500, 434)
Screenshot: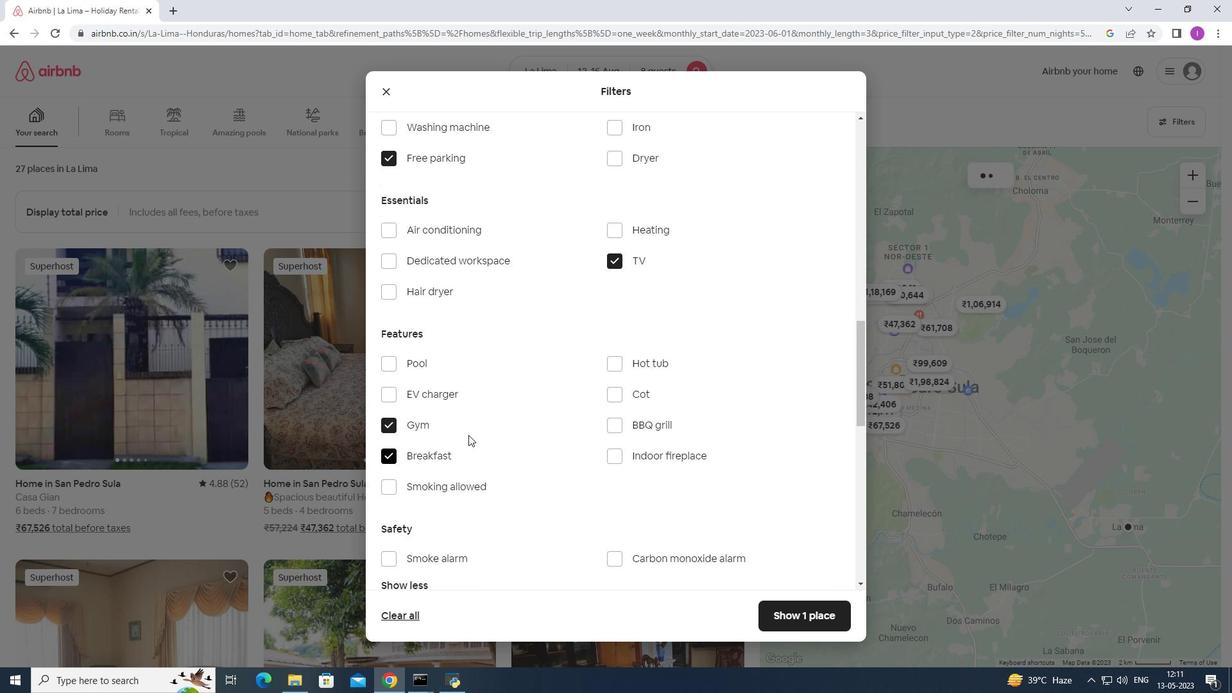 
Action: Mouse scrolled (500, 433) with delta (0, 0)
Screenshot: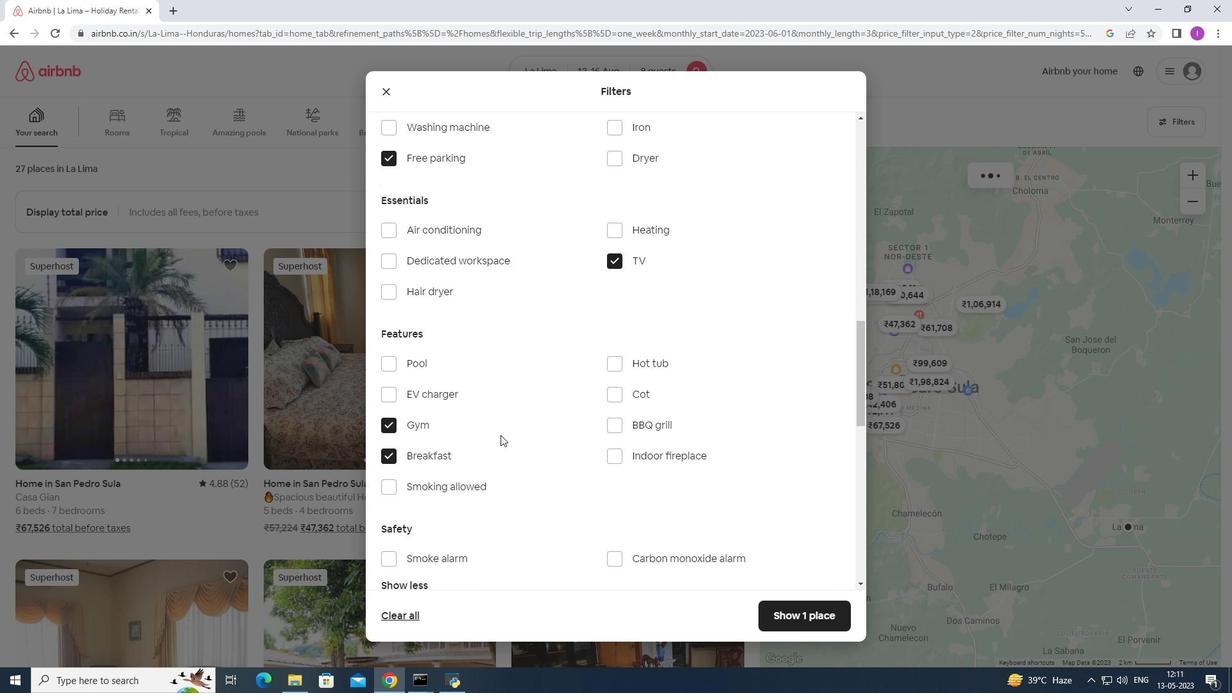 
Action: Mouse scrolled (500, 433) with delta (0, 0)
Screenshot: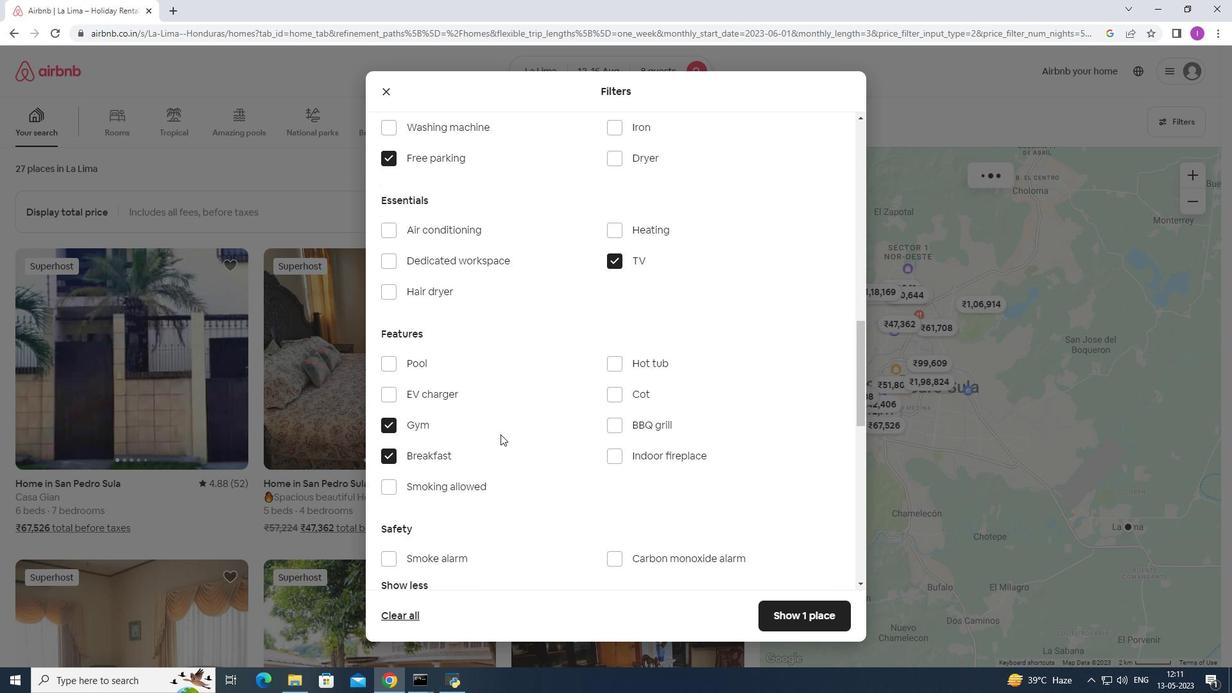 
Action: Mouse scrolled (500, 433) with delta (0, 0)
Screenshot: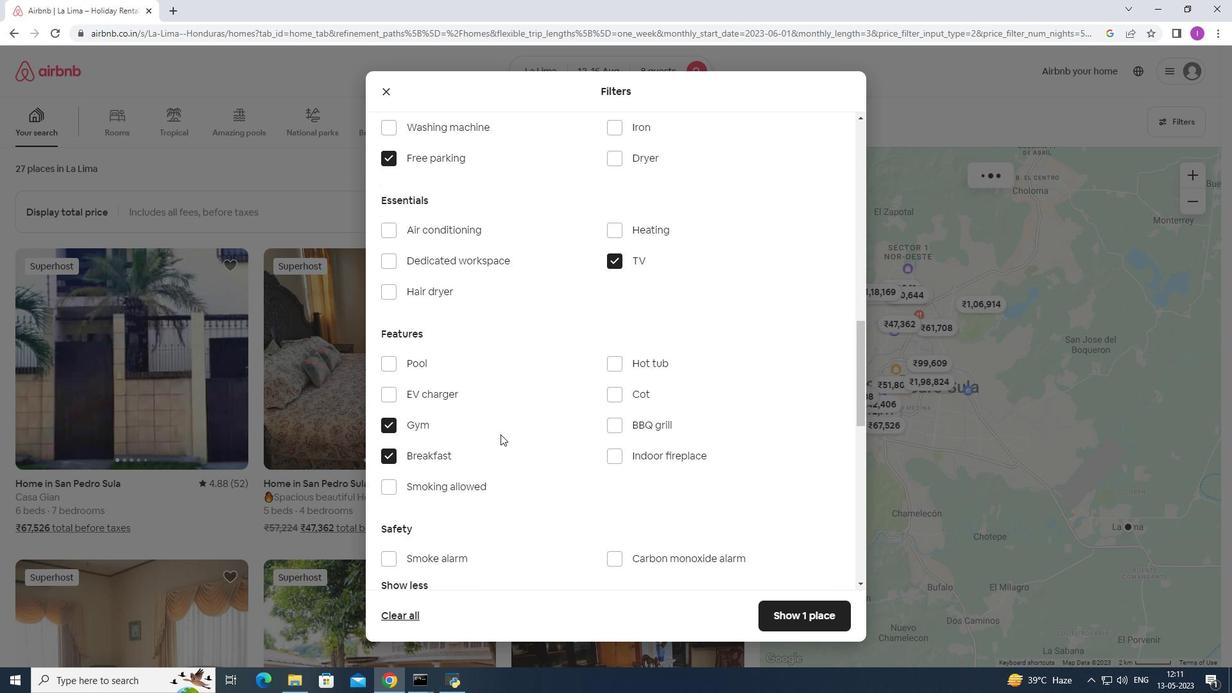 
Action: Mouse scrolled (500, 433) with delta (0, 0)
Screenshot: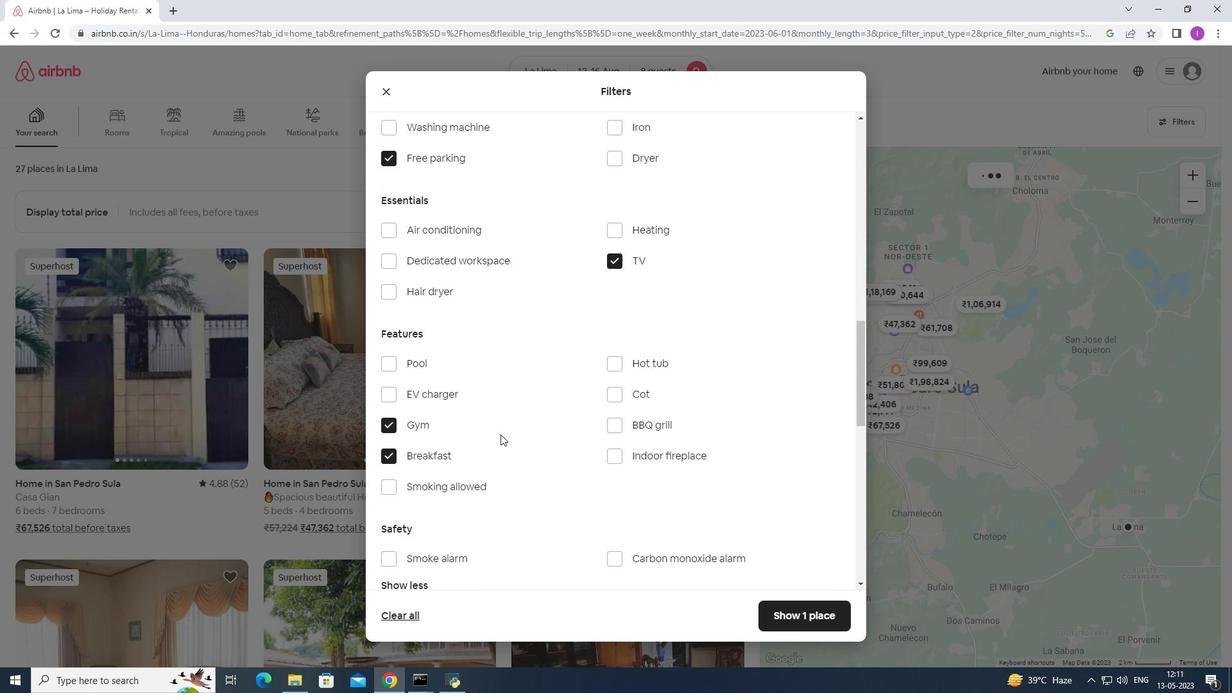 
Action: Mouse moved to (503, 433)
Screenshot: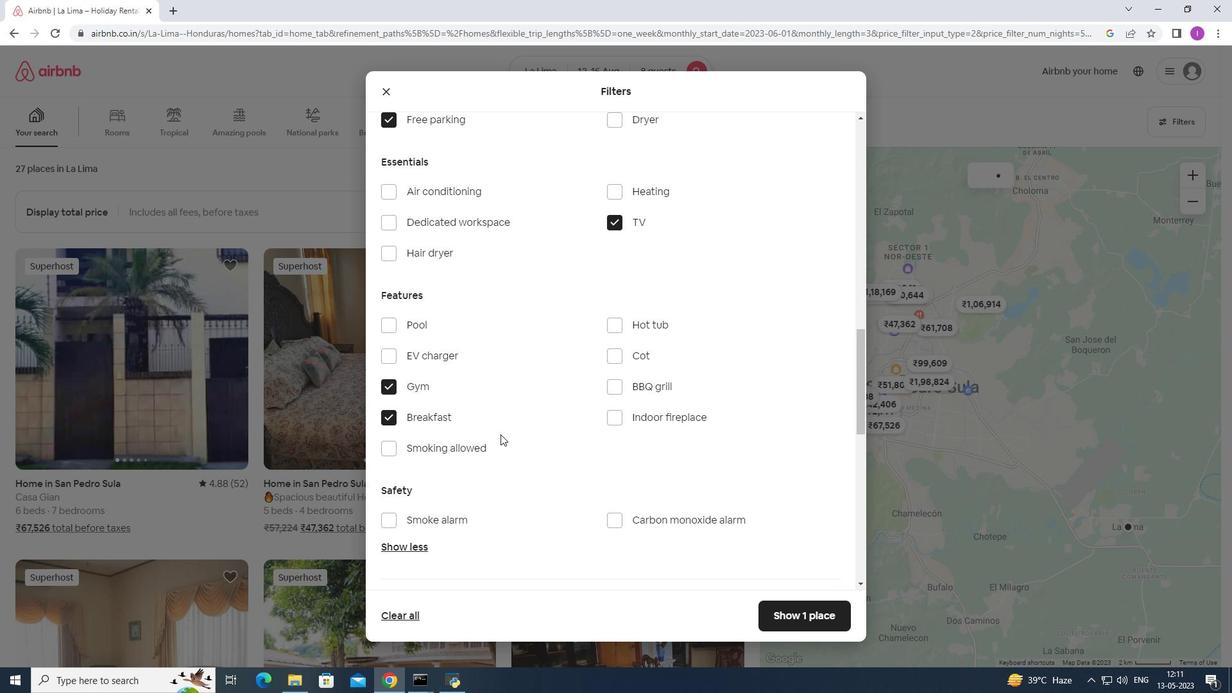 
Action: Mouse scrolled (503, 433) with delta (0, 0)
Screenshot: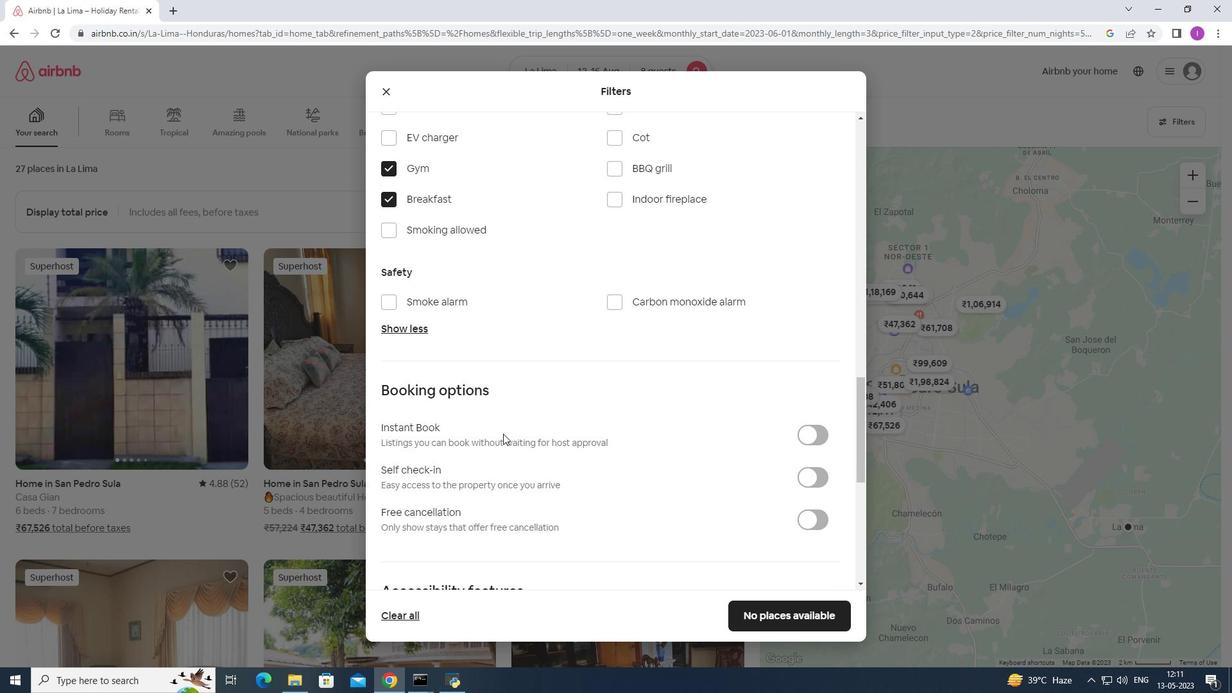 
Action: Mouse scrolled (503, 433) with delta (0, 0)
Screenshot: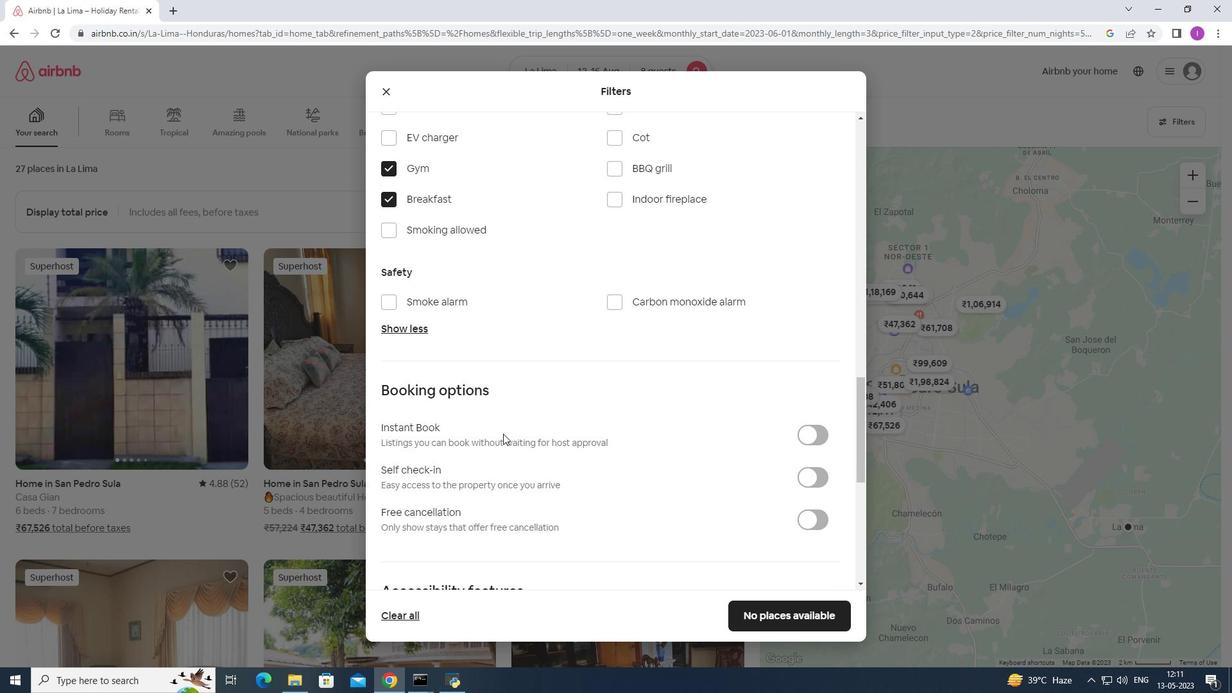 
Action: Mouse moved to (817, 352)
Screenshot: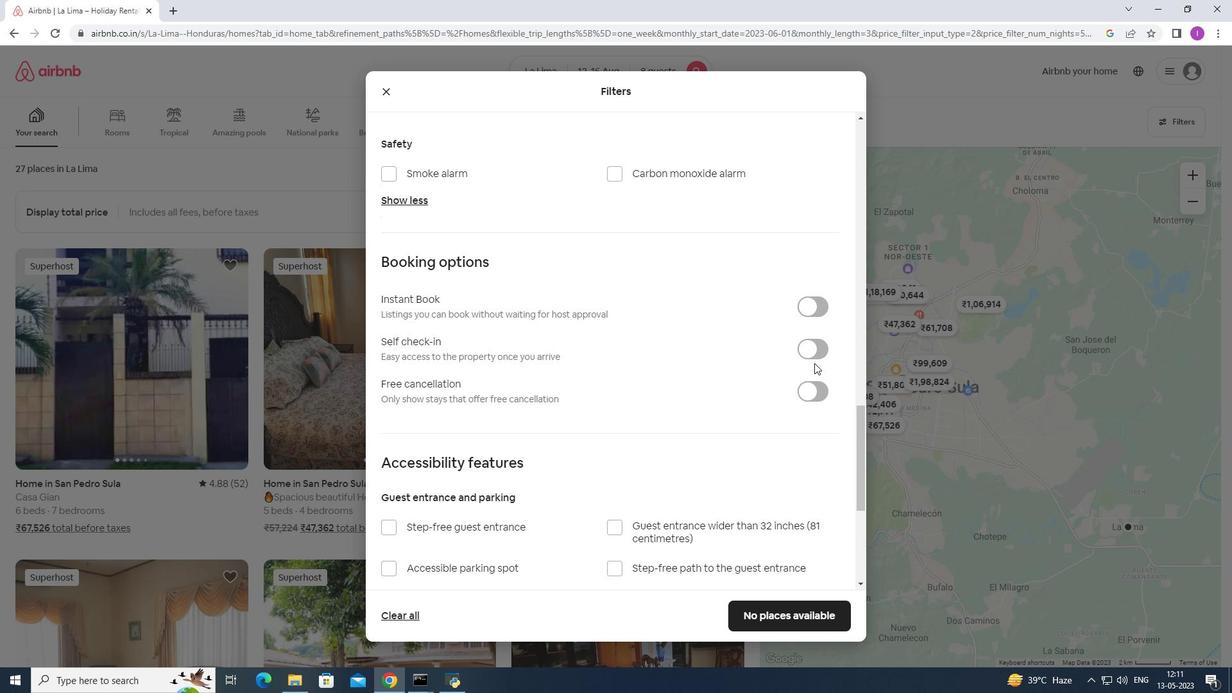 
Action: Mouse pressed left at (817, 352)
Screenshot: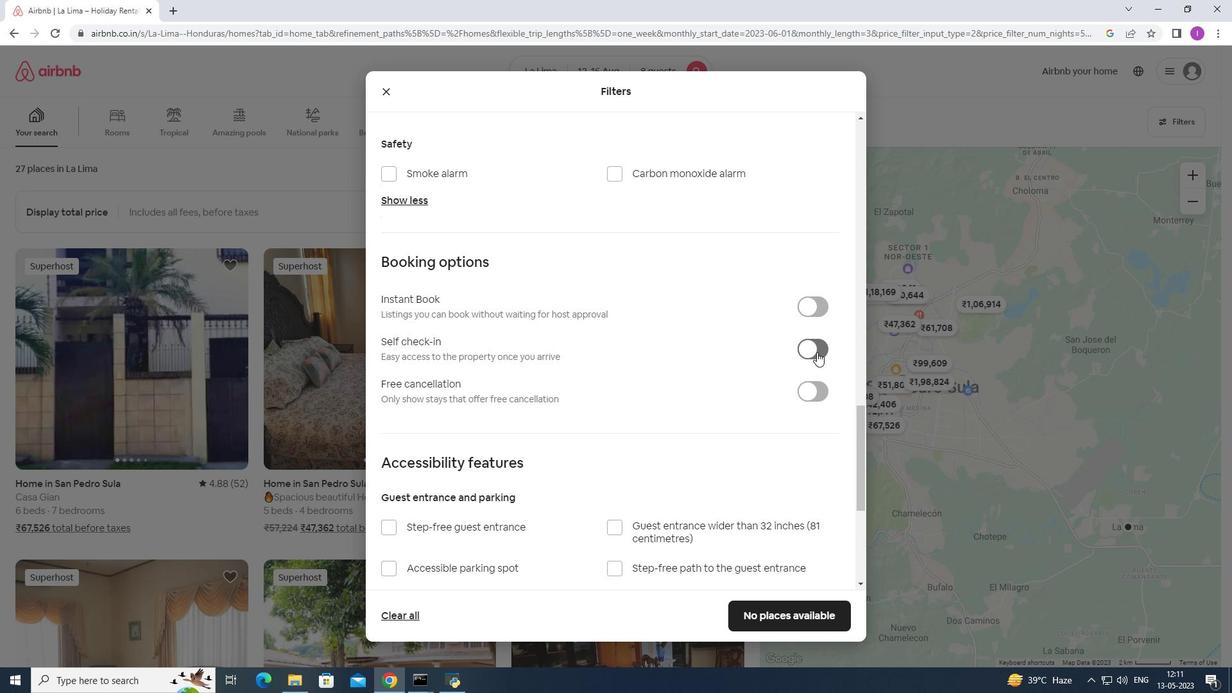 
Action: Mouse moved to (620, 390)
Screenshot: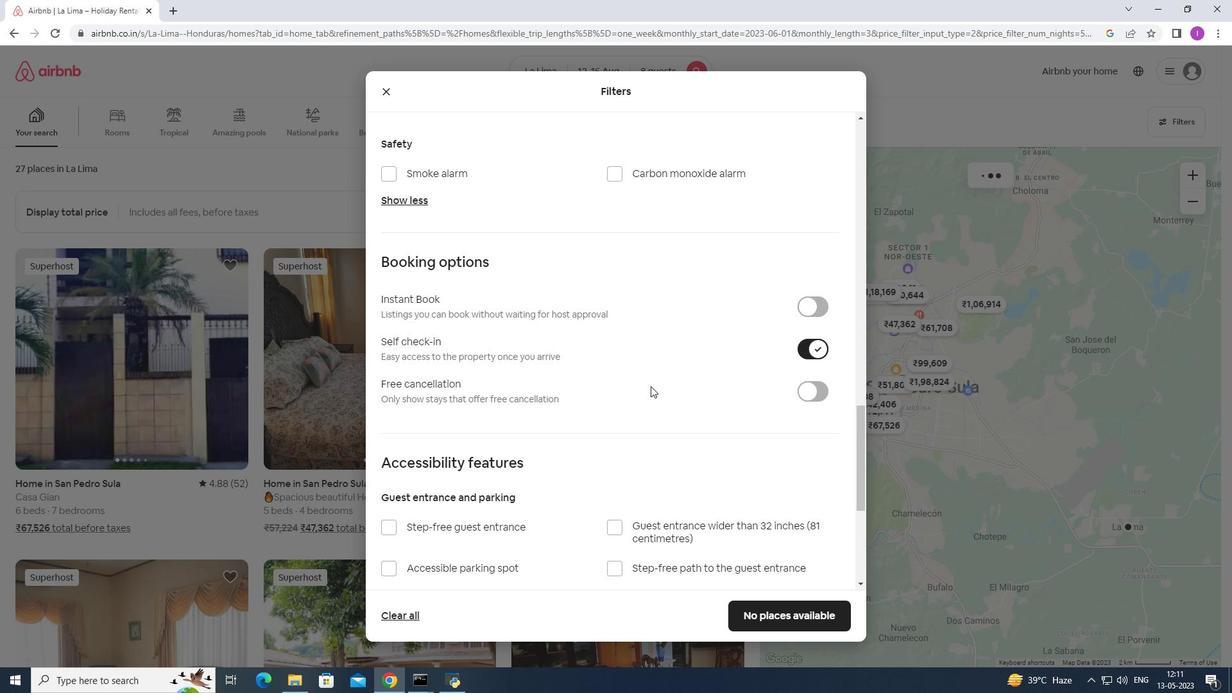 
Action: Mouse scrolled (620, 389) with delta (0, 0)
Screenshot: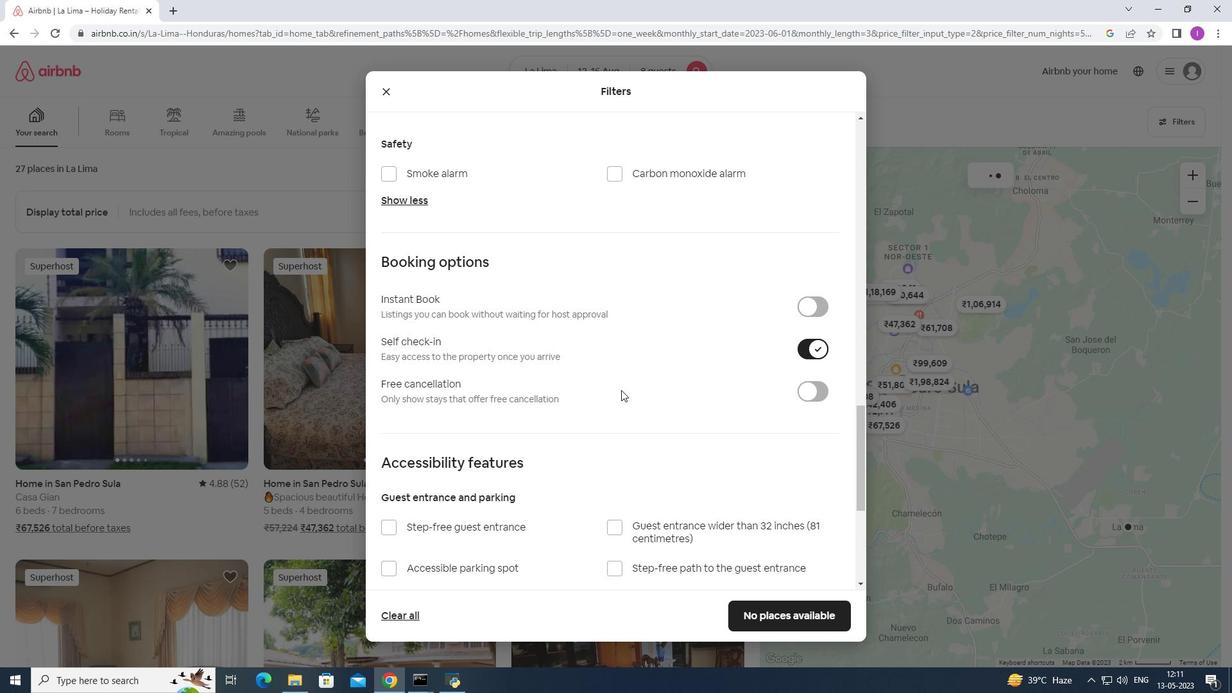
Action: Mouse scrolled (620, 389) with delta (0, 0)
Screenshot: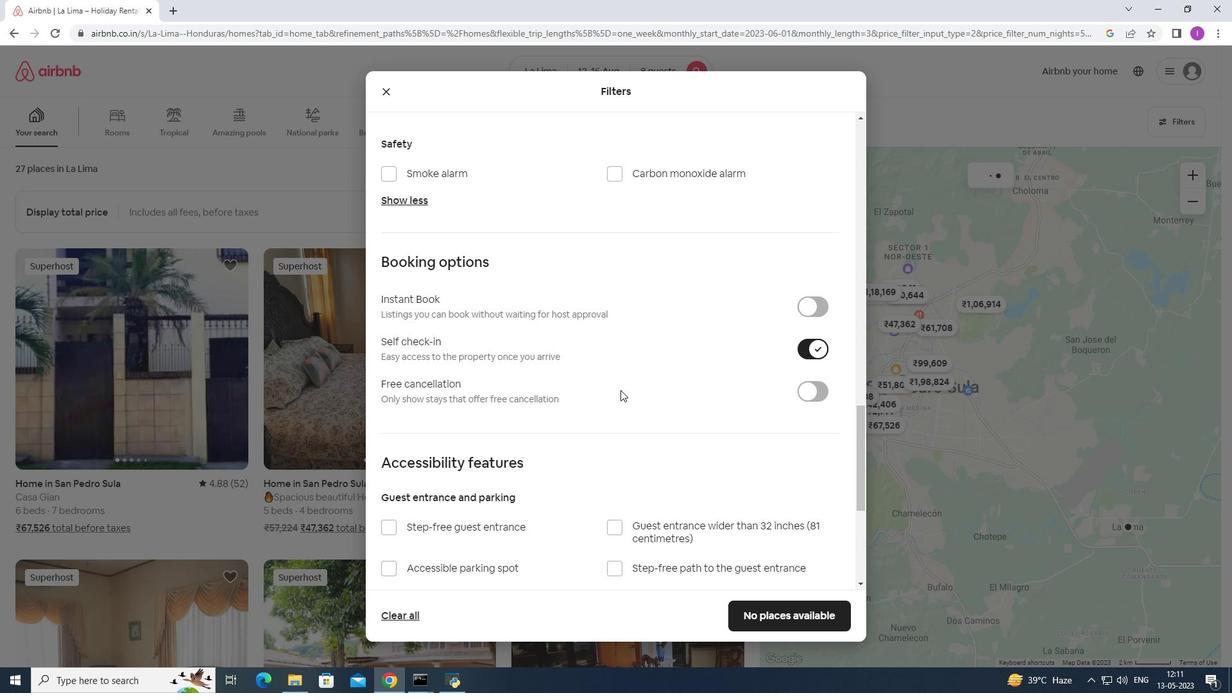 
Action: Mouse scrolled (620, 389) with delta (0, 0)
Screenshot: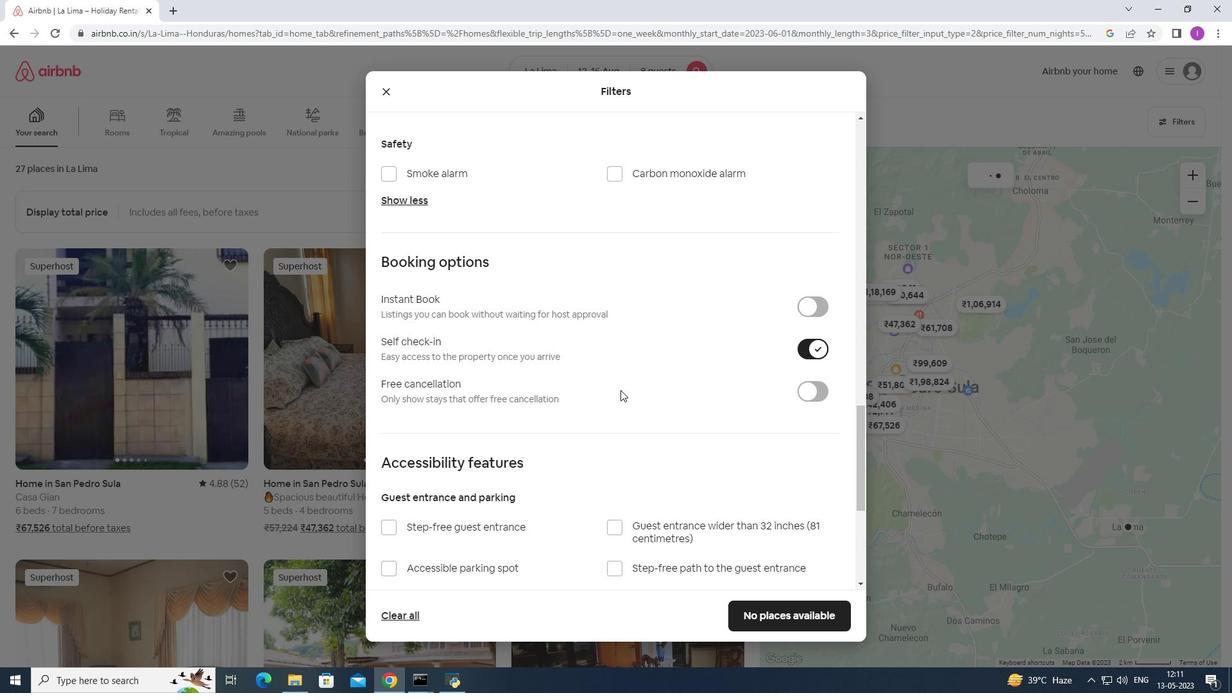 
Action: Mouse scrolled (620, 389) with delta (0, 0)
Screenshot: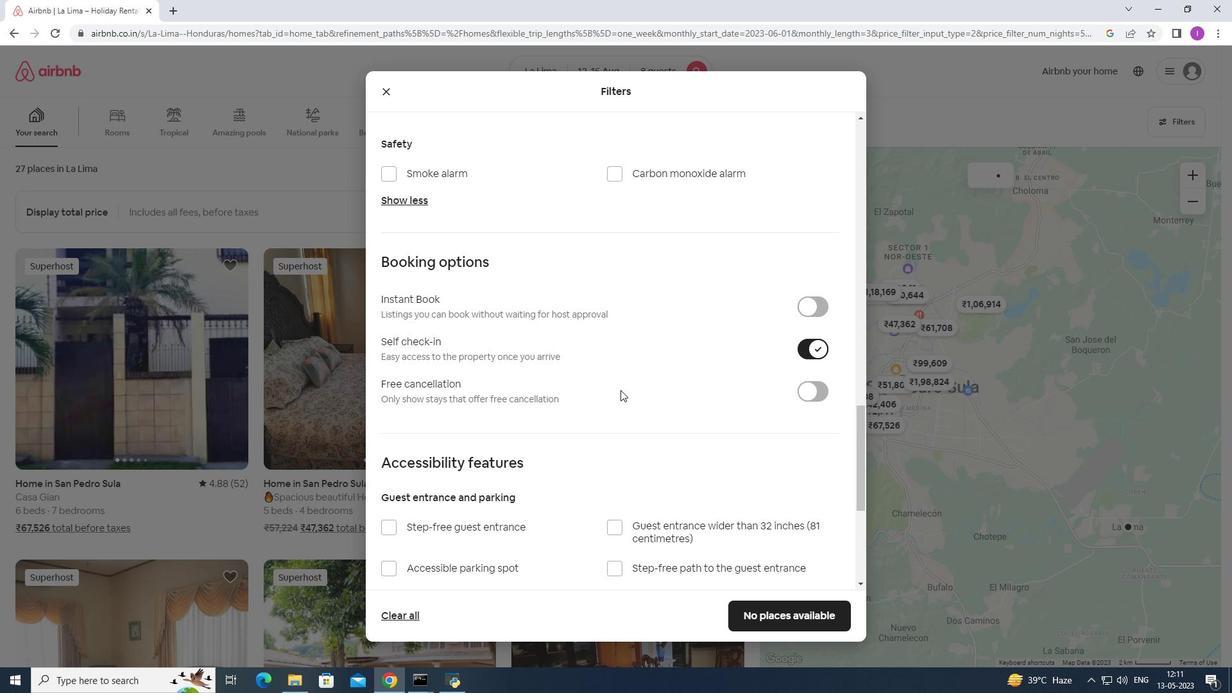 
Action: Mouse scrolled (620, 389) with delta (0, 0)
Screenshot: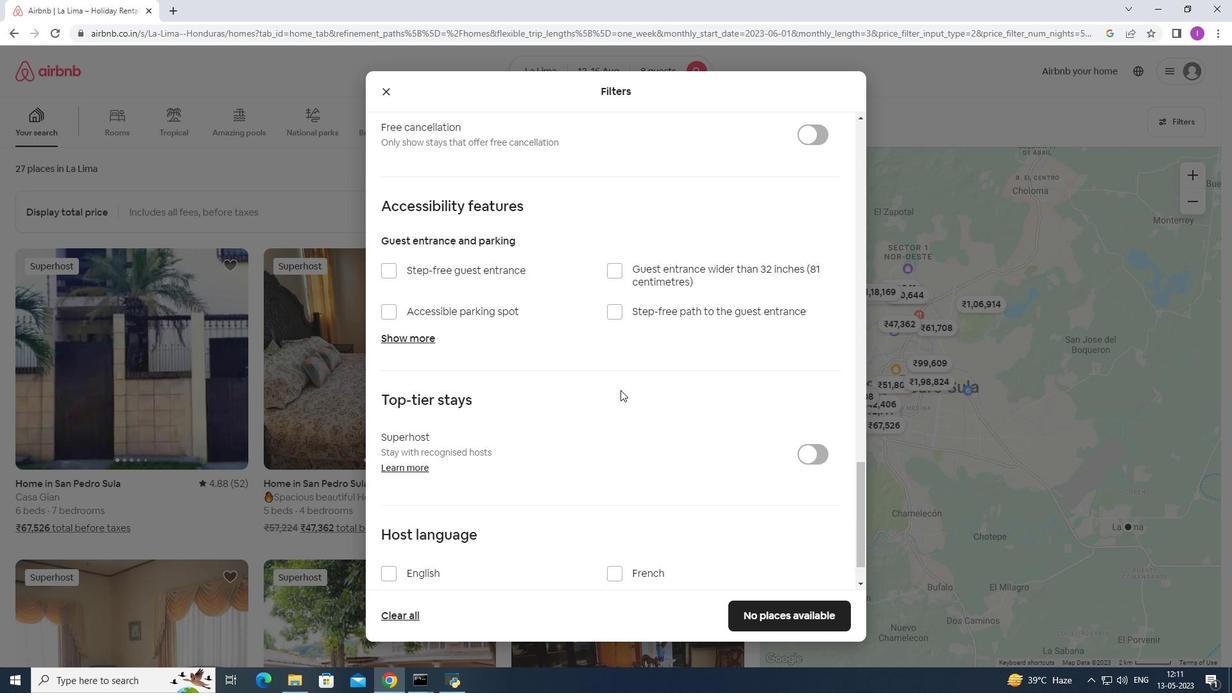 
Action: Mouse scrolled (620, 389) with delta (0, 0)
Screenshot: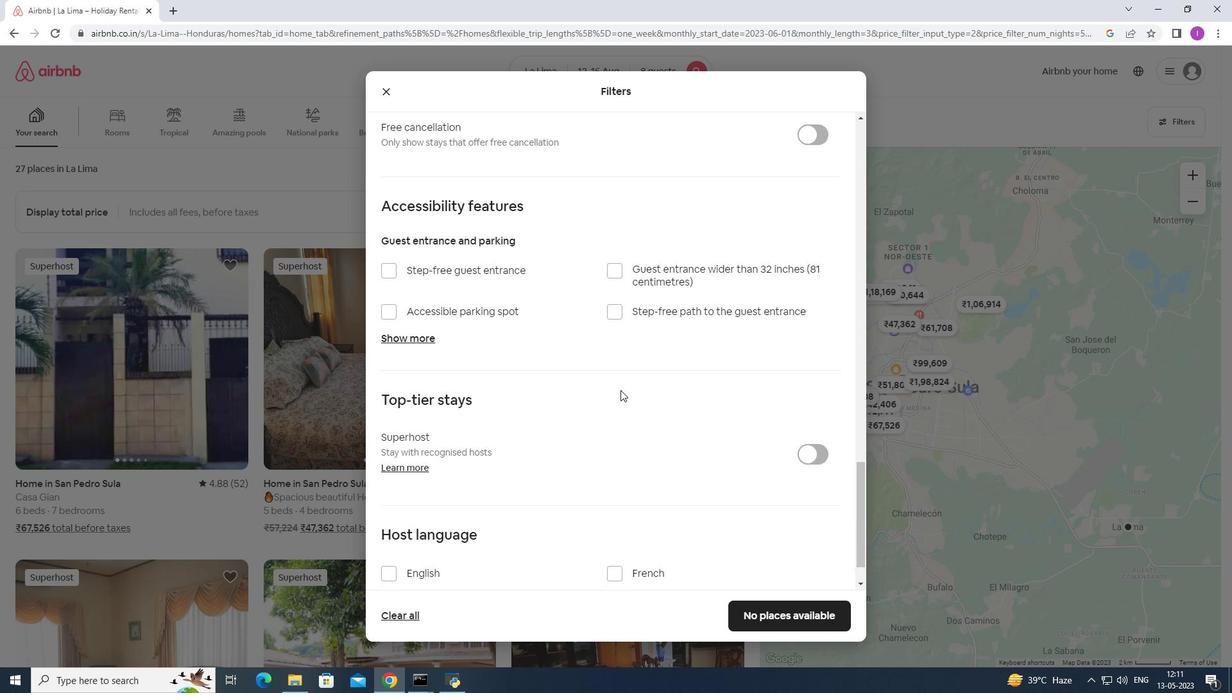 
Action: Mouse scrolled (620, 389) with delta (0, 0)
Screenshot: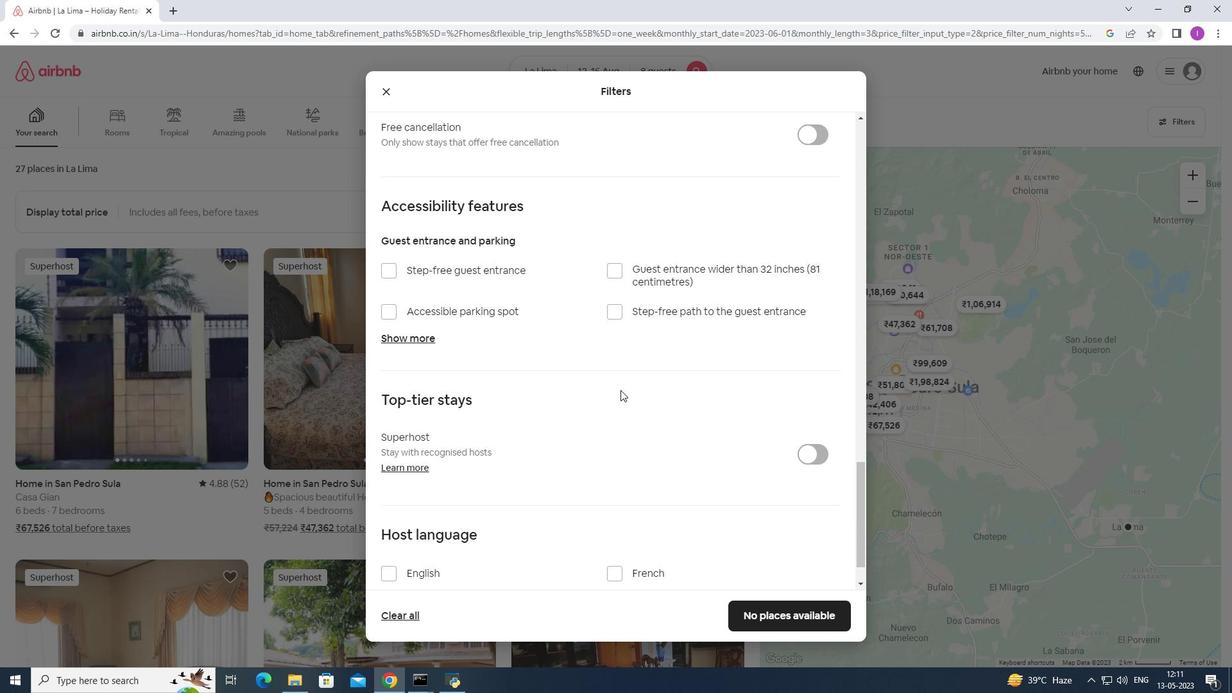 
Action: Mouse scrolled (620, 389) with delta (0, 0)
Screenshot: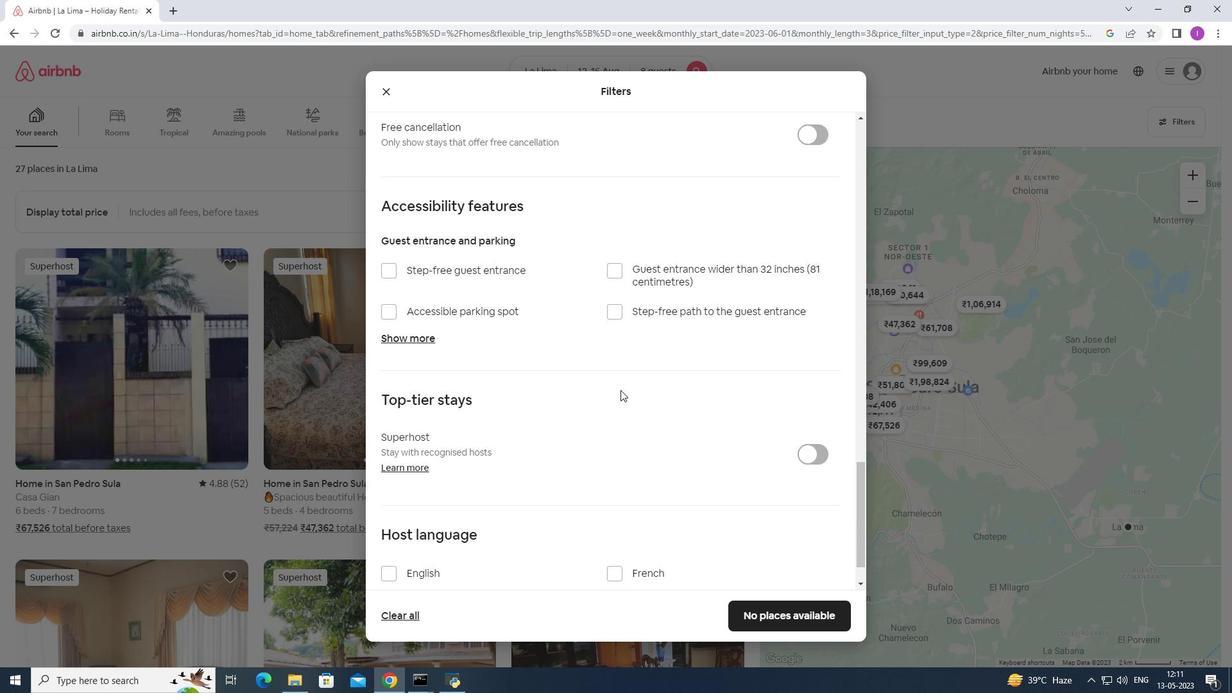 
Action: Mouse scrolled (620, 389) with delta (0, 0)
Screenshot: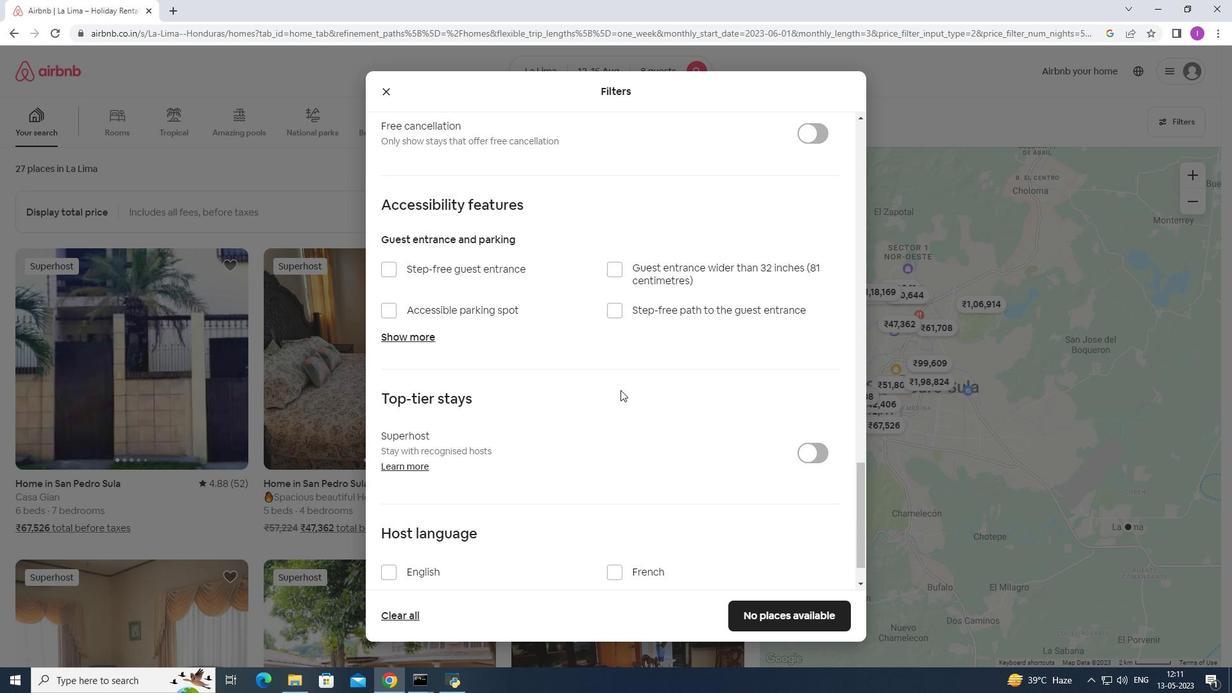 
Action: Mouse scrolled (620, 389) with delta (0, 0)
Screenshot: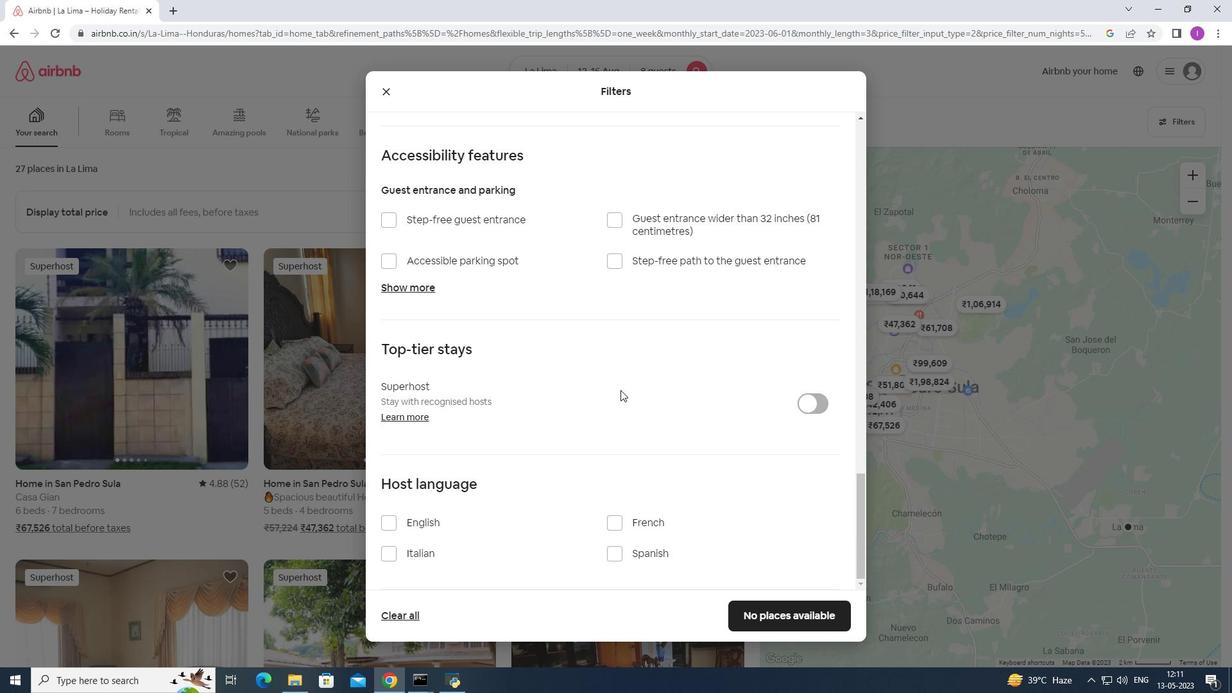 
Action: Mouse moved to (392, 521)
Screenshot: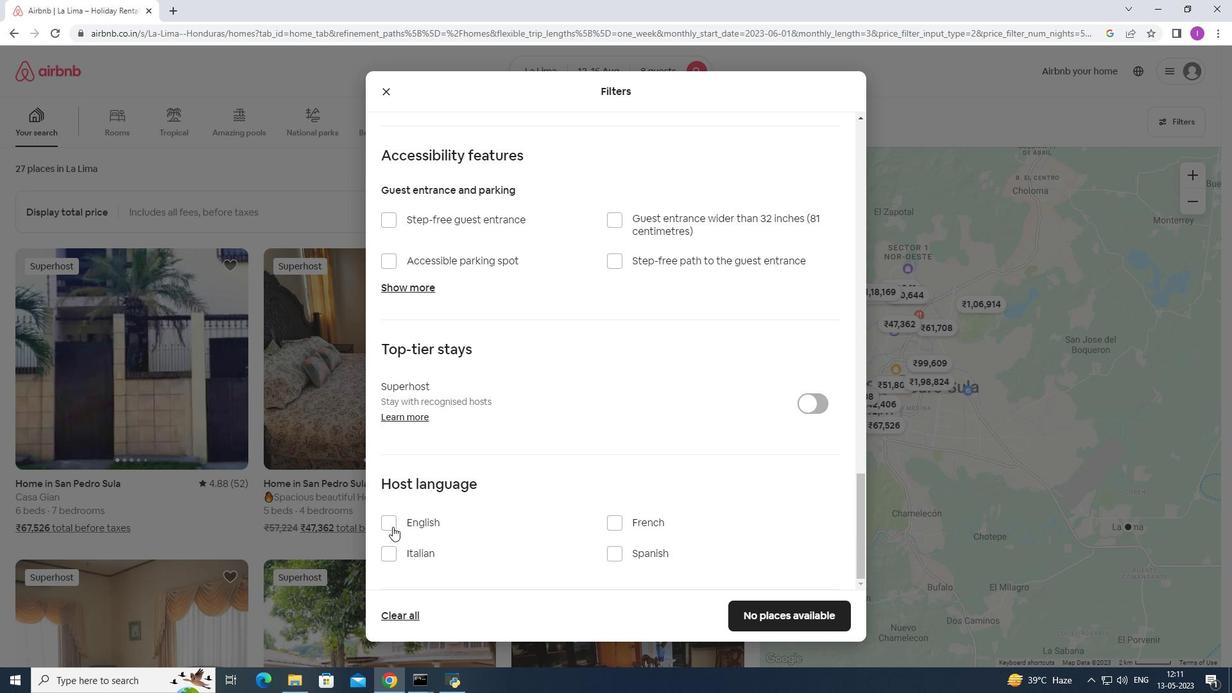 
Action: Mouse pressed left at (392, 521)
Screenshot: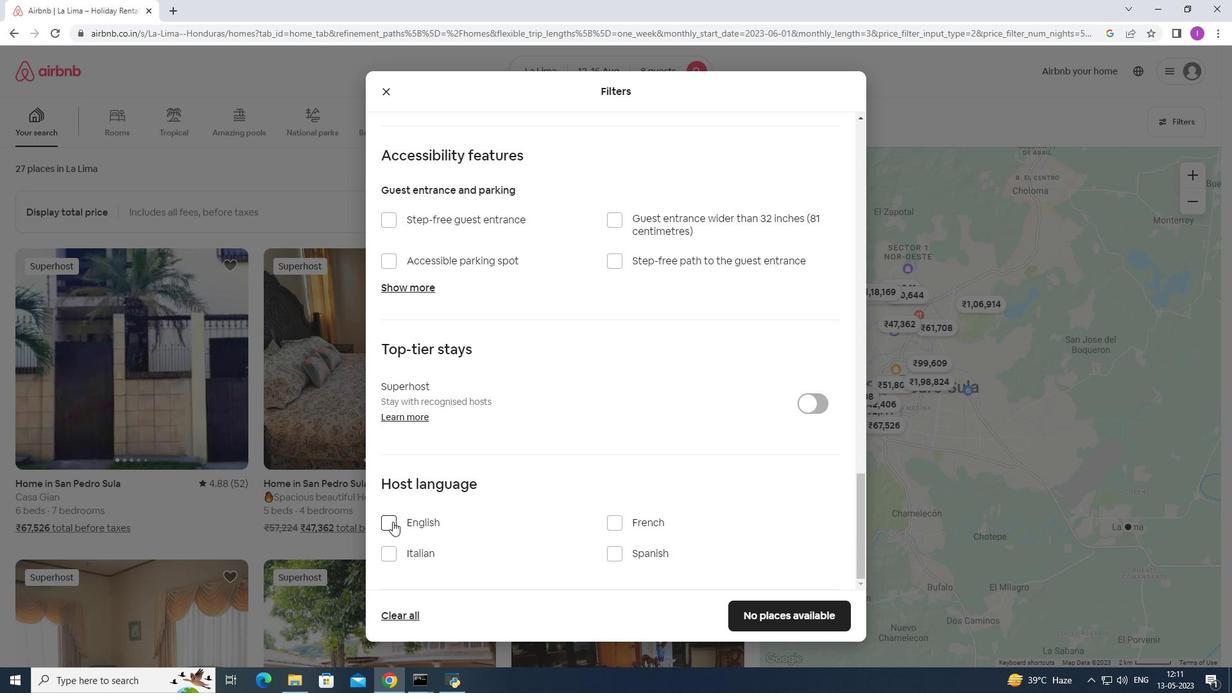 
Action: Mouse moved to (747, 586)
Screenshot: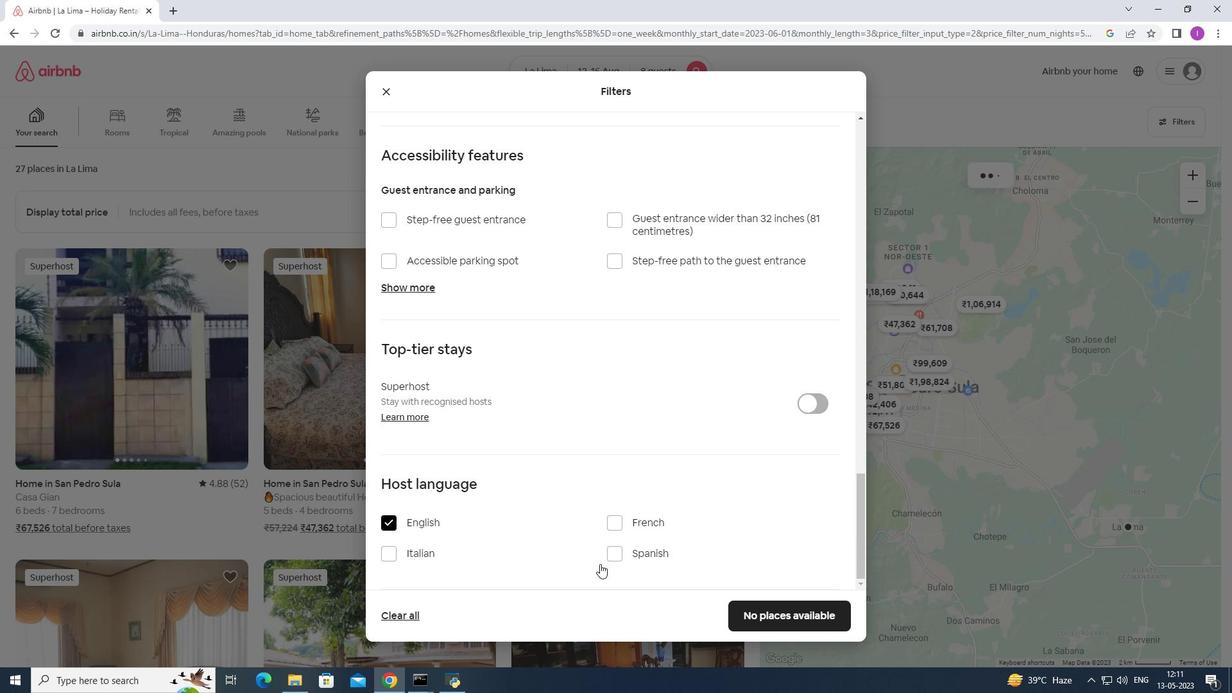 
Action: Mouse scrolled (747, 586) with delta (0, 0)
Screenshot: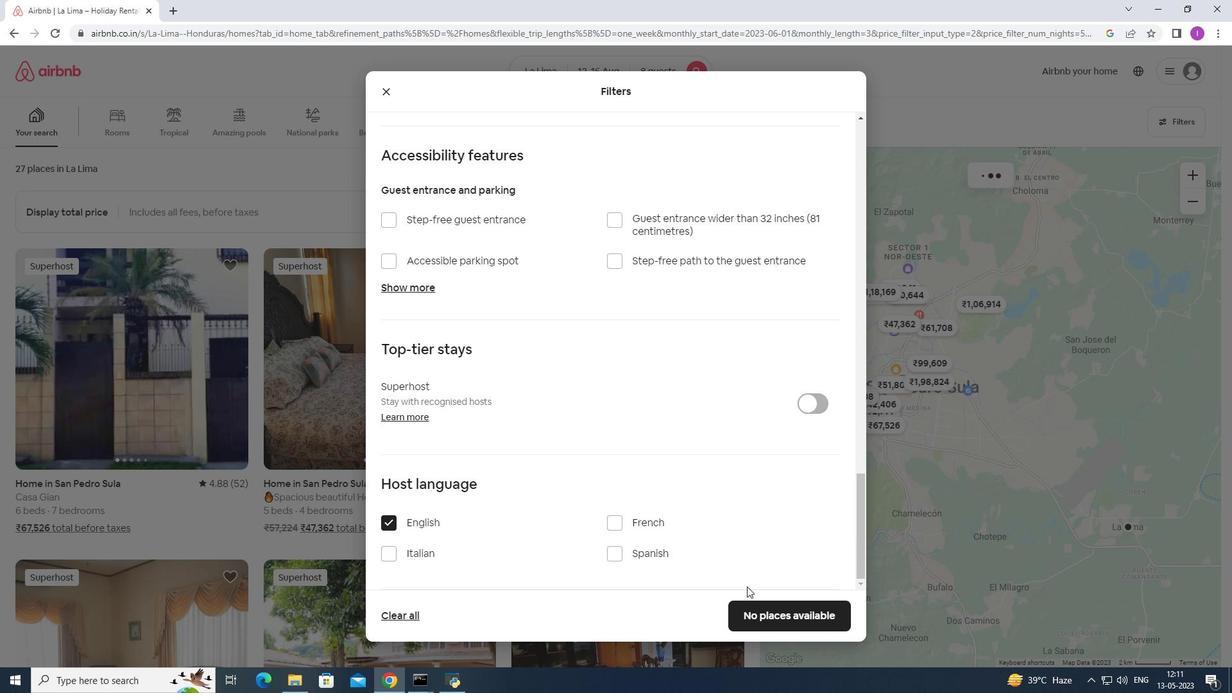 
Action: Mouse moved to (747, 586)
Screenshot: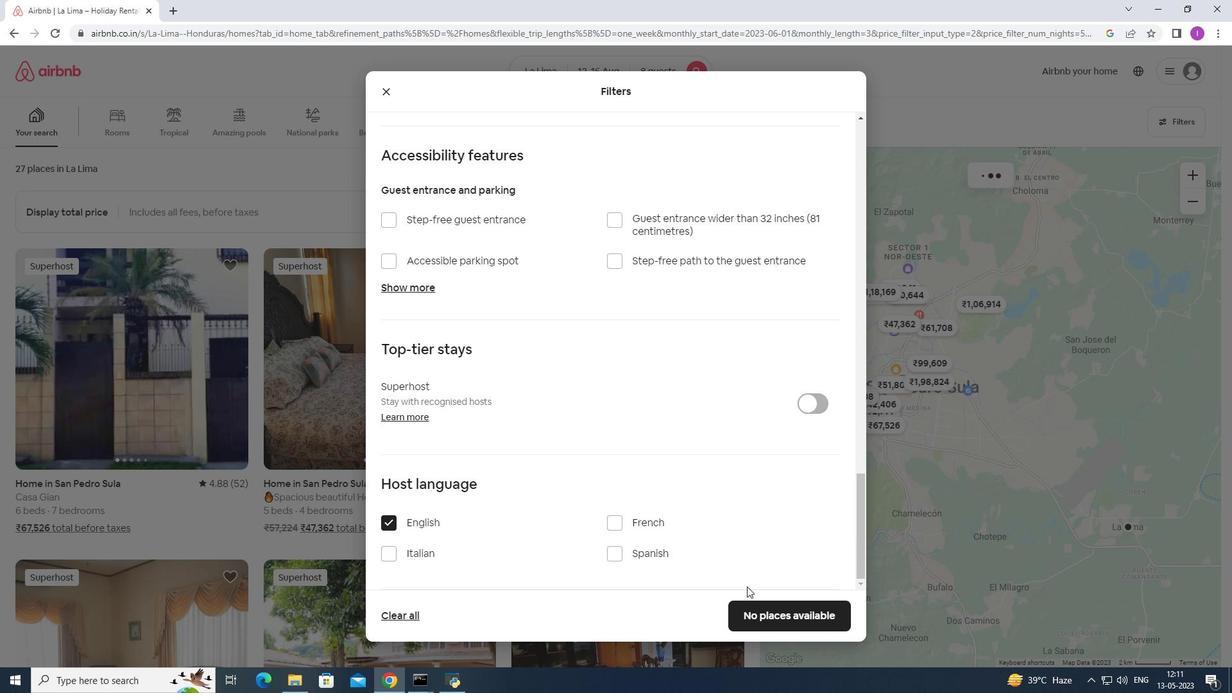 
Action: Mouse scrolled (747, 586) with delta (0, 0)
Screenshot: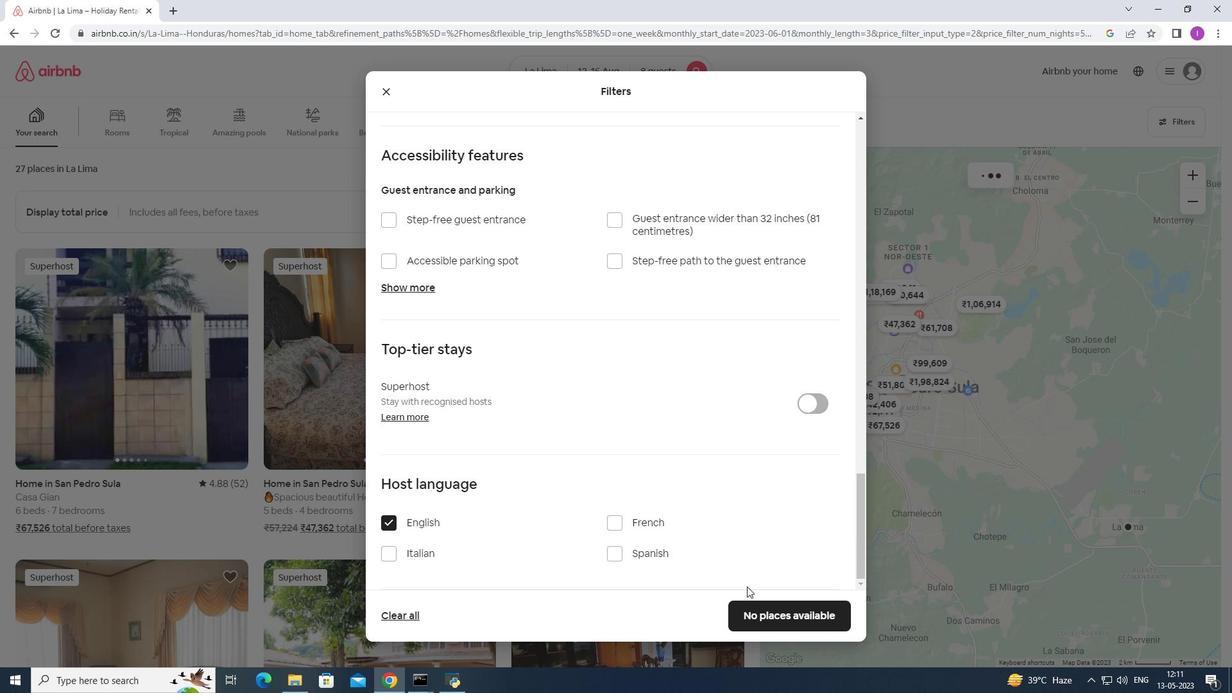 
Action: Mouse moved to (749, 586)
Screenshot: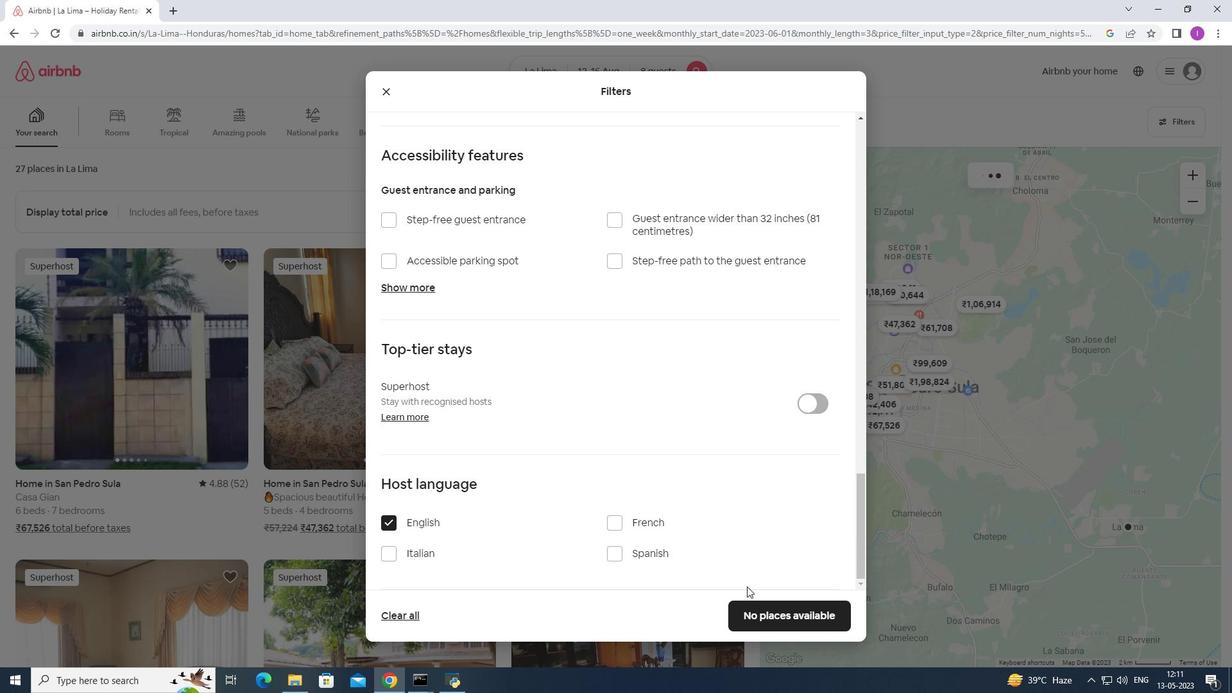 
Action: Mouse scrolled (749, 585) with delta (0, 0)
Screenshot: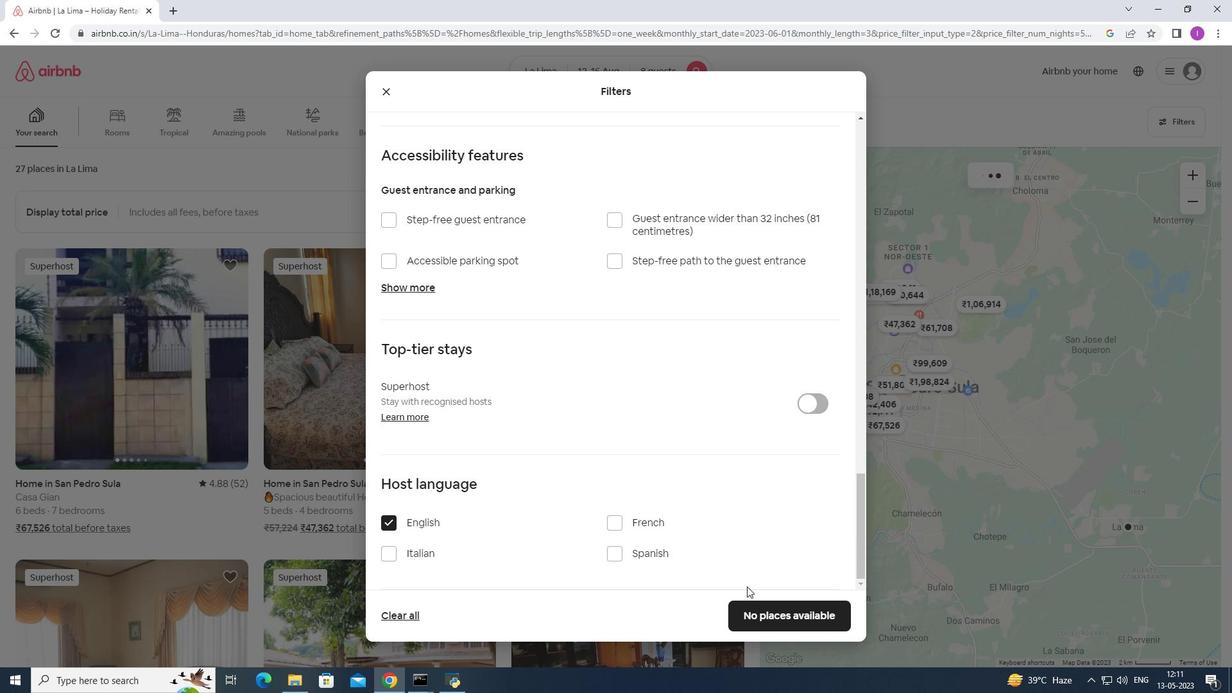 
Action: Mouse moved to (751, 584)
Screenshot: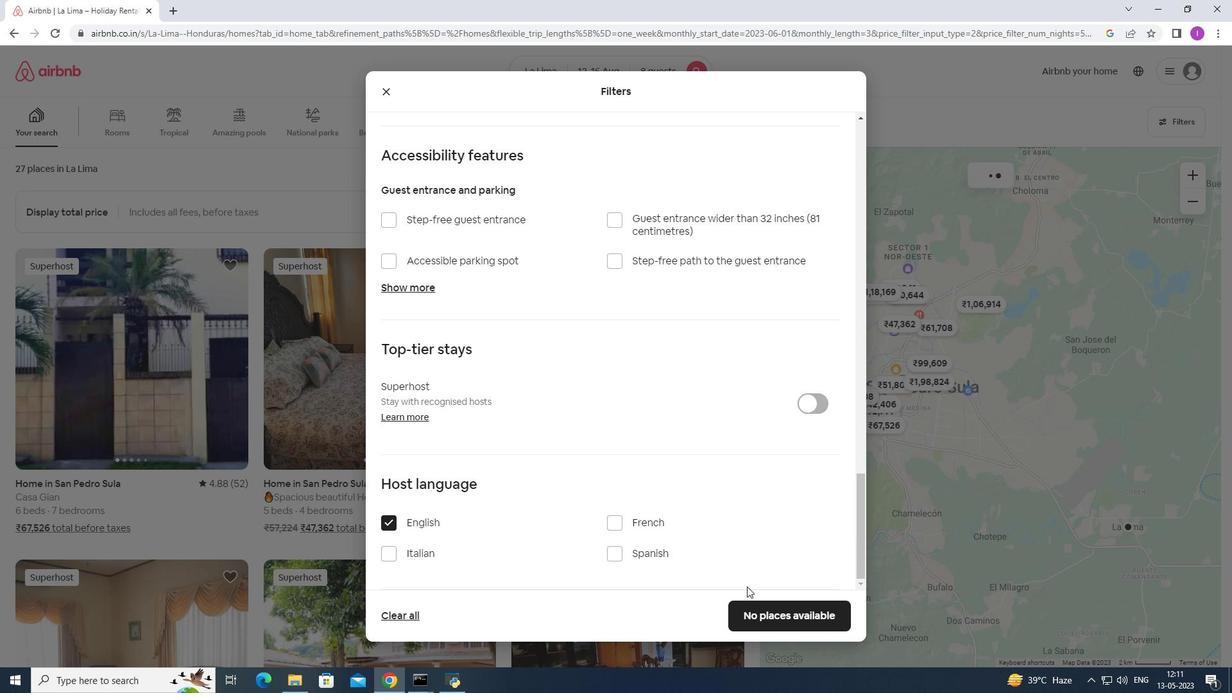 
Action: Mouse scrolled (751, 584) with delta (0, 0)
Screenshot: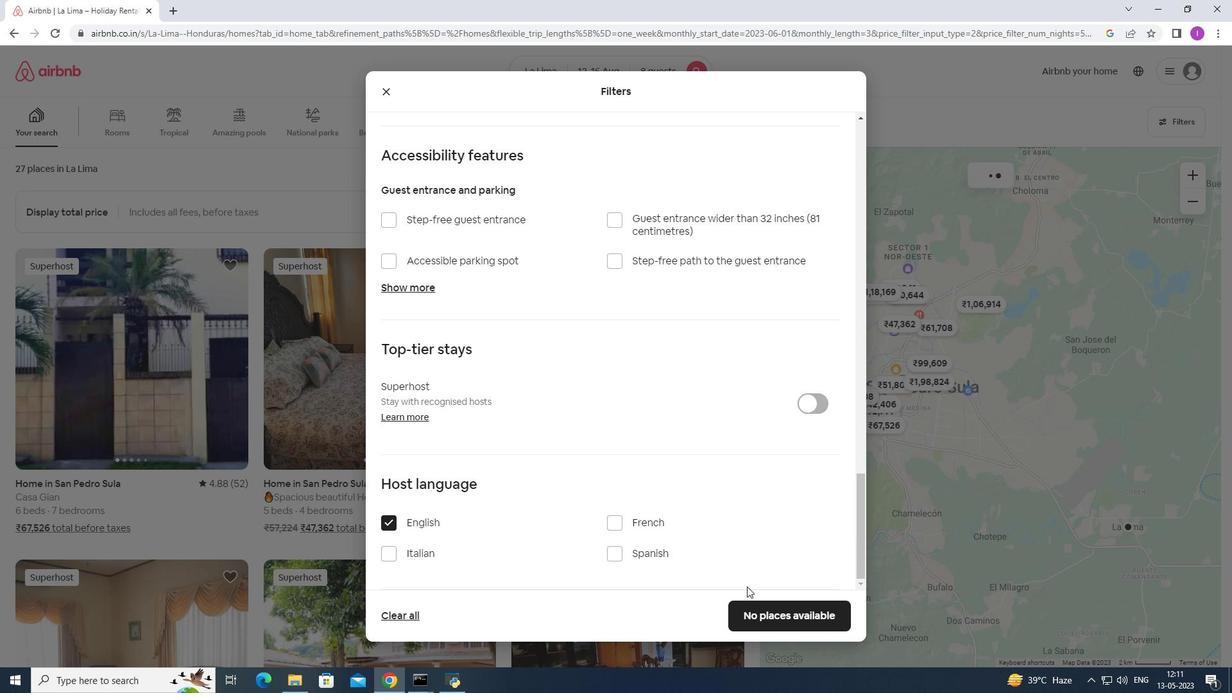 
Action: Mouse moved to (749, 611)
Screenshot: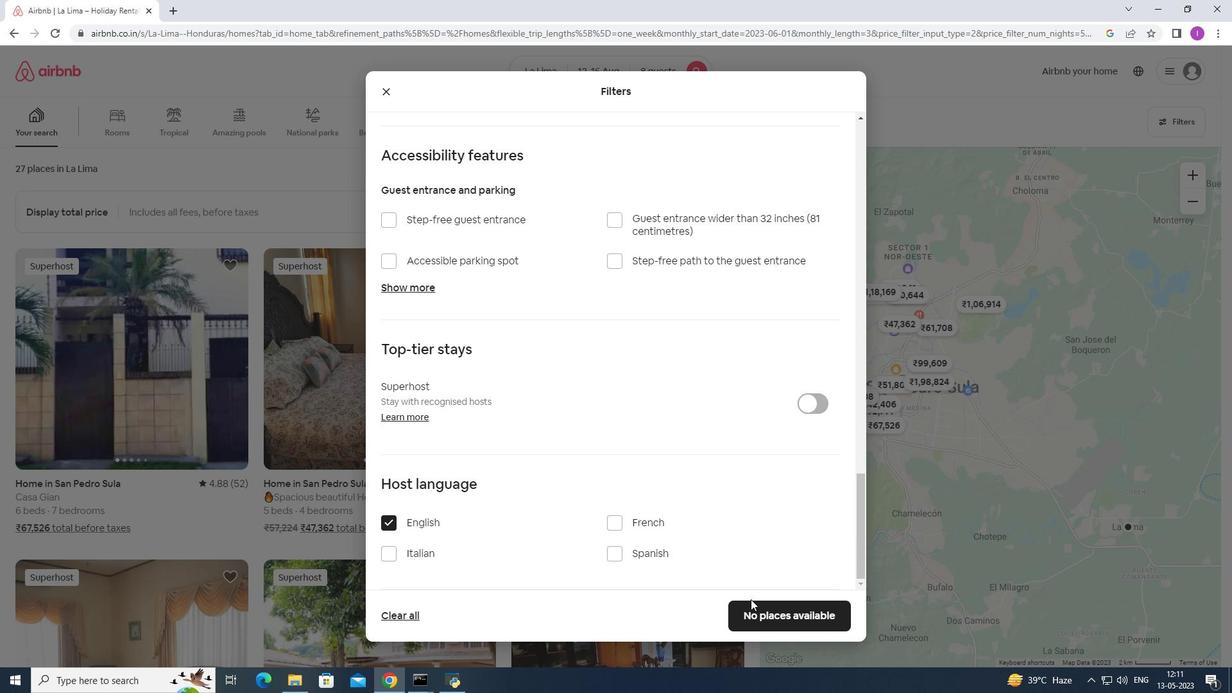 
Action: Mouse pressed left at (749, 611)
Screenshot: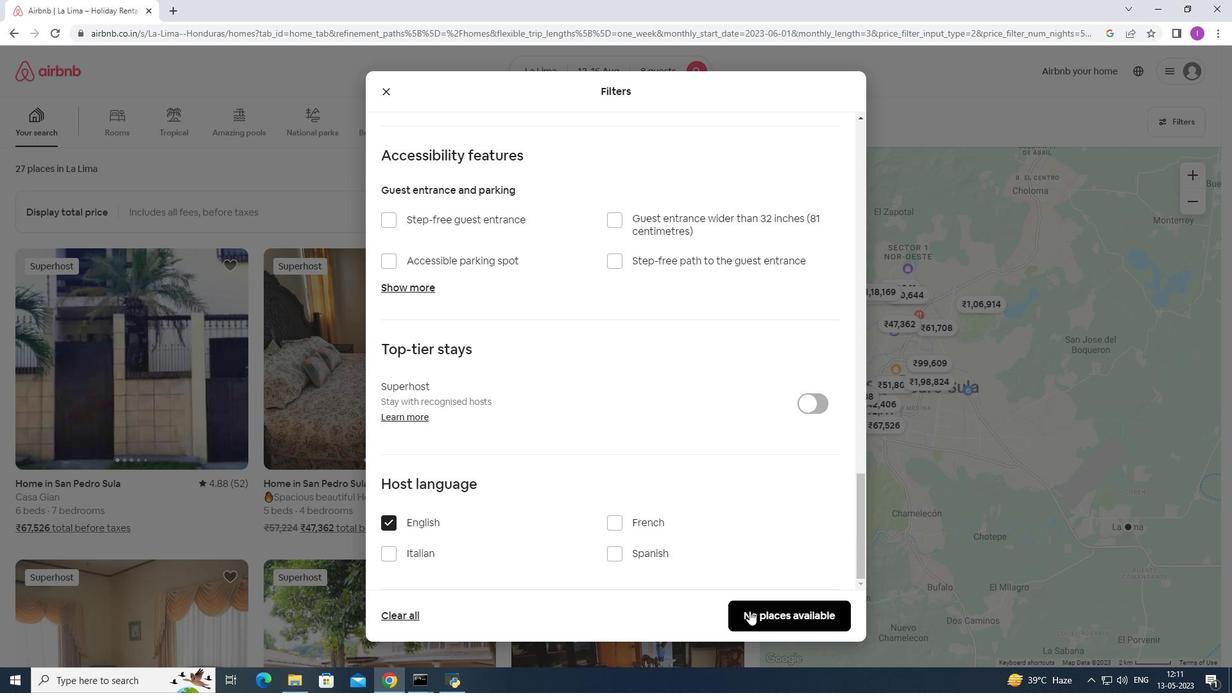 
Action: Mouse moved to (779, 581)
Screenshot: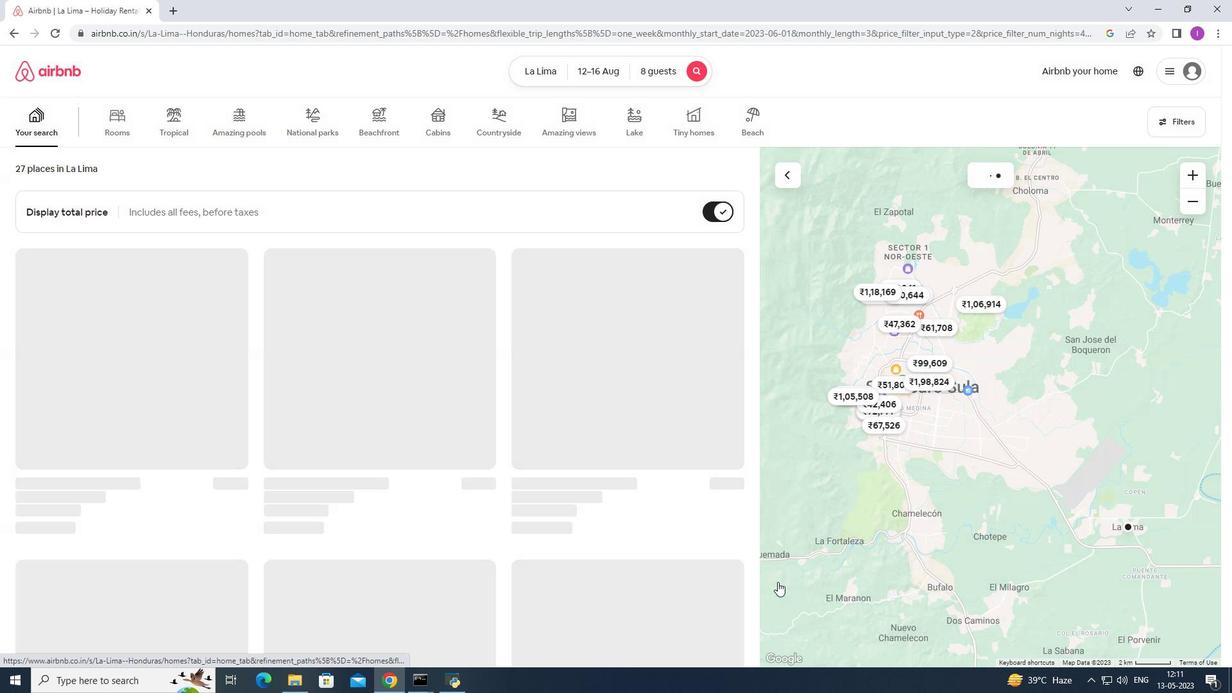 
